 Task: Find connections with filter location Dondaicha with filter topic #Innovativewith filter profile language French with filter current company RedBus with filter school Asian School of Cyber Laws with filter industry Construction Hardware Manufacturing with filter service category Blogging with filter keywords title Quality Control
Action: Mouse moved to (175, 248)
Screenshot: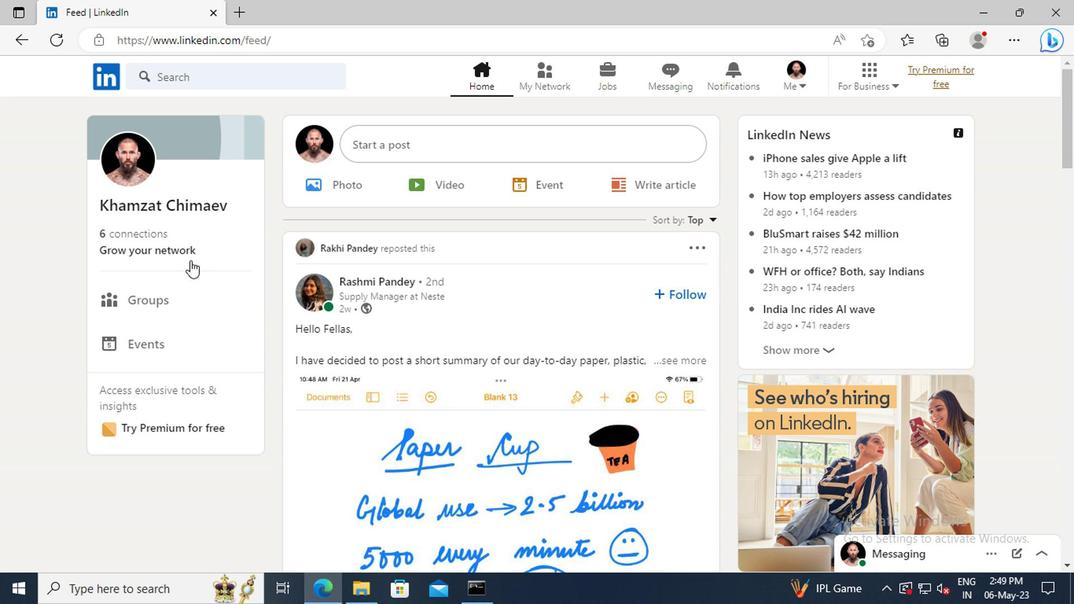 
Action: Mouse pressed left at (175, 248)
Screenshot: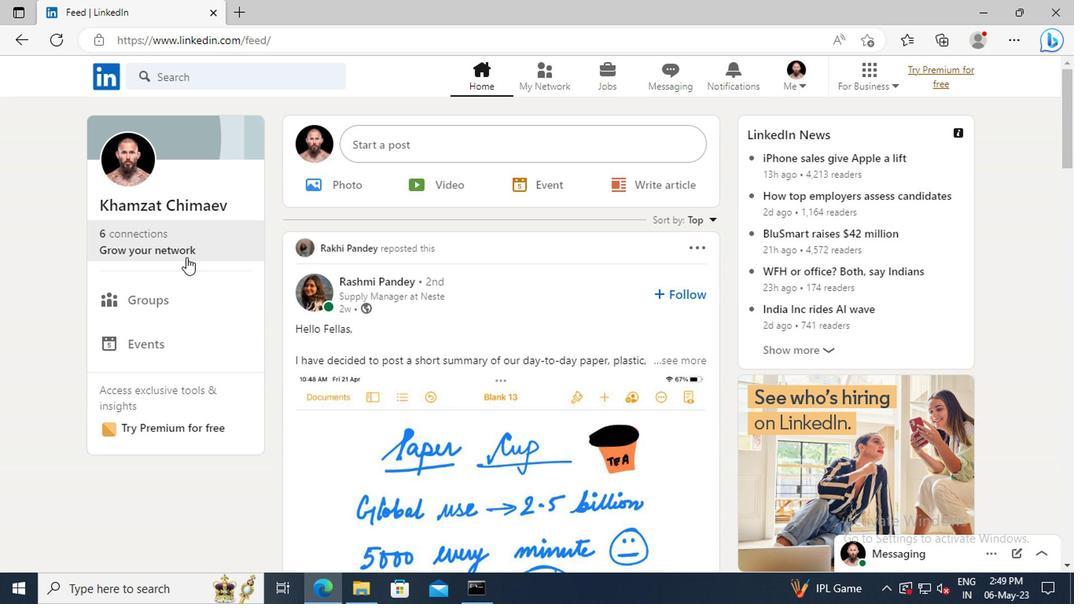 
Action: Mouse moved to (176, 169)
Screenshot: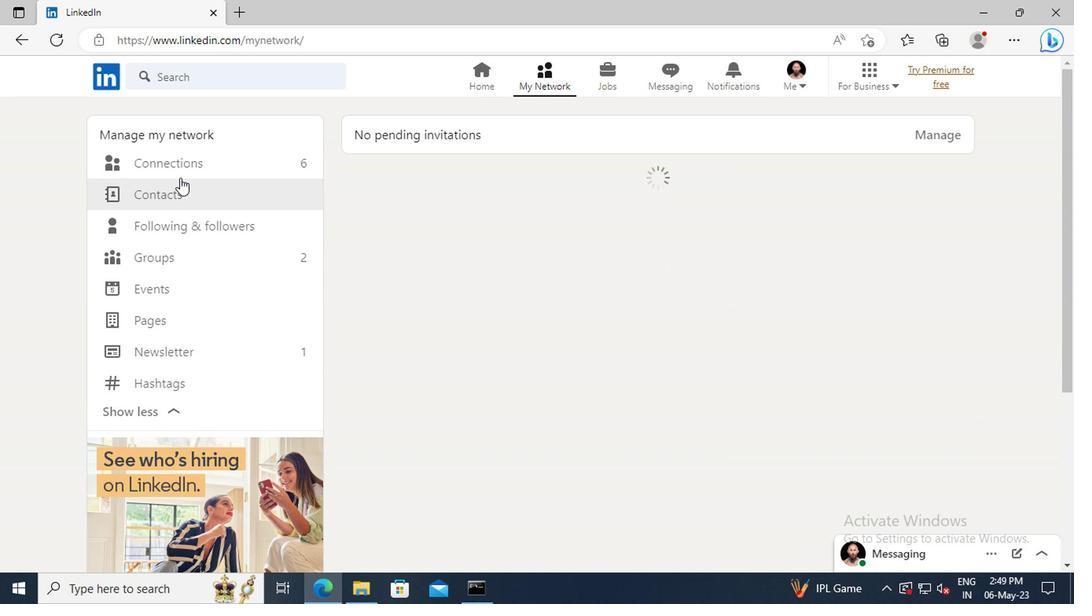 
Action: Mouse pressed left at (176, 169)
Screenshot: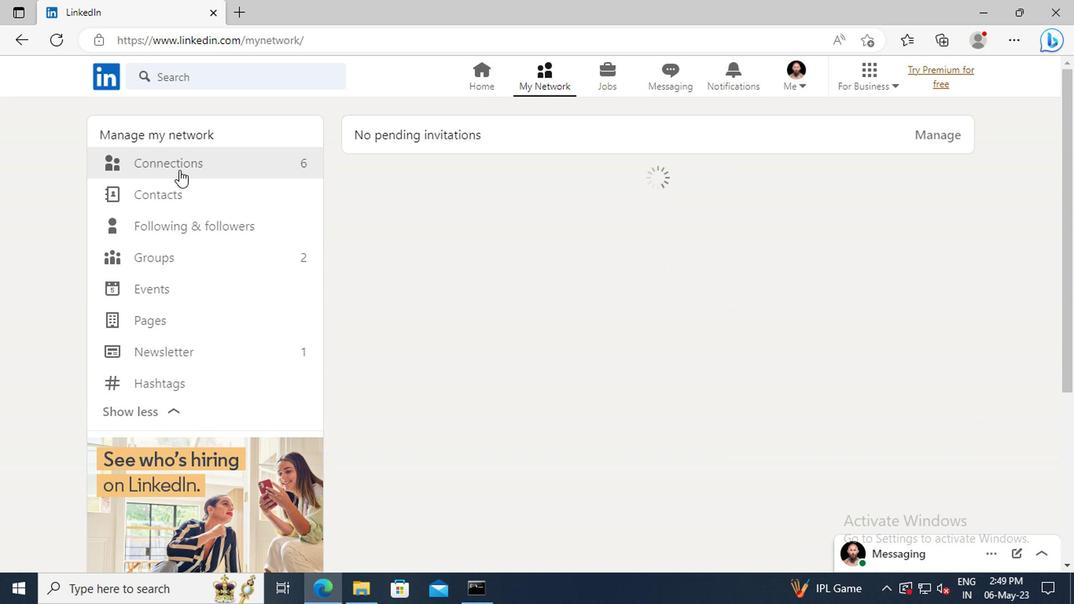 
Action: Mouse moved to (652, 169)
Screenshot: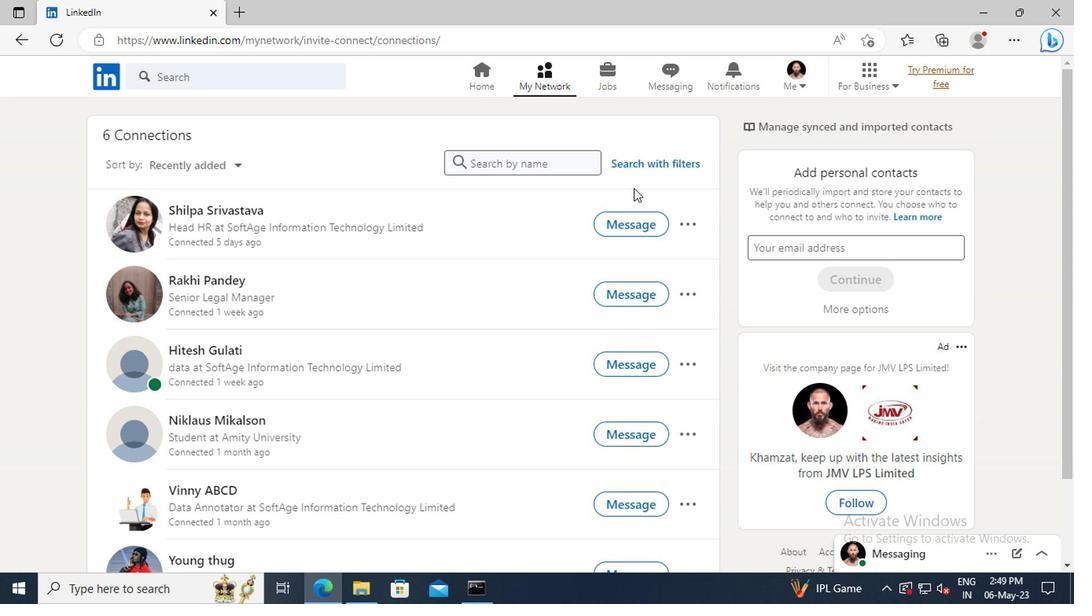
Action: Mouse pressed left at (652, 169)
Screenshot: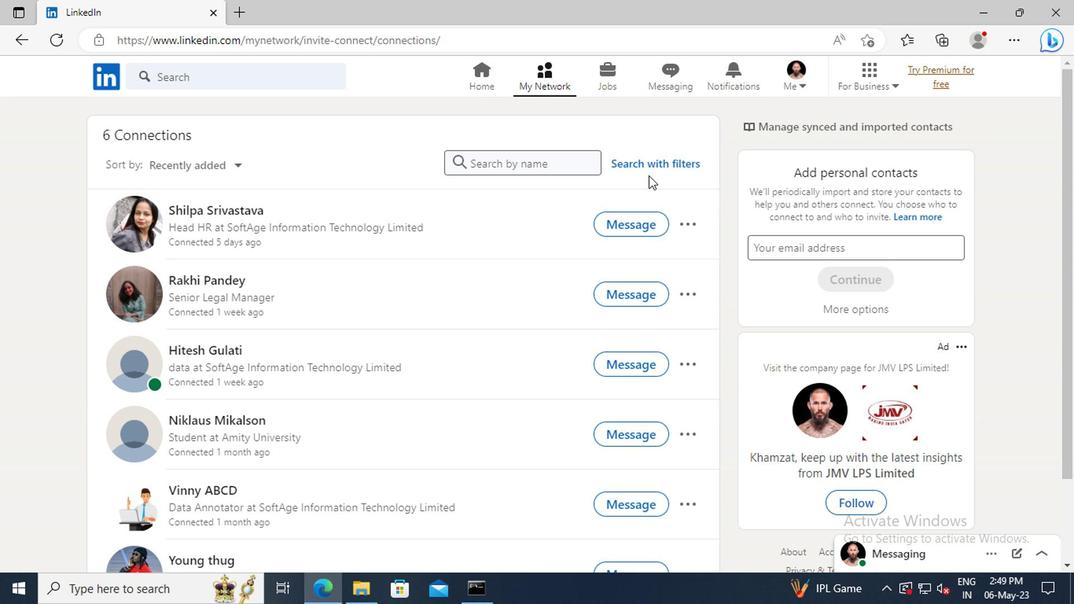 
Action: Mouse moved to (603, 123)
Screenshot: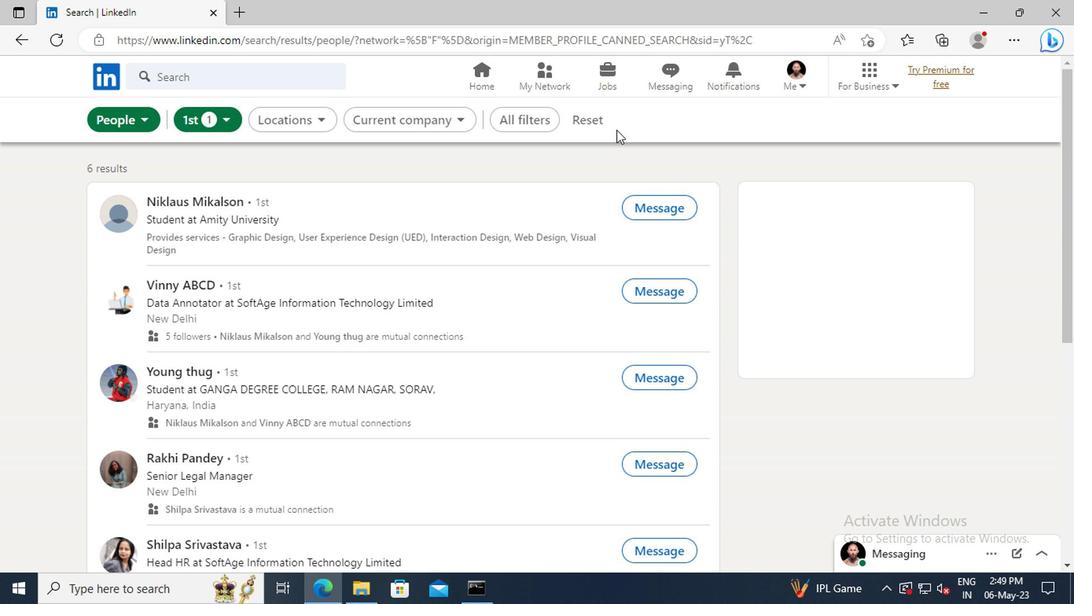 
Action: Mouse pressed left at (603, 123)
Screenshot: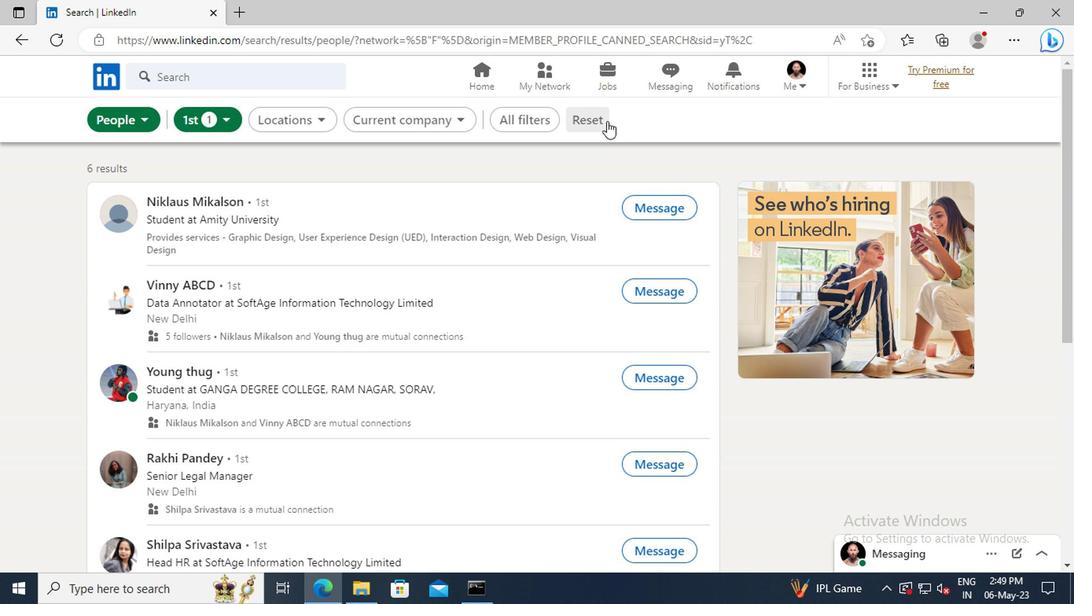
Action: Mouse moved to (569, 121)
Screenshot: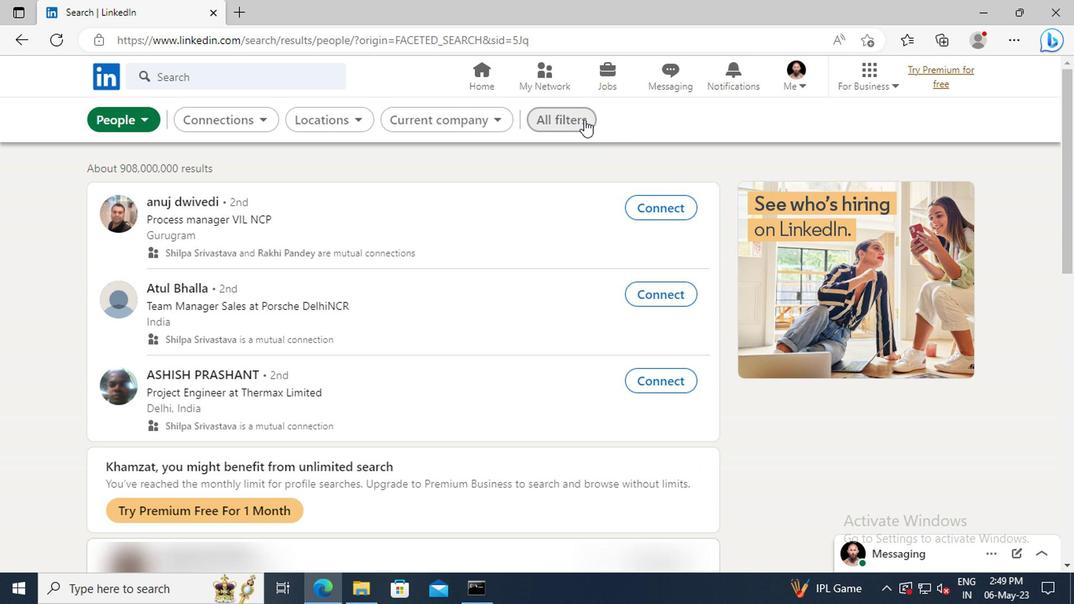 
Action: Mouse pressed left at (569, 121)
Screenshot: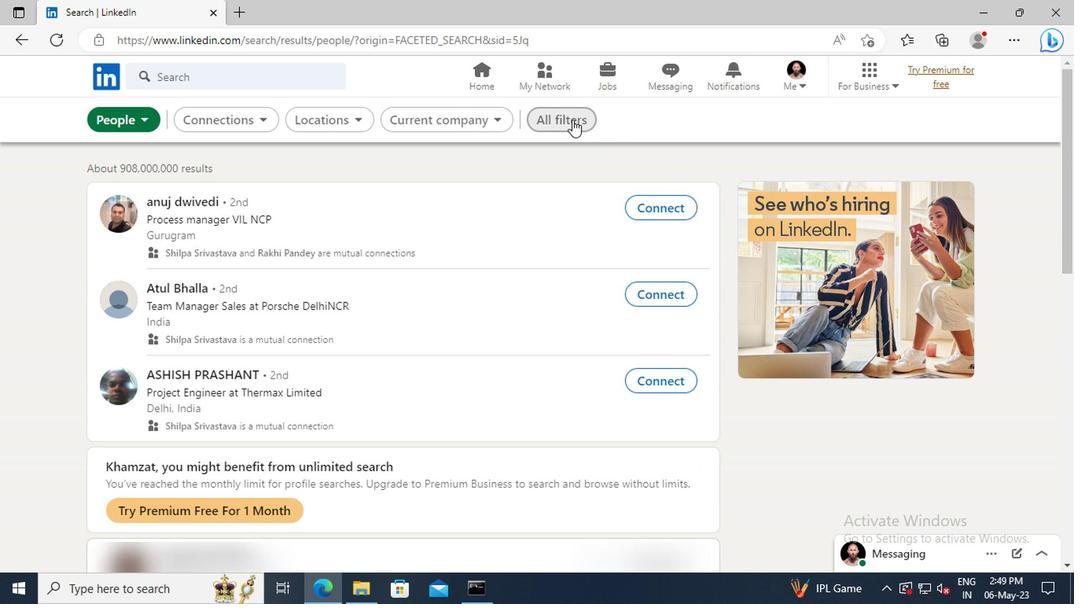 
Action: Mouse moved to (867, 305)
Screenshot: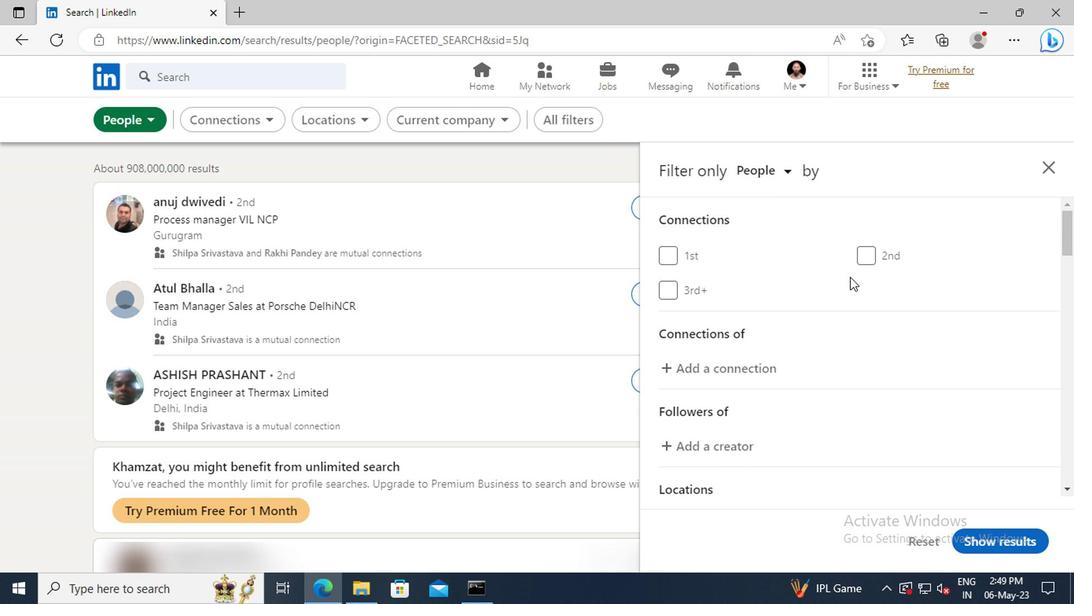 
Action: Mouse scrolled (867, 304) with delta (0, 0)
Screenshot: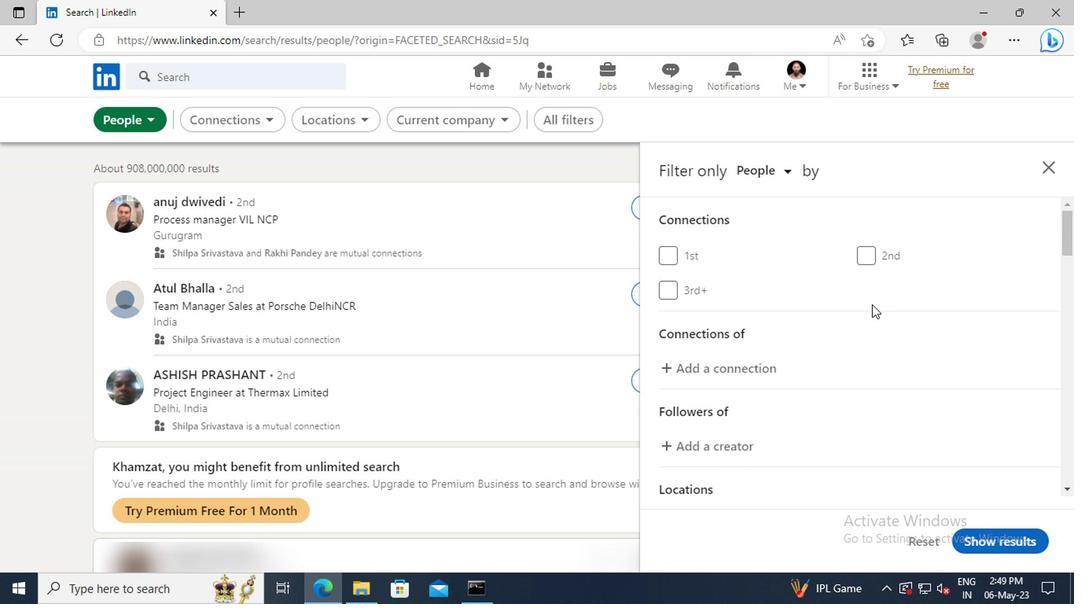 
Action: Mouse scrolled (867, 304) with delta (0, 0)
Screenshot: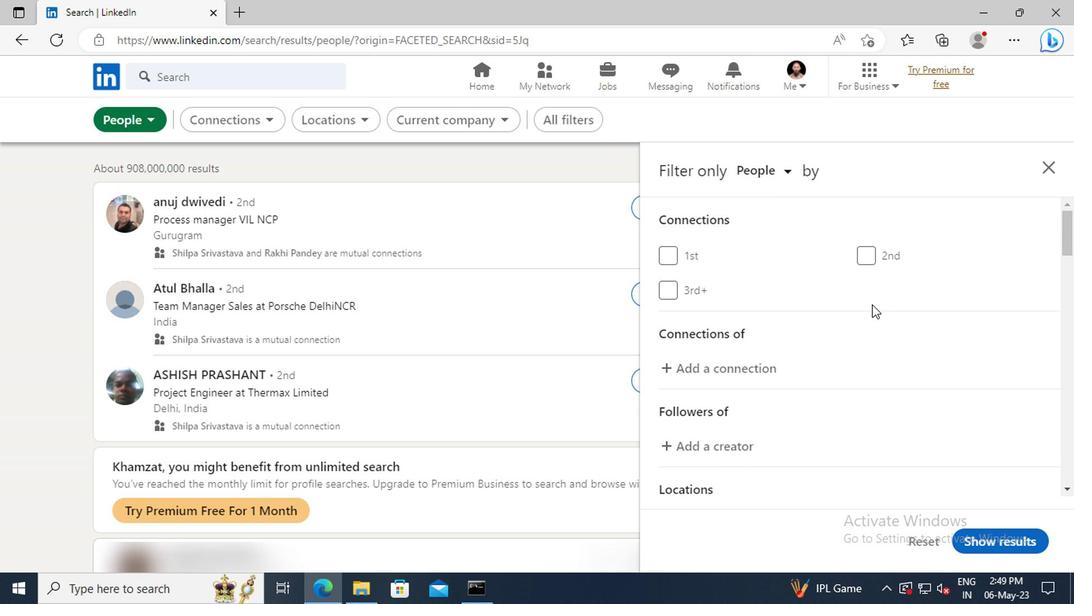 
Action: Mouse scrolled (867, 304) with delta (0, 0)
Screenshot: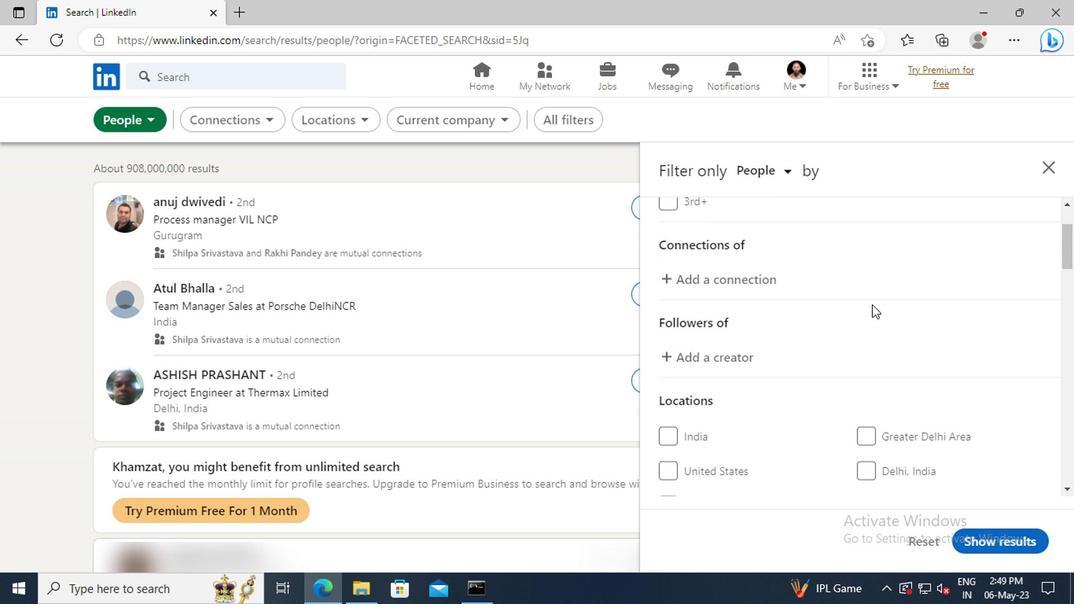 
Action: Mouse scrolled (867, 304) with delta (0, 0)
Screenshot: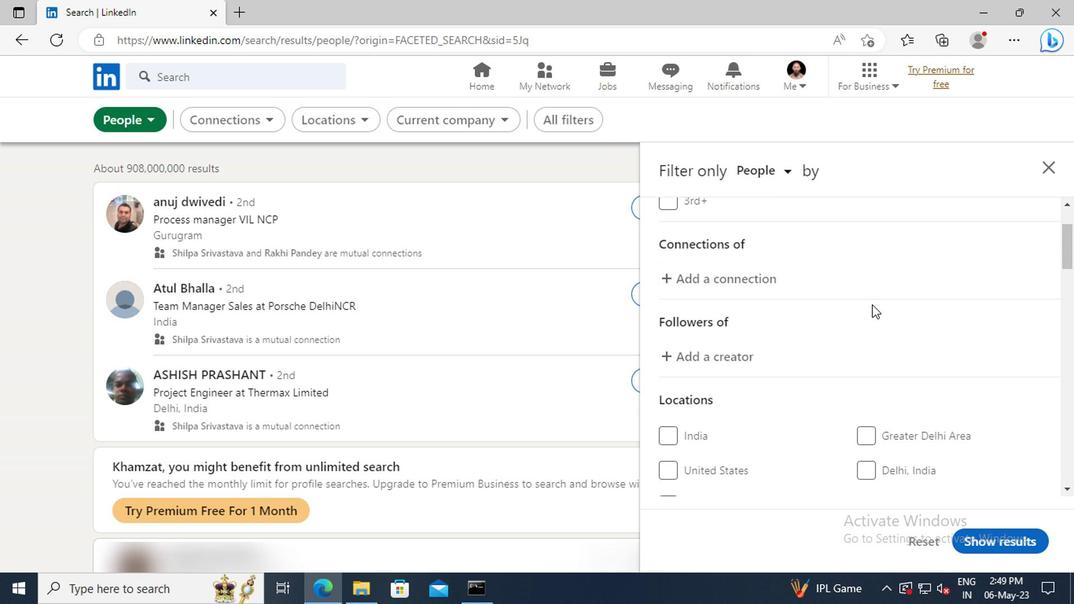 
Action: Mouse scrolled (867, 304) with delta (0, 0)
Screenshot: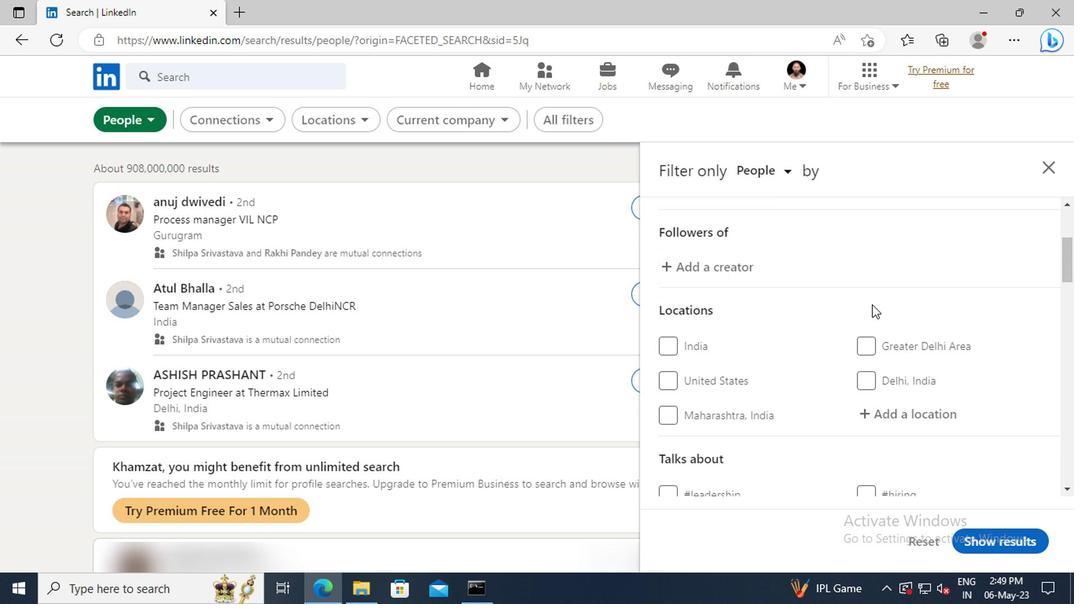 
Action: Mouse scrolled (867, 304) with delta (0, 0)
Screenshot: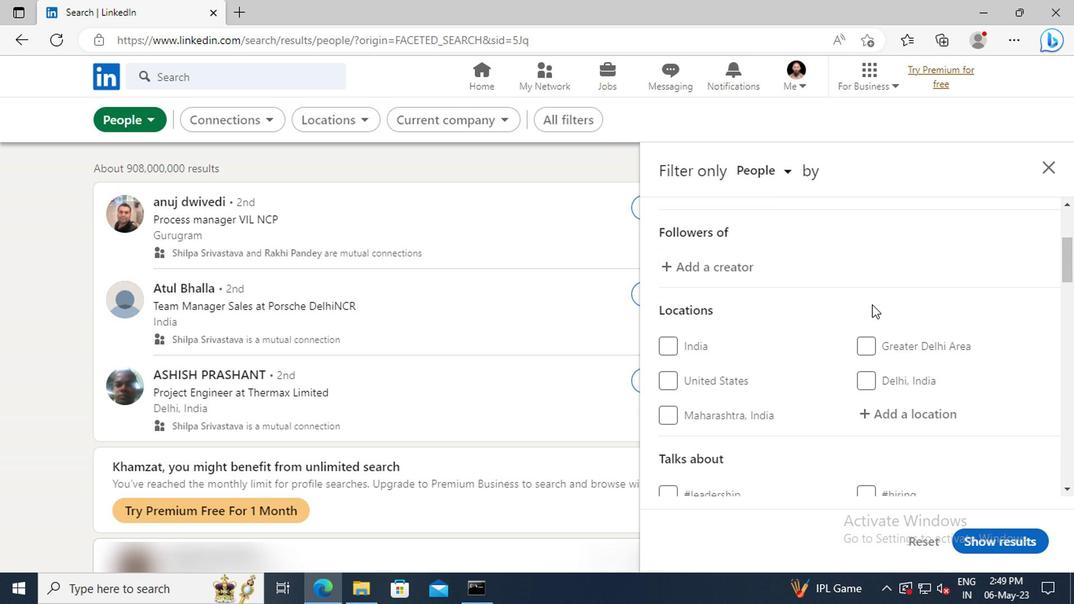 
Action: Mouse moved to (865, 325)
Screenshot: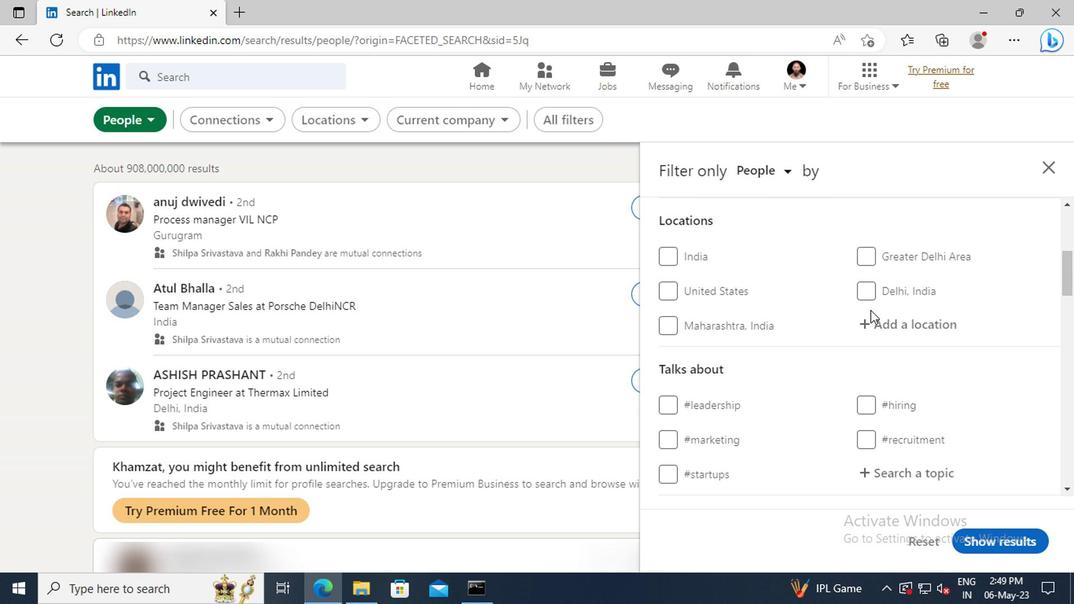 
Action: Mouse pressed left at (865, 325)
Screenshot: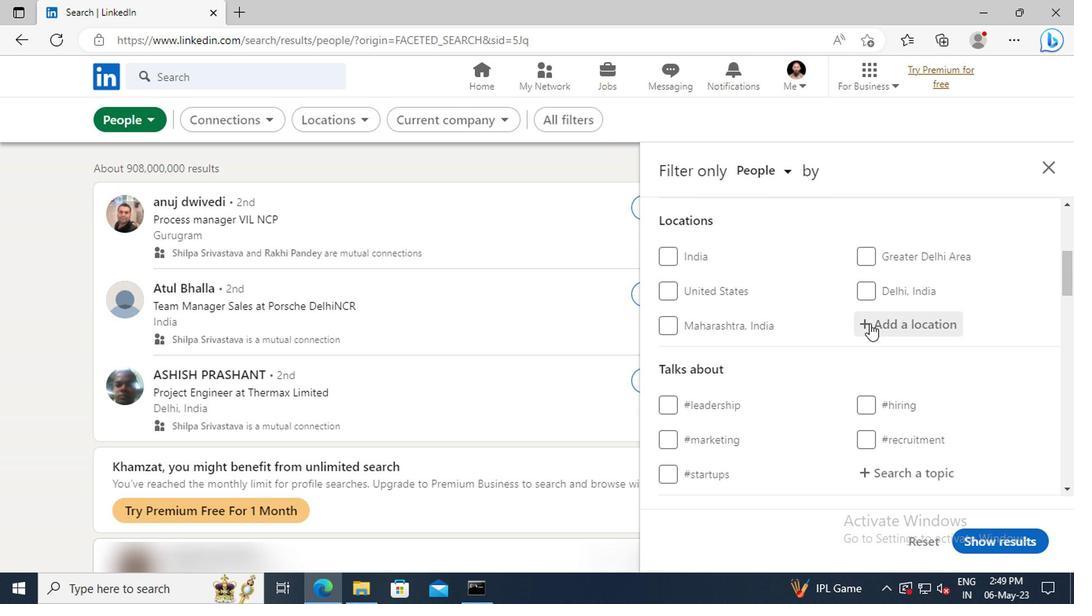 
Action: Key pressed <Key.shift>DONDAICHA<Key.enter>
Screenshot: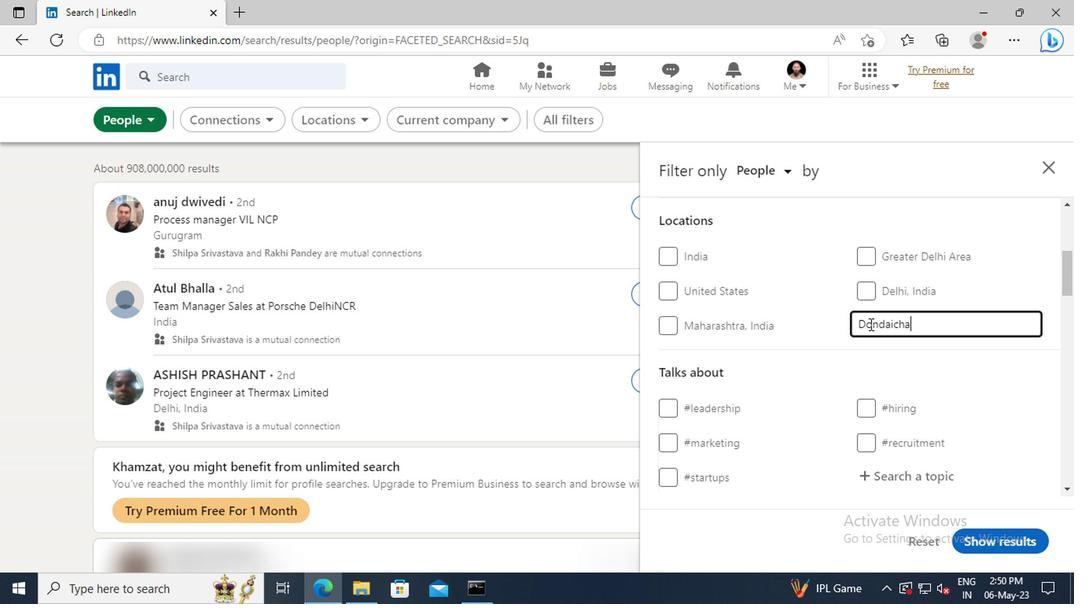 
Action: Mouse scrolled (865, 324) with delta (0, 0)
Screenshot: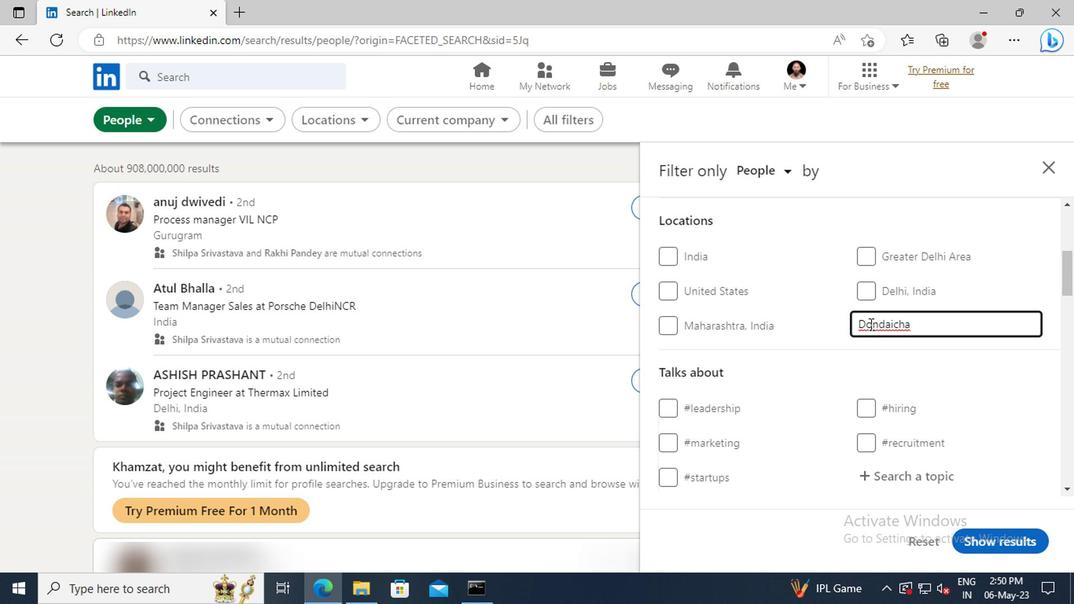 
Action: Mouse scrolled (865, 324) with delta (0, 0)
Screenshot: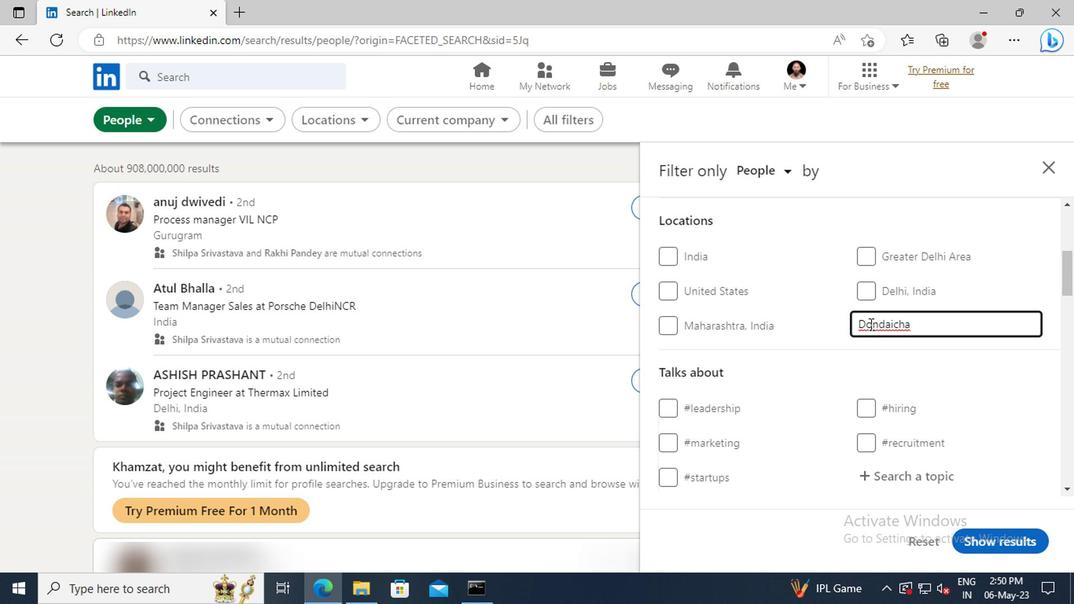 
Action: Mouse moved to (865, 325)
Screenshot: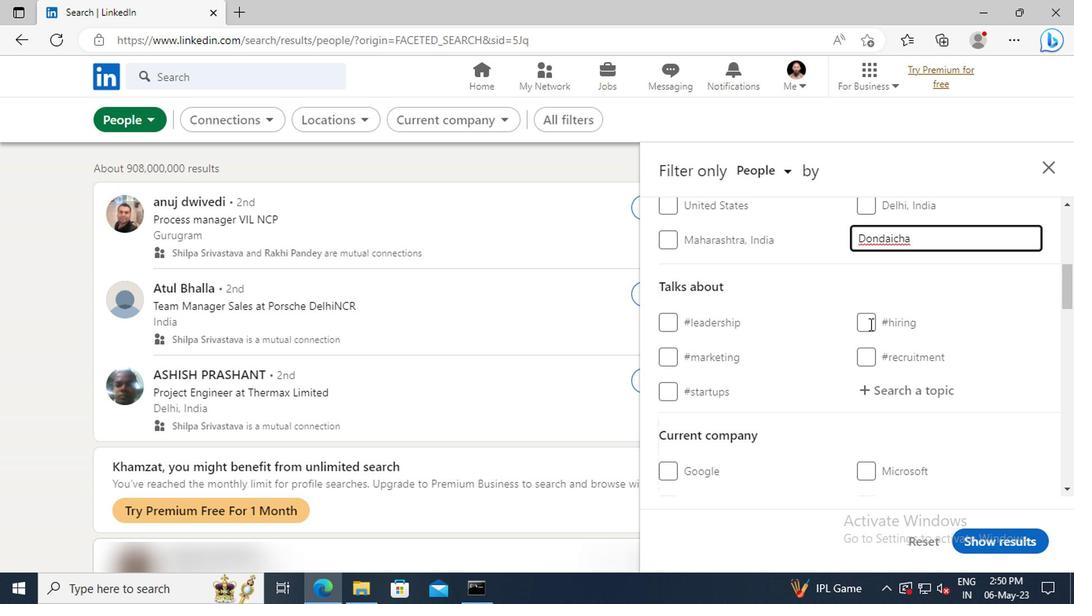 
Action: Mouse scrolled (865, 325) with delta (0, 0)
Screenshot: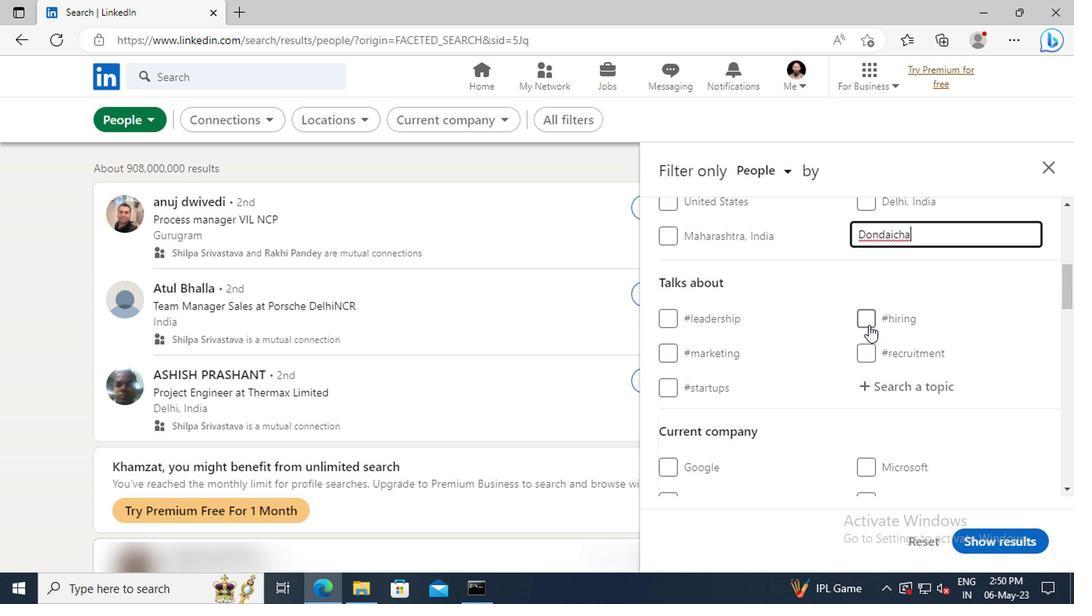
Action: Mouse moved to (867, 339)
Screenshot: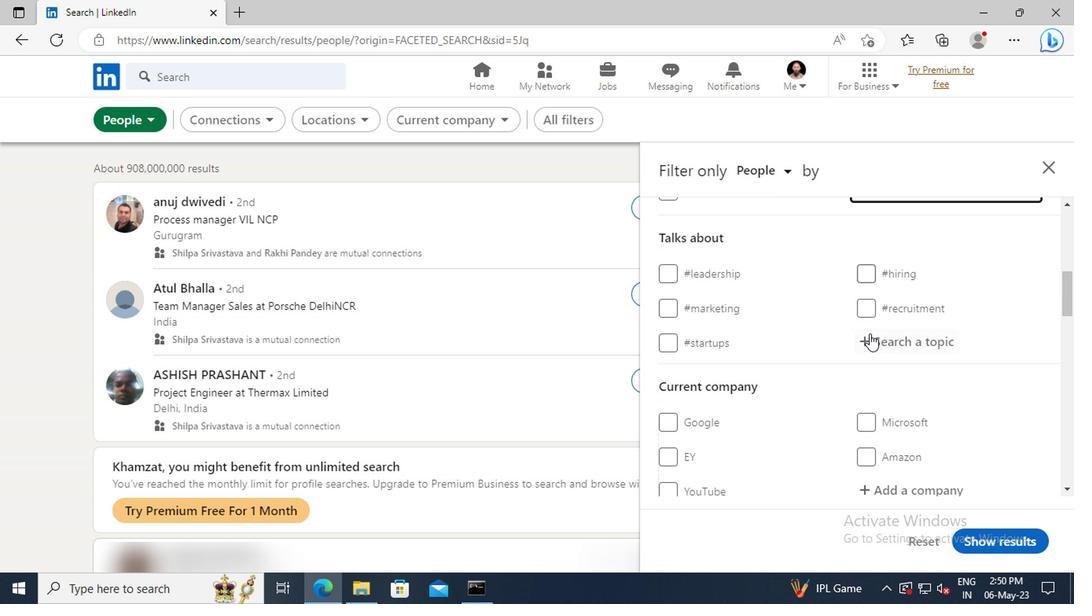 
Action: Mouse pressed left at (867, 339)
Screenshot: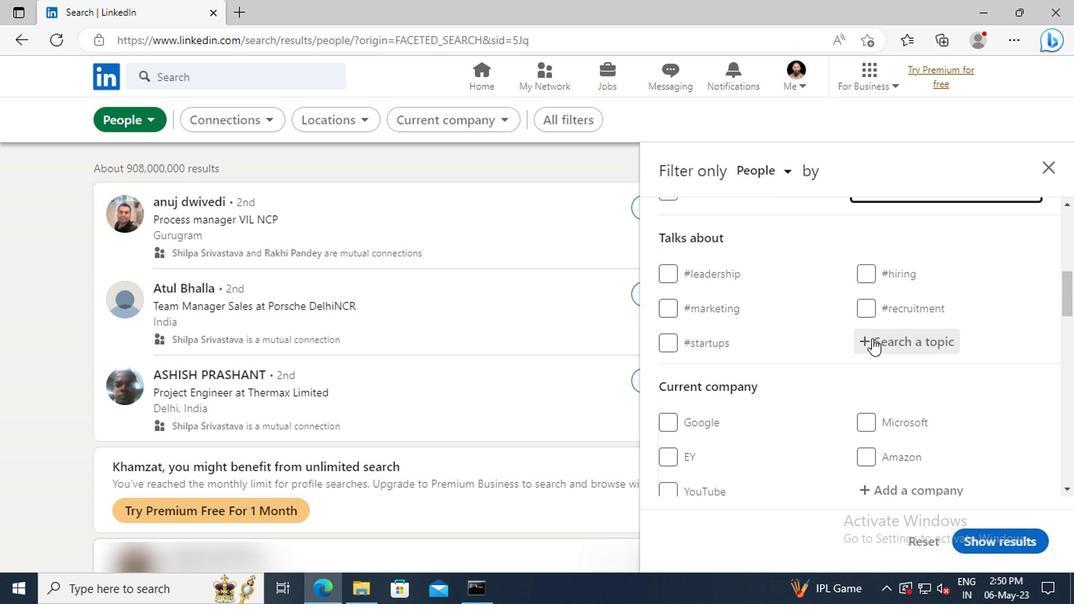 
Action: Key pressed <Key.shift>INNOVATIVE
Screenshot: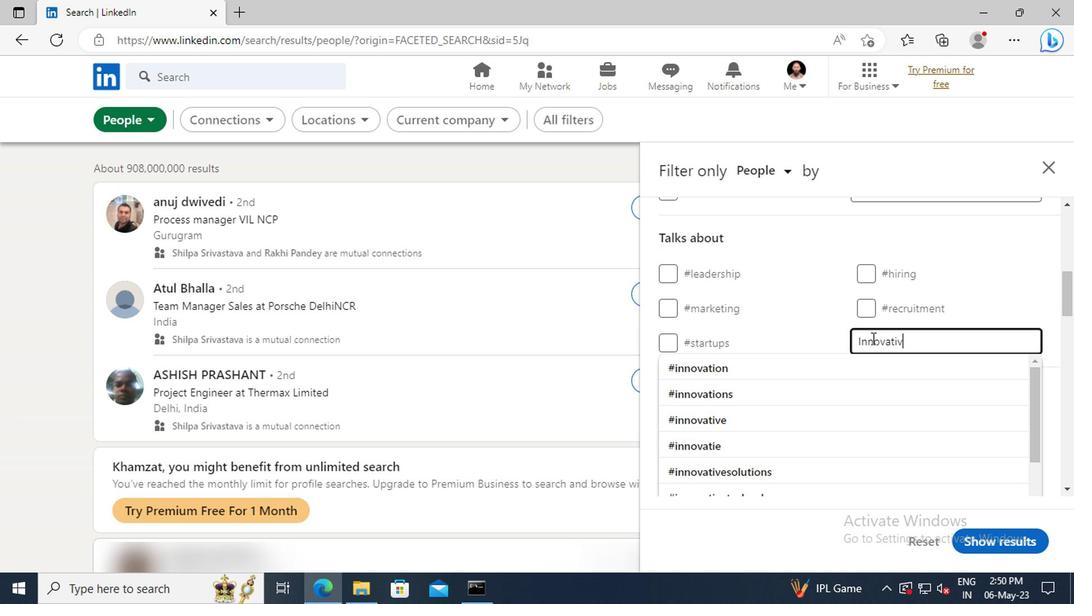 
Action: Mouse moved to (869, 362)
Screenshot: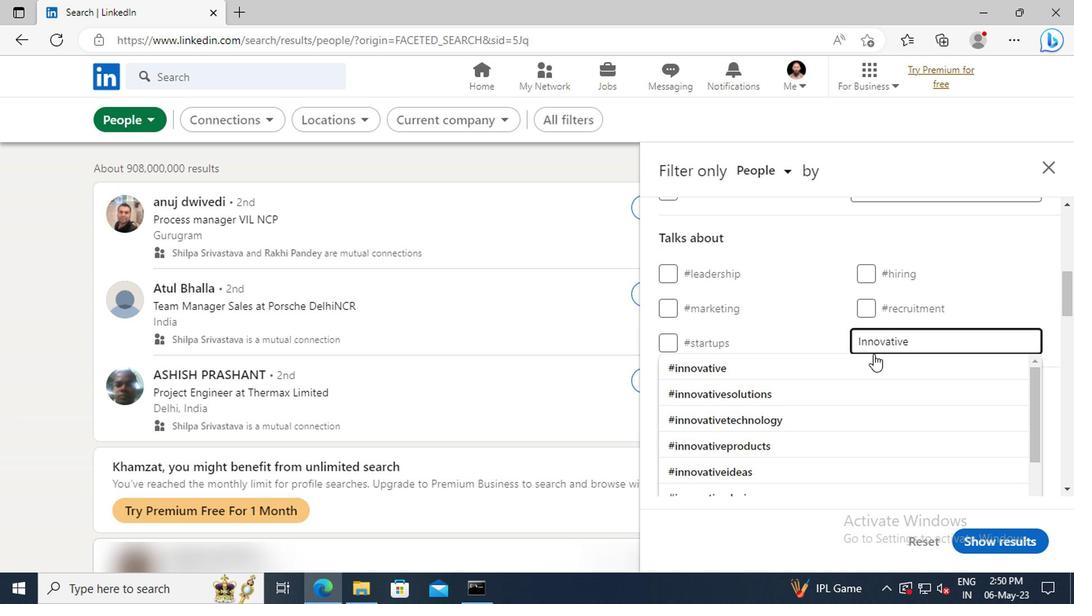 
Action: Mouse pressed left at (869, 362)
Screenshot: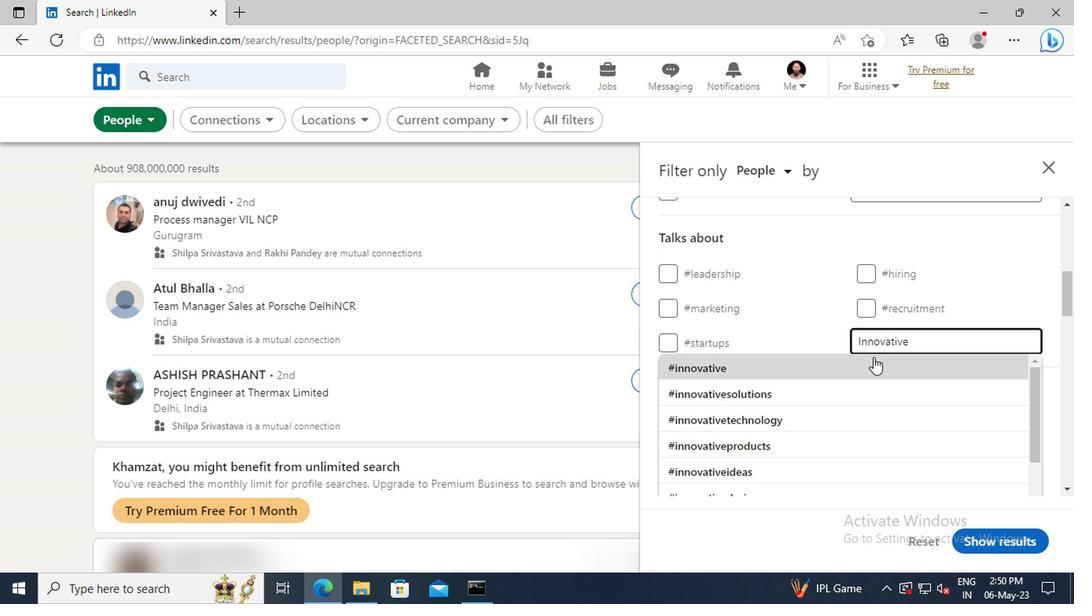 
Action: Mouse moved to (869, 362)
Screenshot: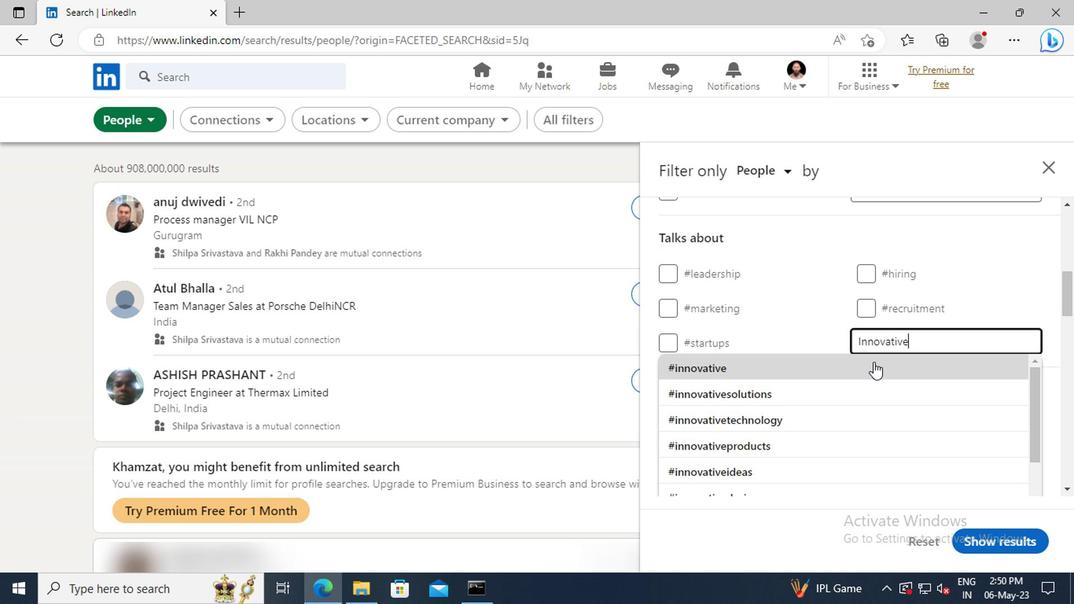 
Action: Mouse scrolled (869, 362) with delta (0, 0)
Screenshot: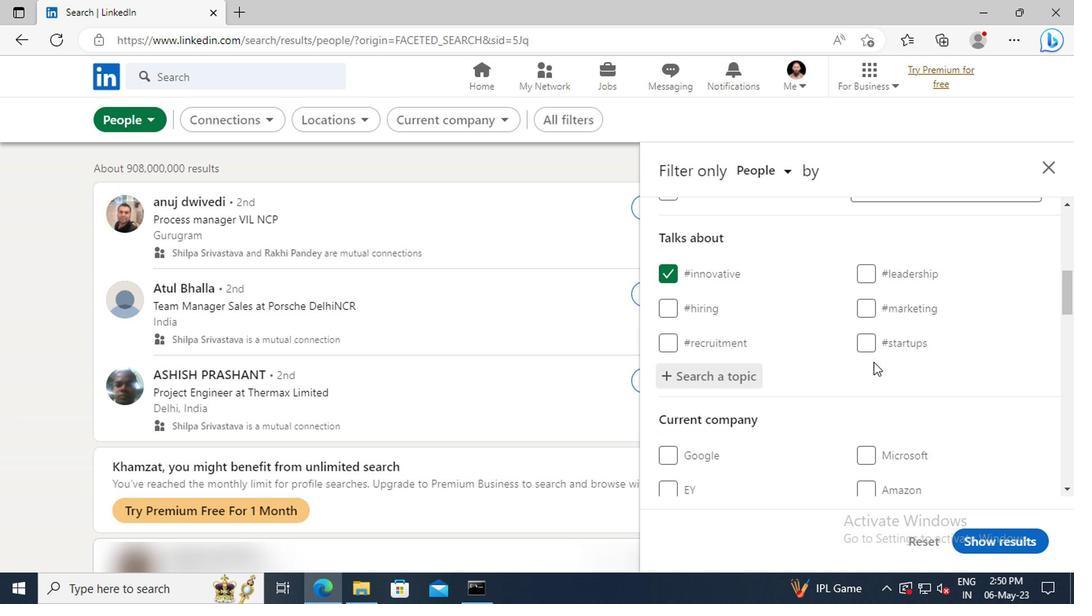 
Action: Mouse scrolled (869, 362) with delta (0, 0)
Screenshot: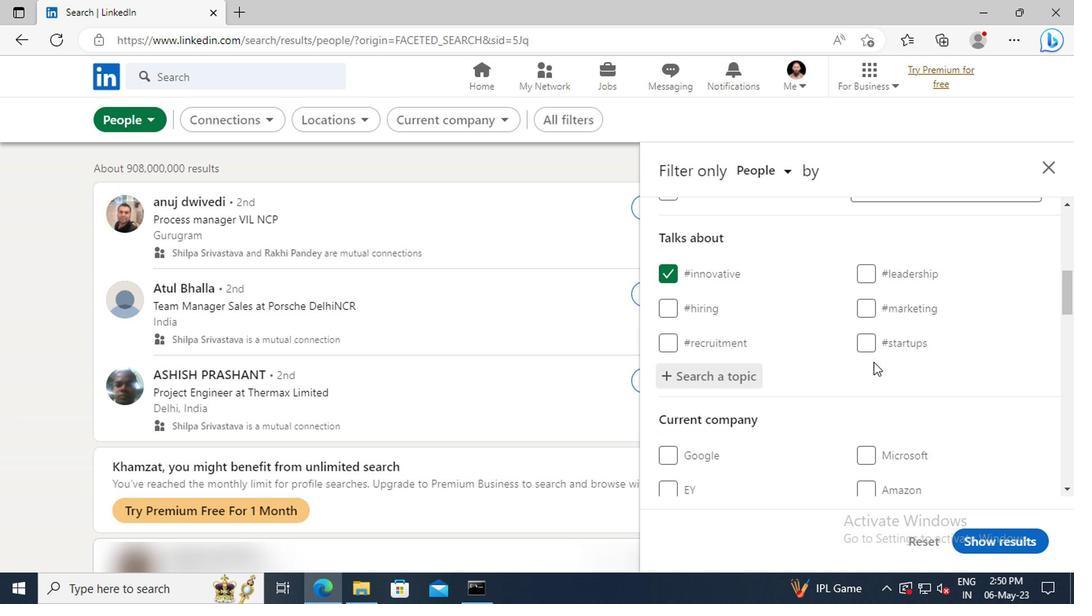 
Action: Mouse scrolled (869, 362) with delta (0, 0)
Screenshot: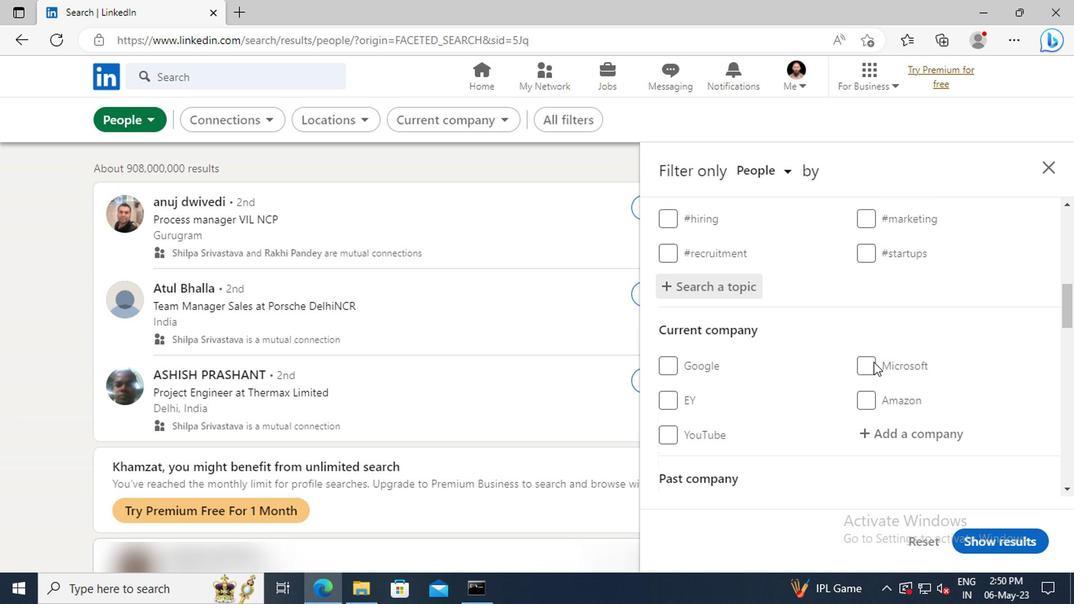 
Action: Mouse scrolled (869, 362) with delta (0, 0)
Screenshot: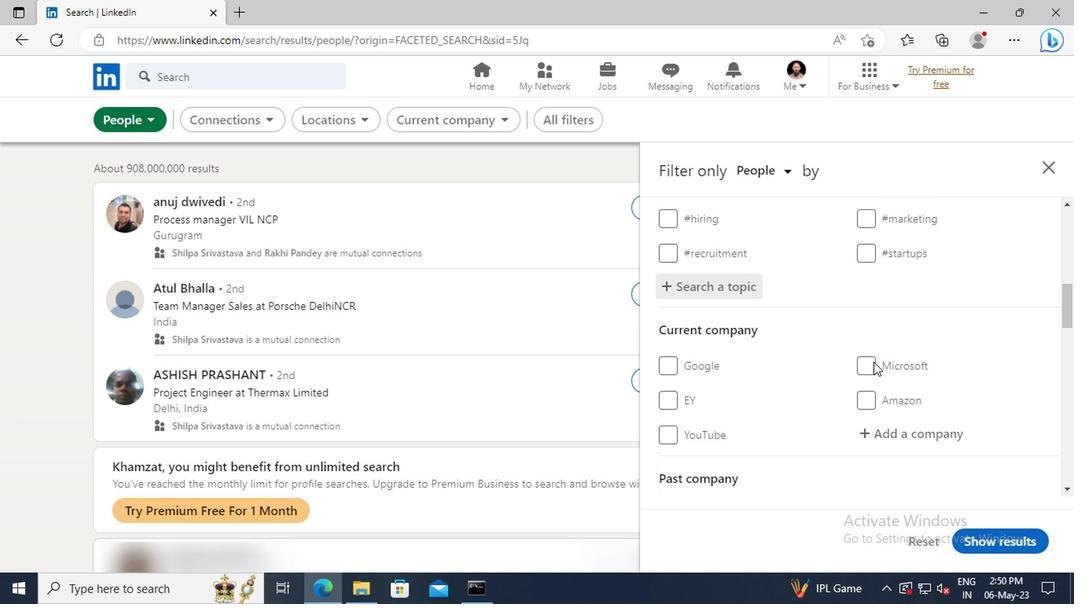 
Action: Mouse scrolled (869, 362) with delta (0, 0)
Screenshot: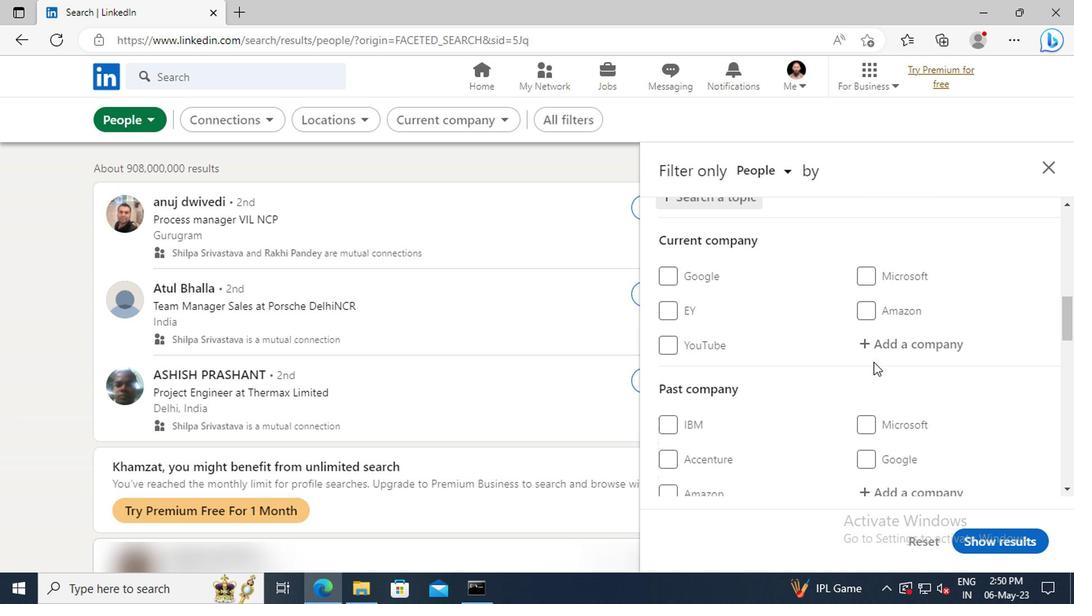 
Action: Mouse scrolled (869, 362) with delta (0, 0)
Screenshot: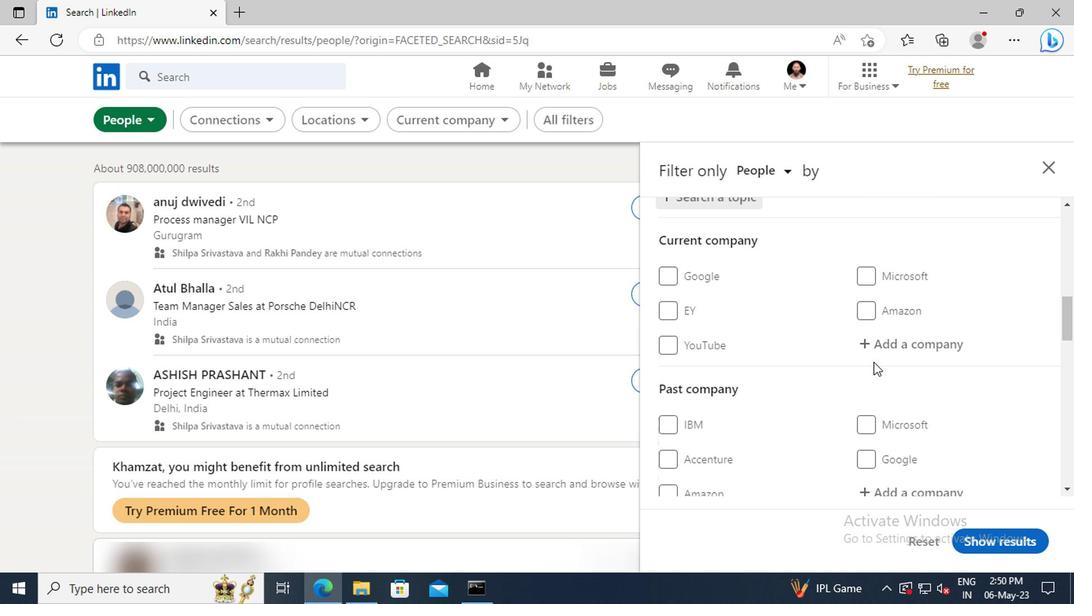 
Action: Mouse scrolled (869, 362) with delta (0, 0)
Screenshot: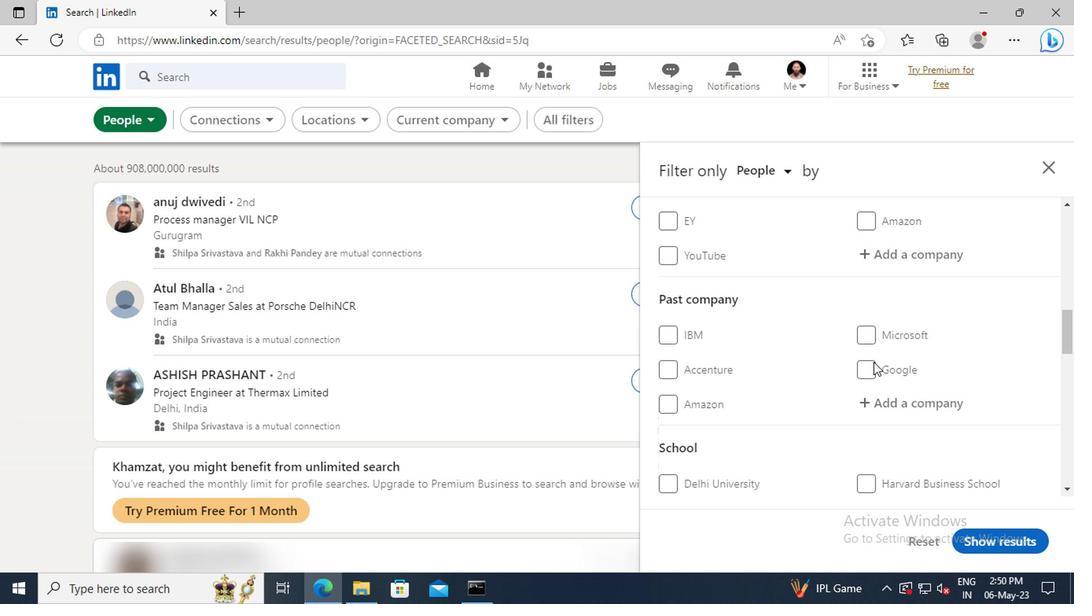 
Action: Mouse scrolled (869, 362) with delta (0, 0)
Screenshot: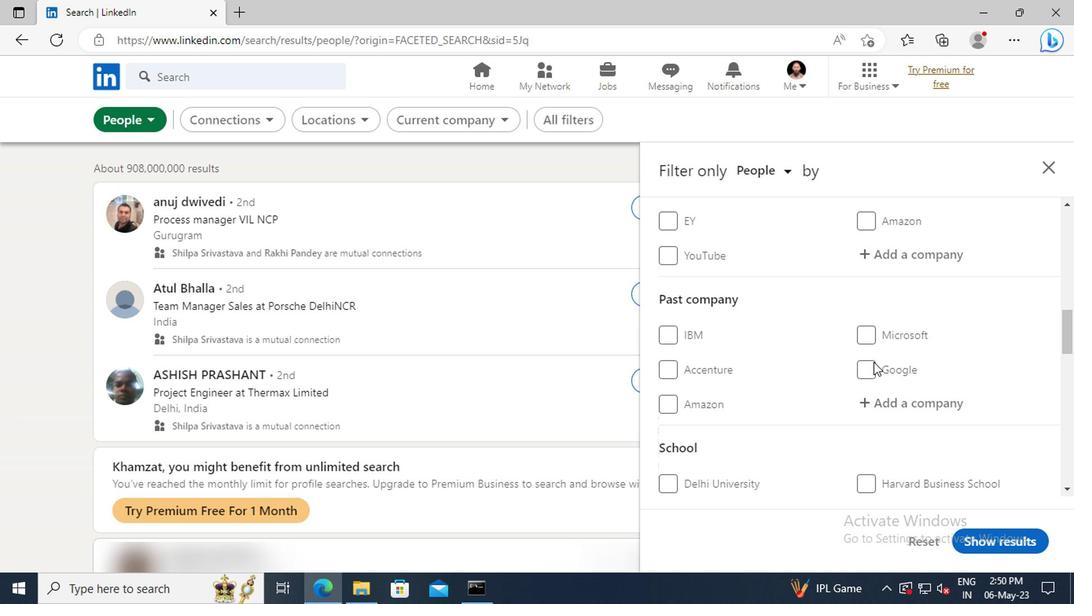 
Action: Mouse scrolled (869, 362) with delta (0, 0)
Screenshot: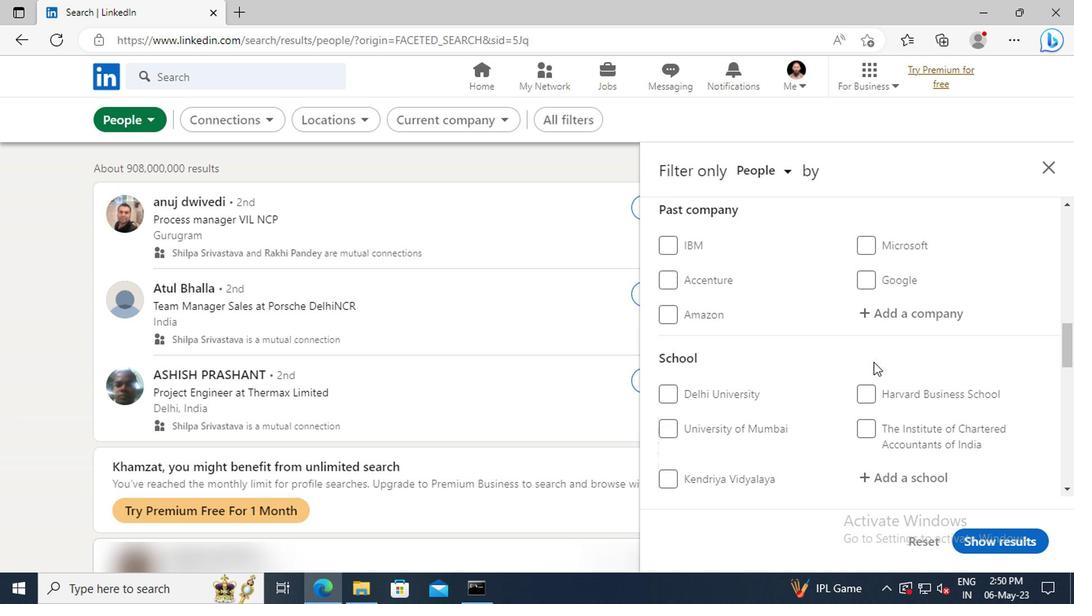 
Action: Mouse scrolled (869, 362) with delta (0, 0)
Screenshot: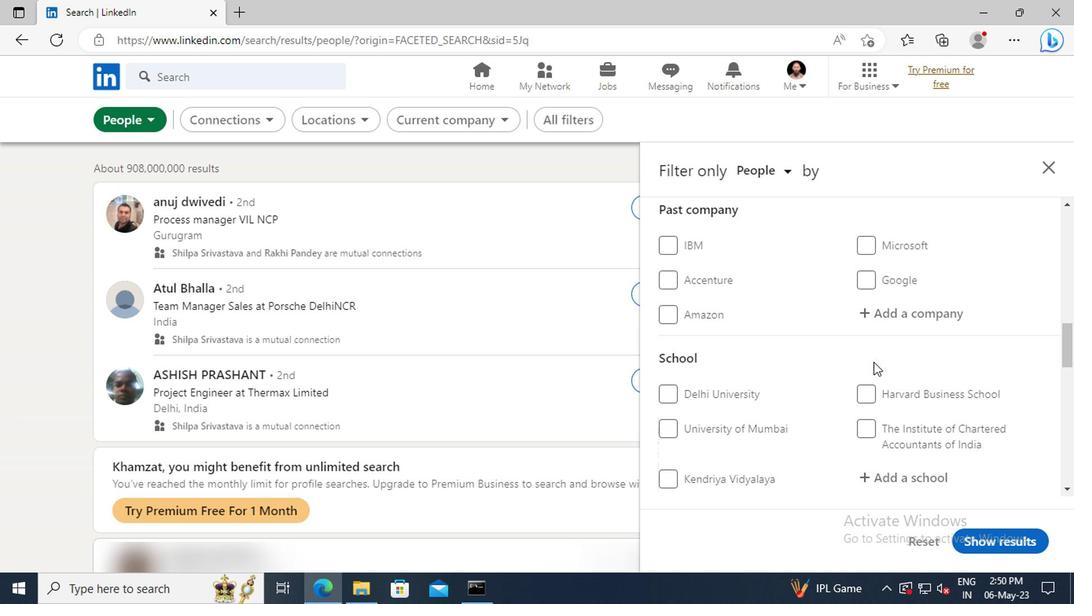 
Action: Mouse scrolled (869, 362) with delta (0, 0)
Screenshot: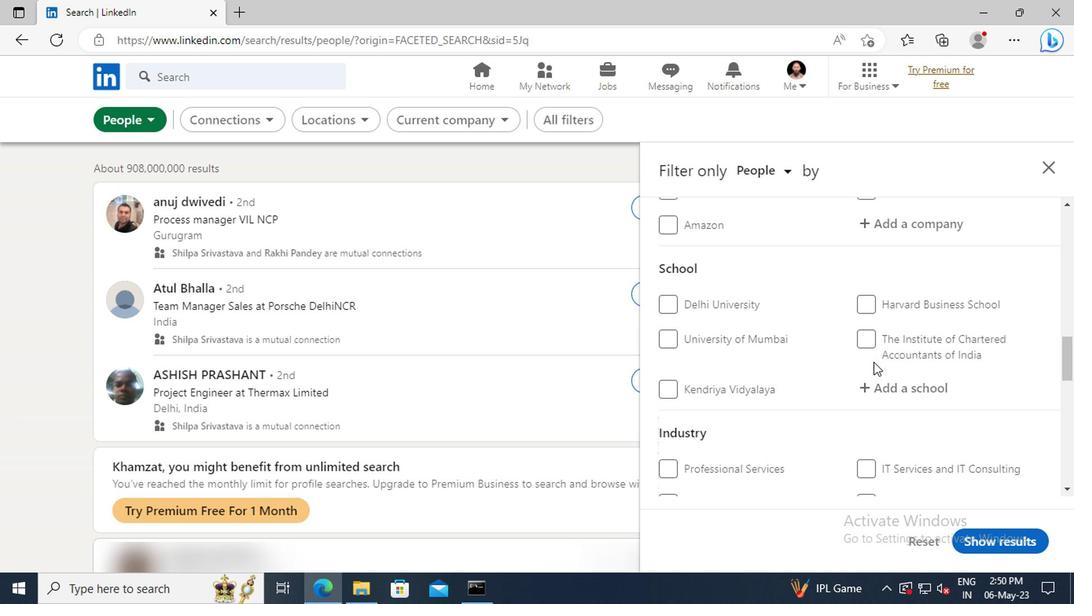 
Action: Mouse scrolled (869, 362) with delta (0, 0)
Screenshot: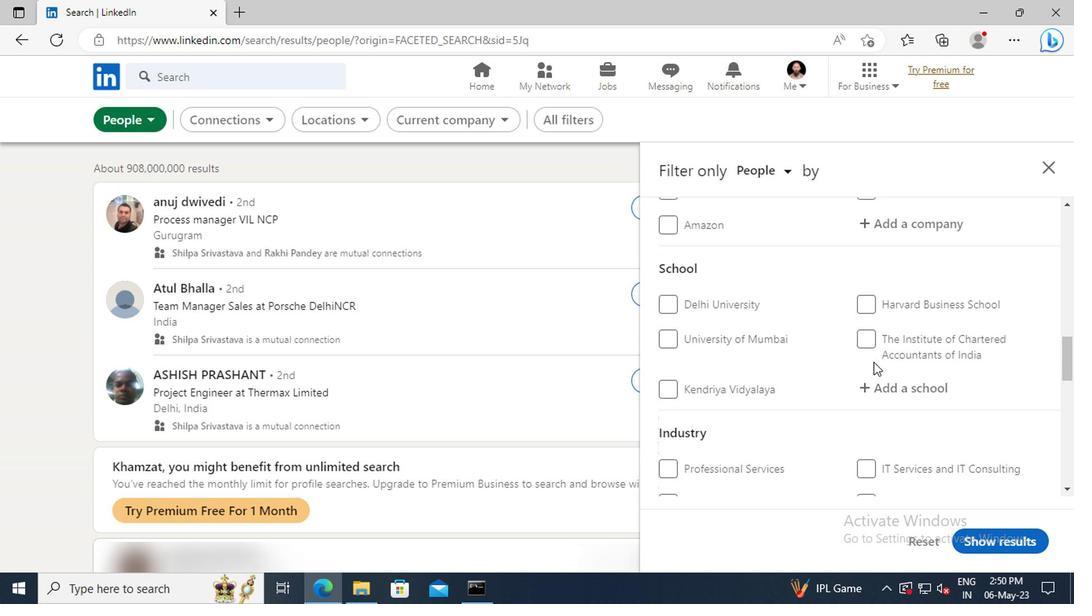 
Action: Mouse scrolled (869, 362) with delta (0, 0)
Screenshot: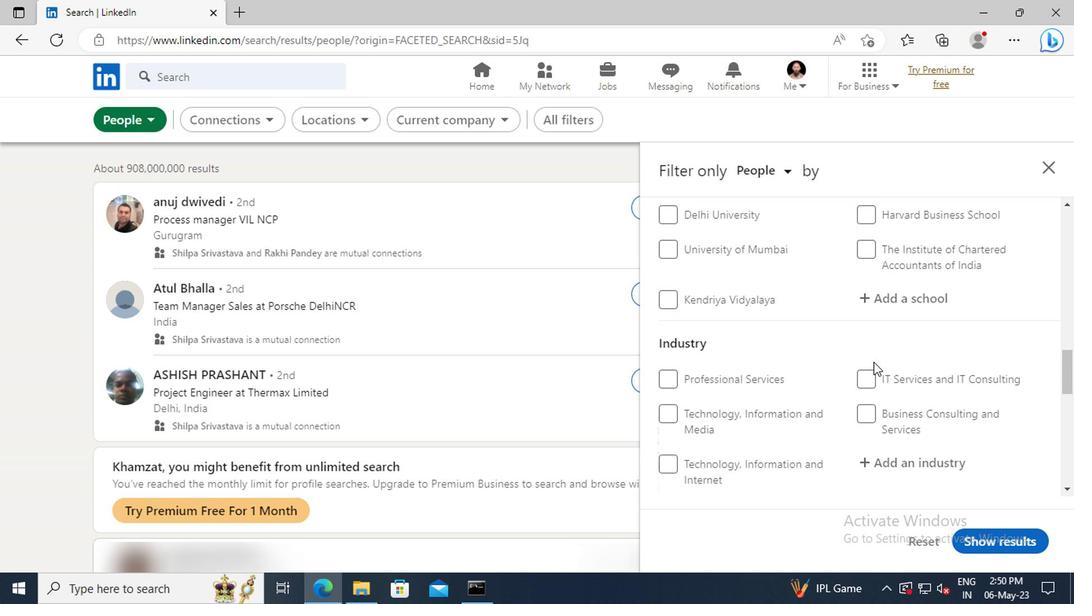 
Action: Mouse scrolled (869, 362) with delta (0, 0)
Screenshot: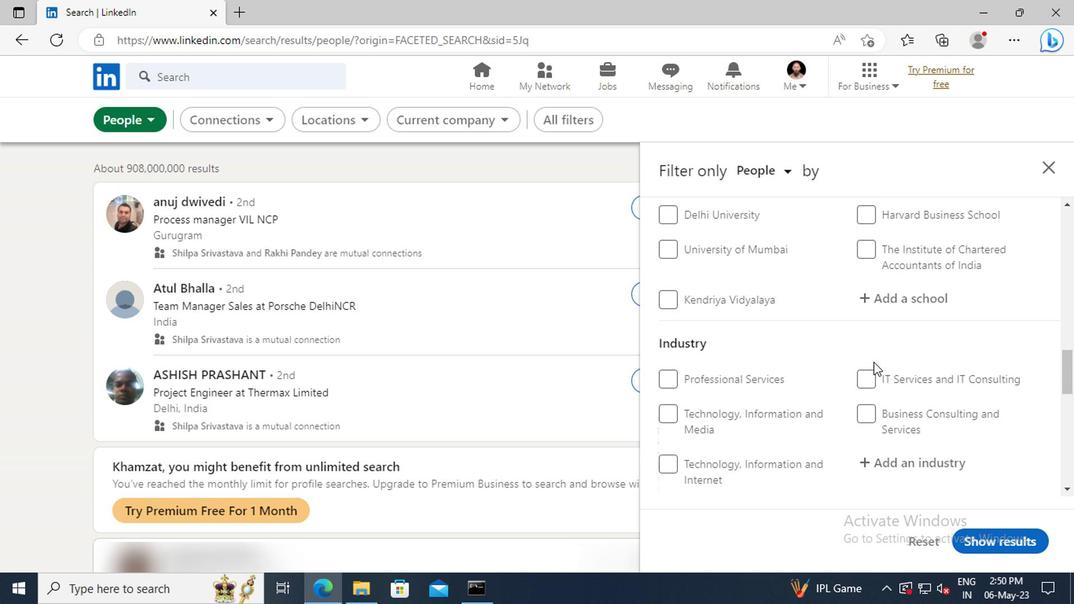 
Action: Mouse scrolled (869, 362) with delta (0, 0)
Screenshot: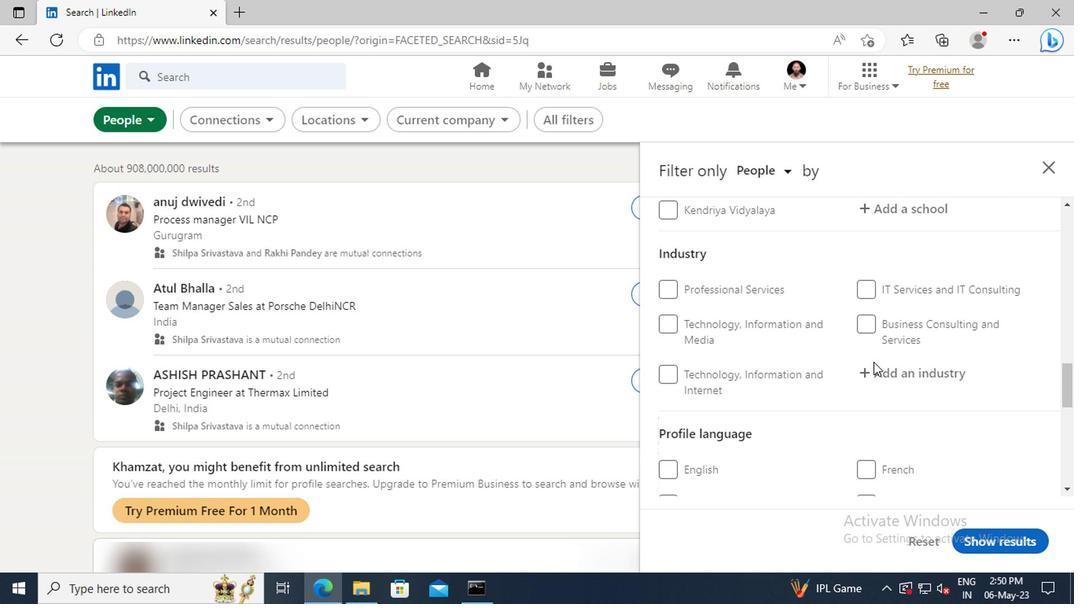 
Action: Mouse scrolled (869, 362) with delta (0, 0)
Screenshot: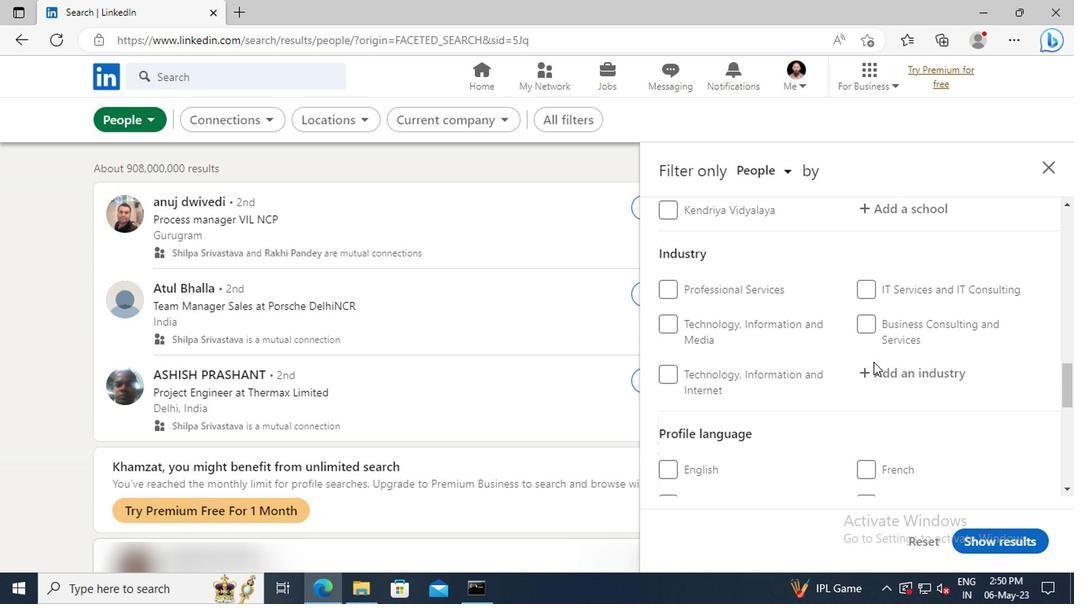 
Action: Mouse moved to (863, 380)
Screenshot: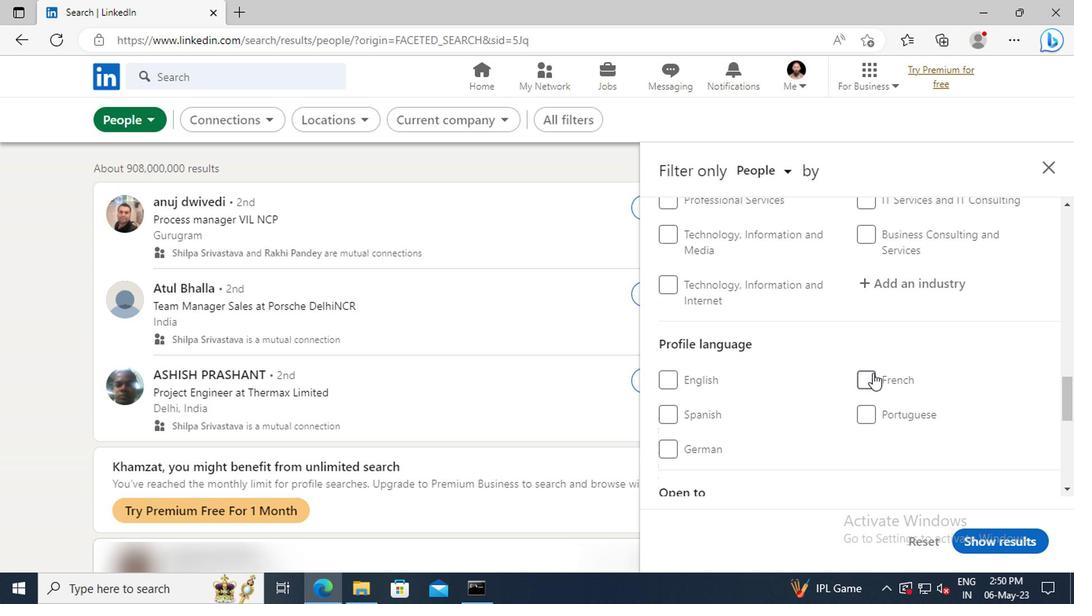 
Action: Mouse pressed left at (863, 380)
Screenshot: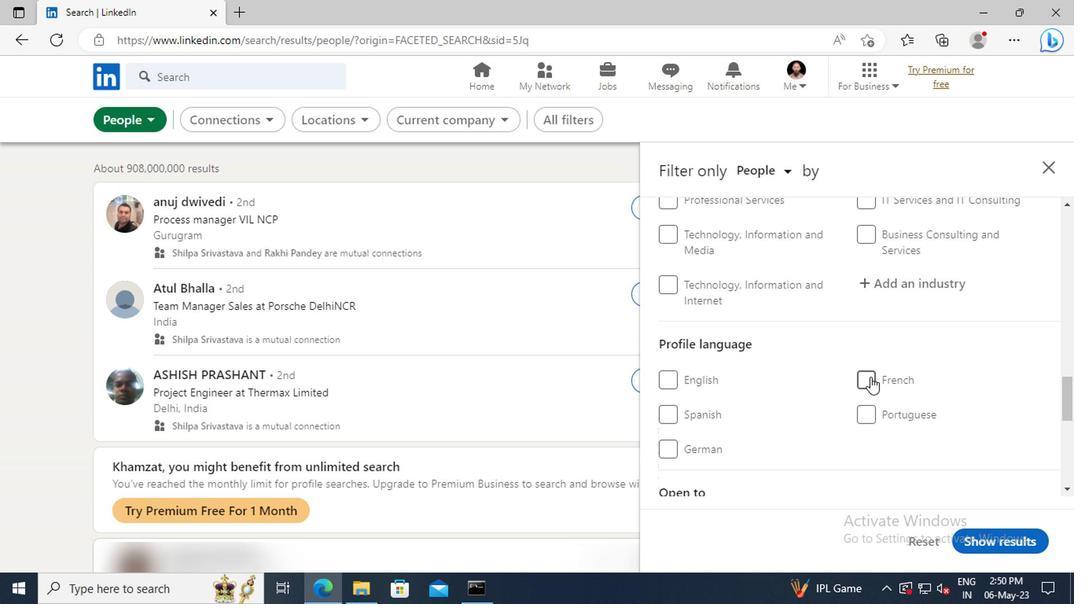 
Action: Mouse moved to (879, 367)
Screenshot: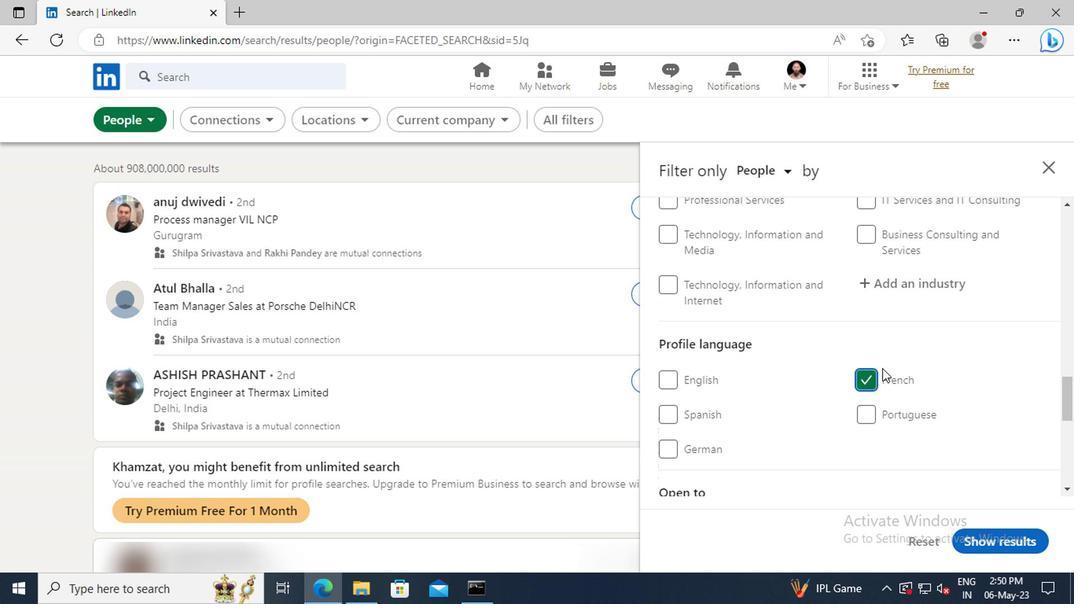
Action: Mouse scrolled (879, 368) with delta (0, 0)
Screenshot: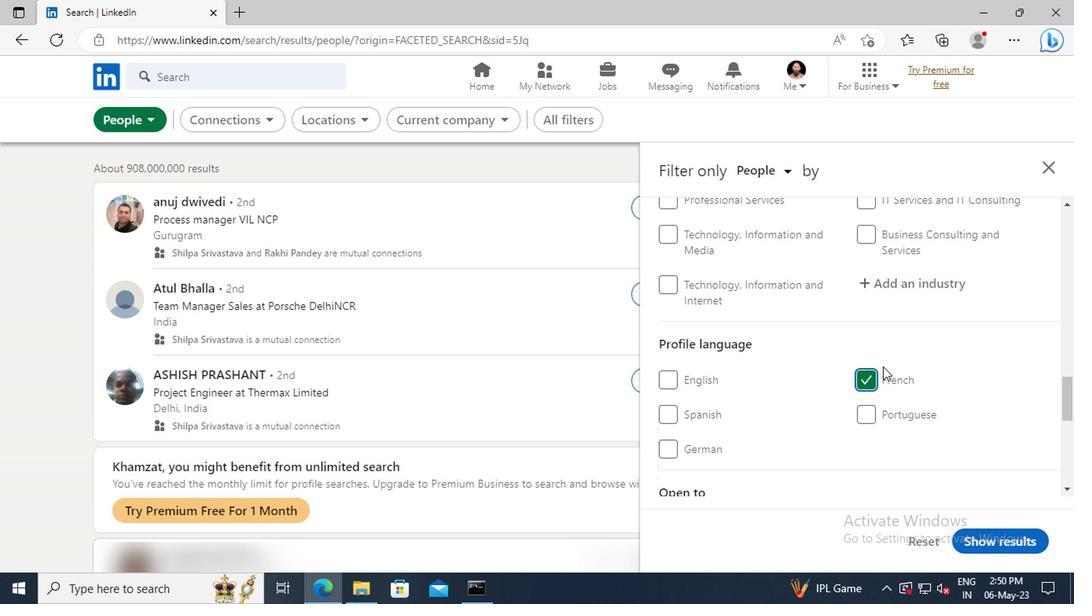 
Action: Mouse scrolled (879, 368) with delta (0, 0)
Screenshot: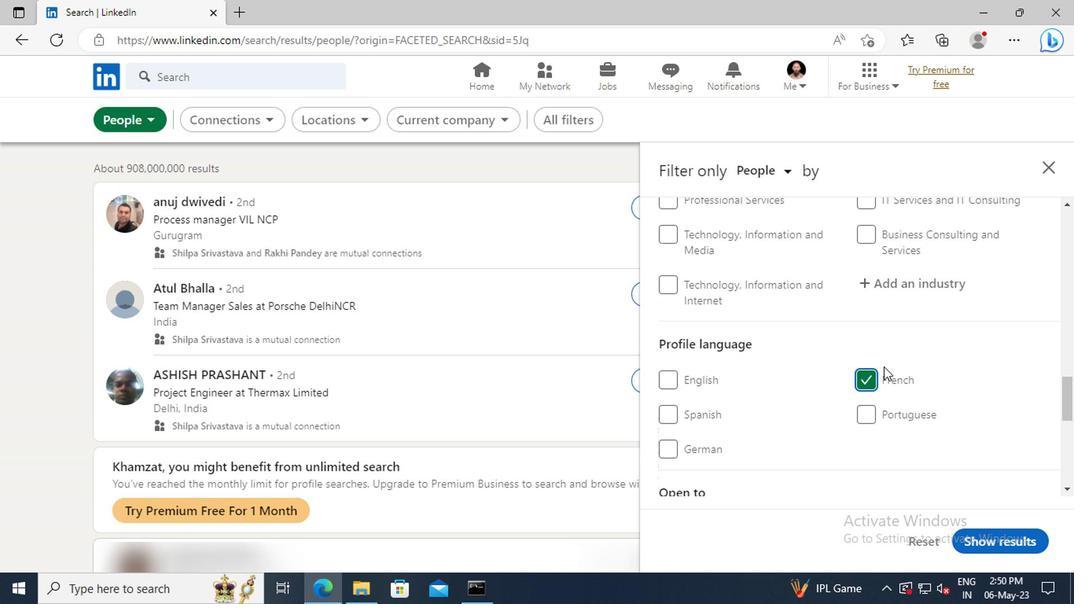 
Action: Mouse scrolled (879, 368) with delta (0, 0)
Screenshot: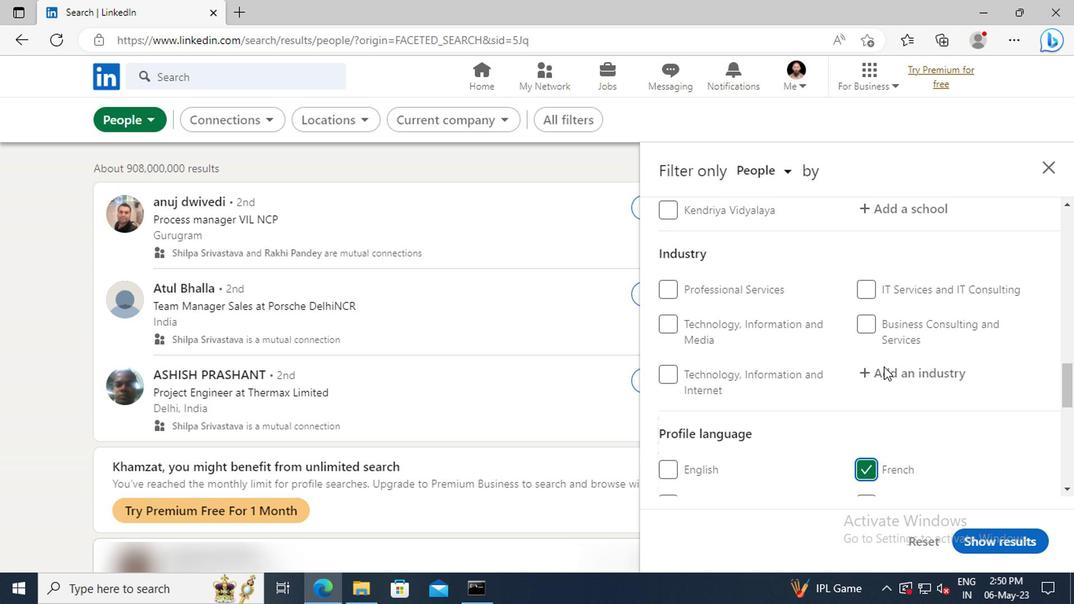 
Action: Mouse scrolled (879, 368) with delta (0, 0)
Screenshot: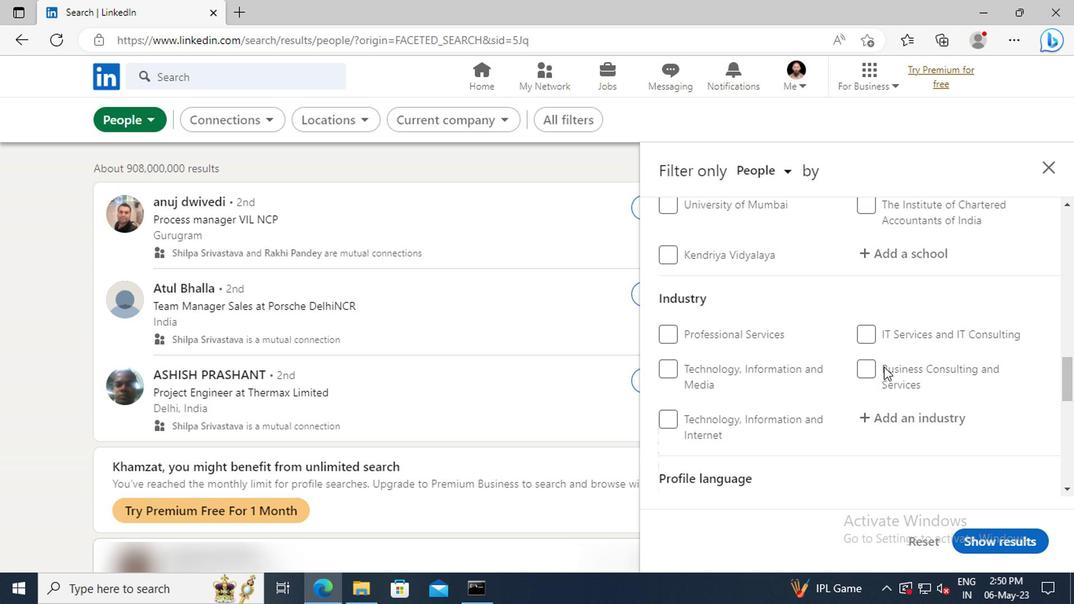 
Action: Mouse scrolled (879, 368) with delta (0, 0)
Screenshot: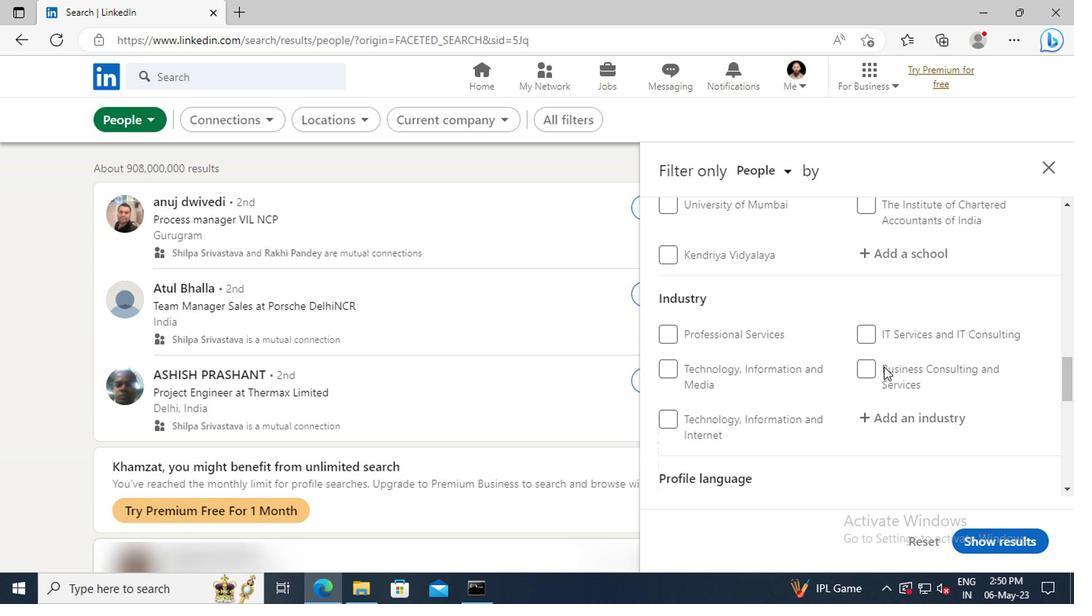 
Action: Mouse scrolled (879, 368) with delta (0, 0)
Screenshot: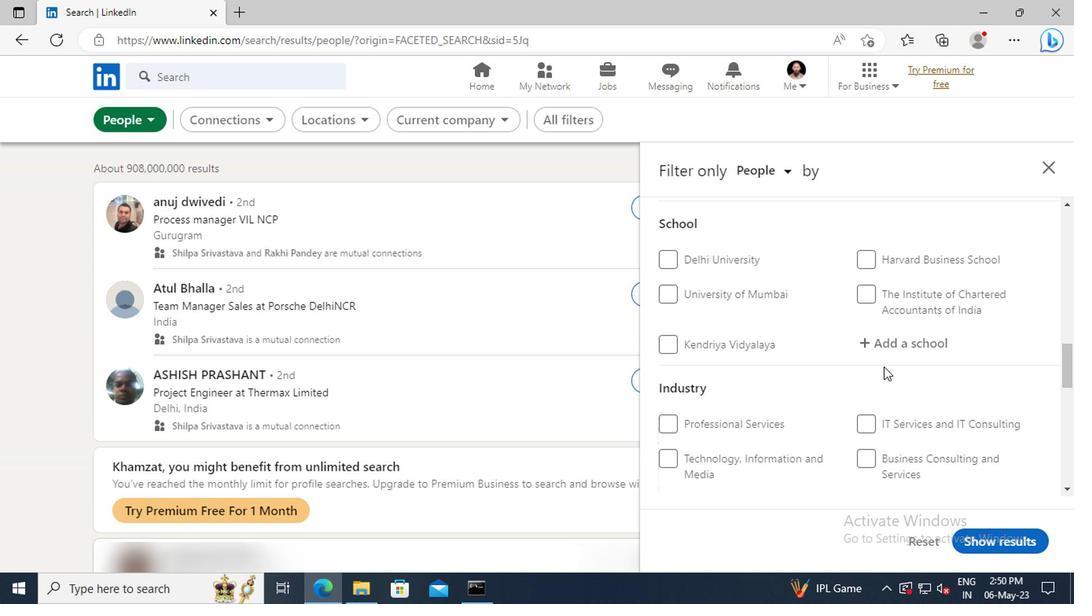 
Action: Mouse scrolled (879, 368) with delta (0, 0)
Screenshot: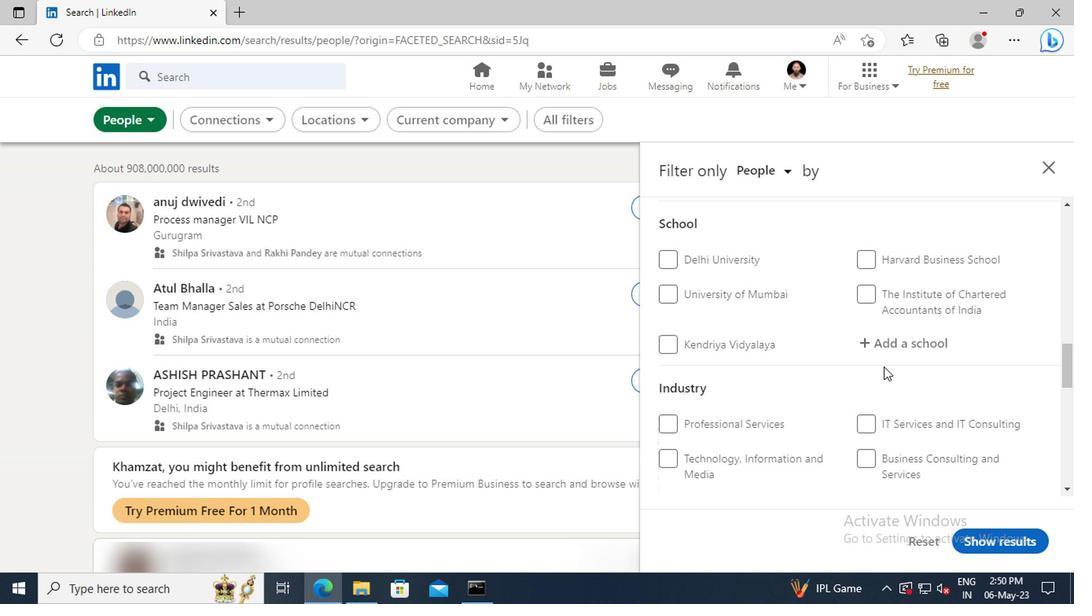
Action: Mouse scrolled (879, 368) with delta (0, 0)
Screenshot: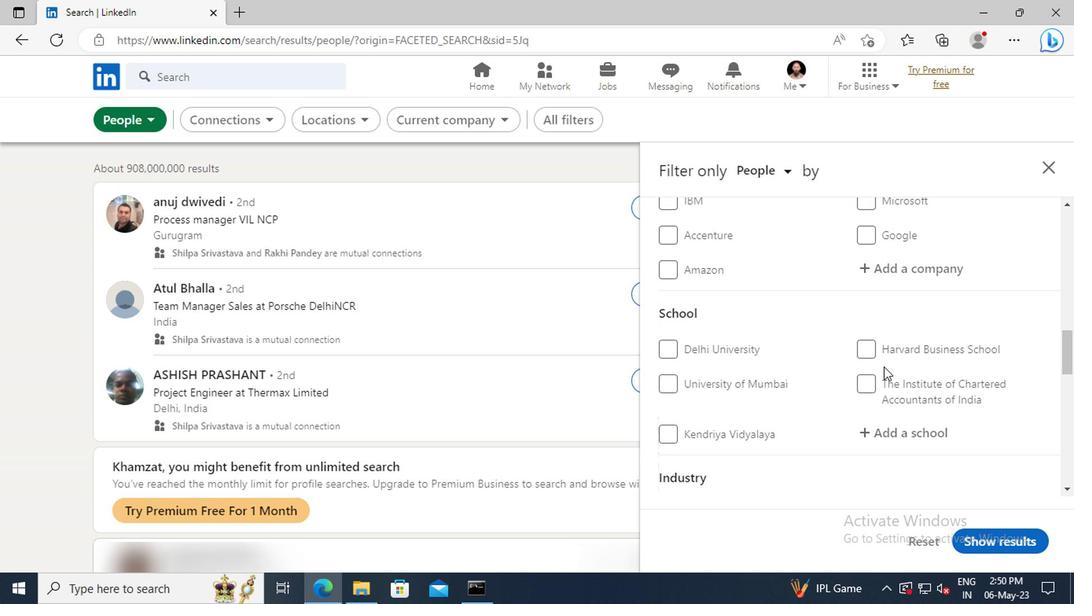 
Action: Mouse scrolled (879, 368) with delta (0, 0)
Screenshot: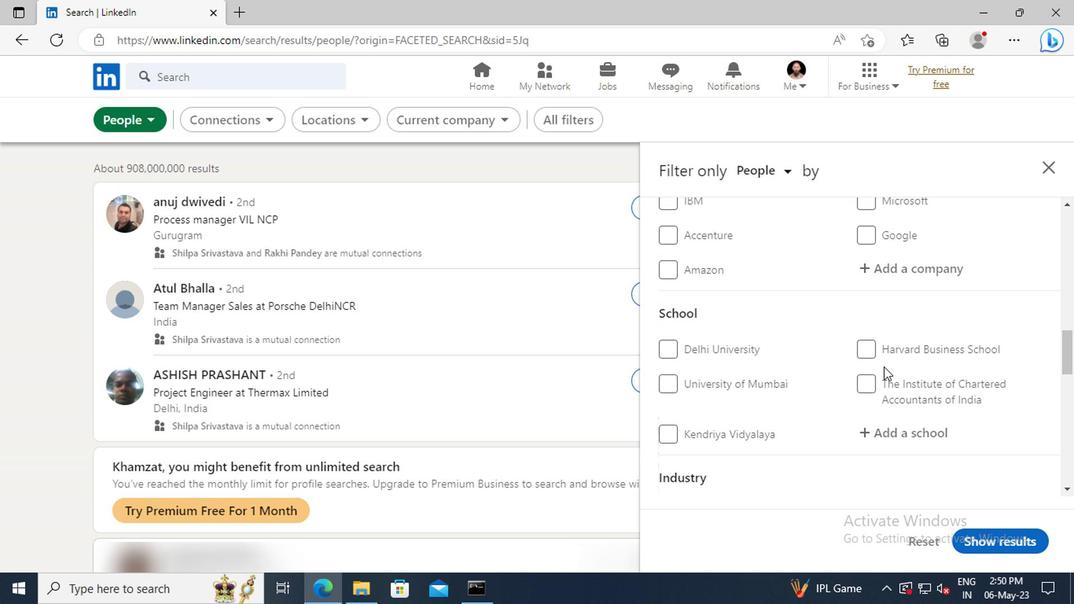 
Action: Mouse scrolled (879, 368) with delta (0, 0)
Screenshot: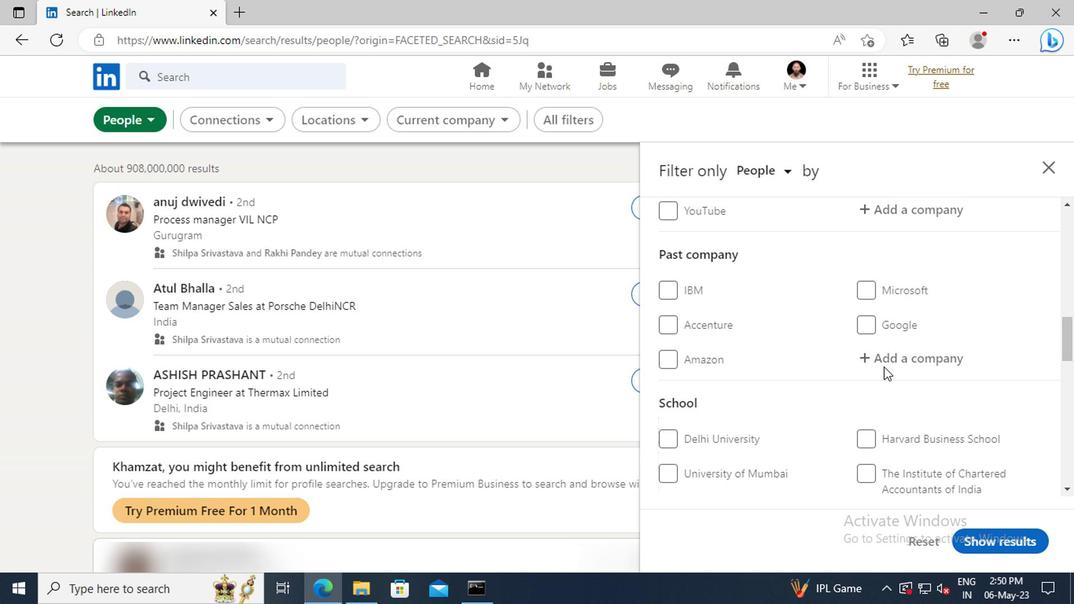 
Action: Mouse scrolled (879, 368) with delta (0, 0)
Screenshot: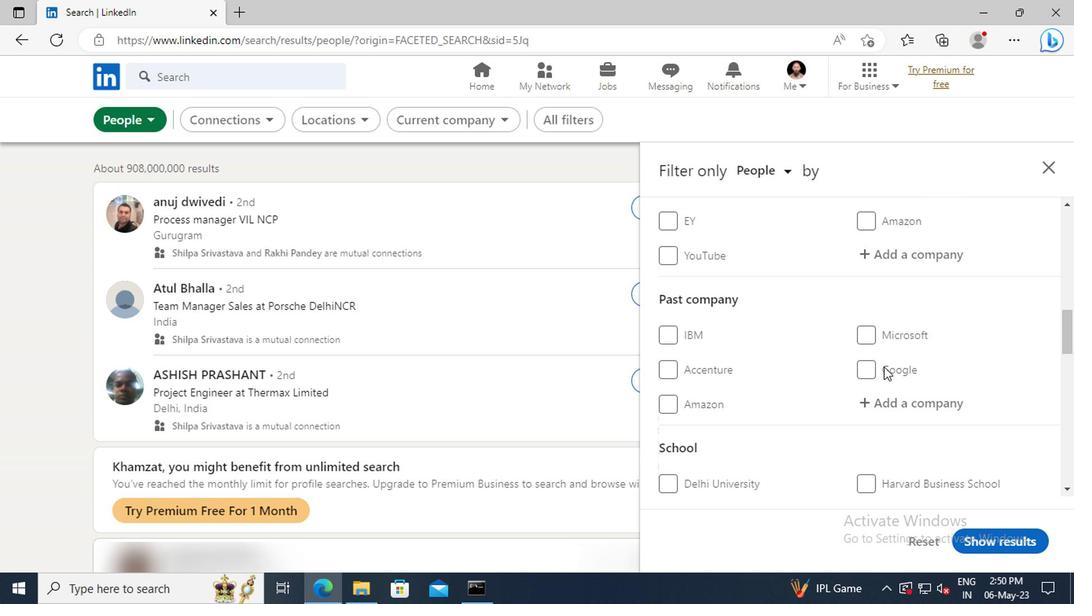
Action: Mouse scrolled (879, 368) with delta (0, 0)
Screenshot: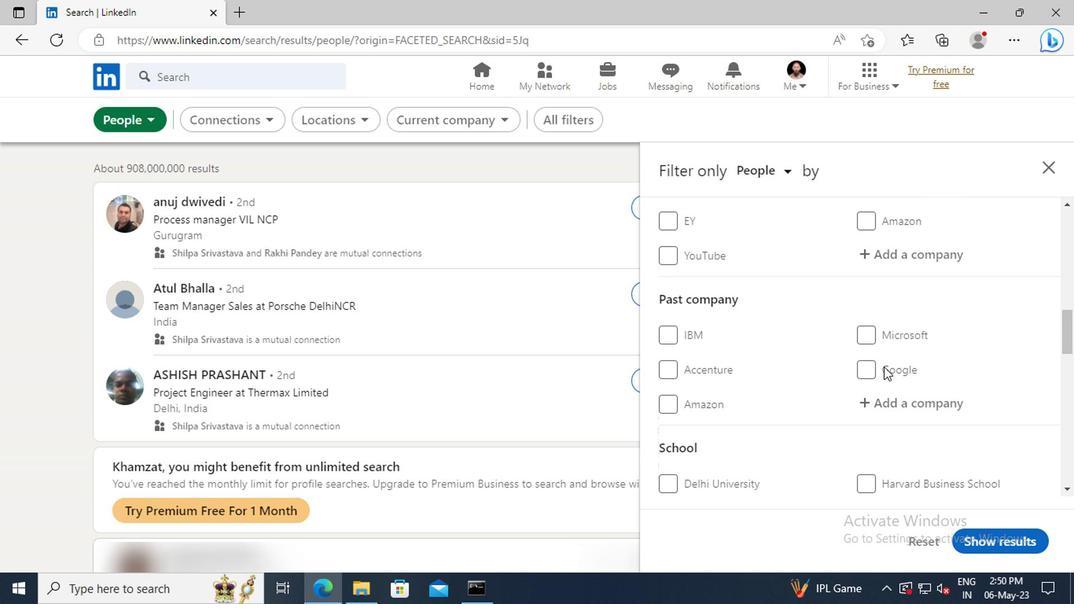 
Action: Mouse moved to (881, 348)
Screenshot: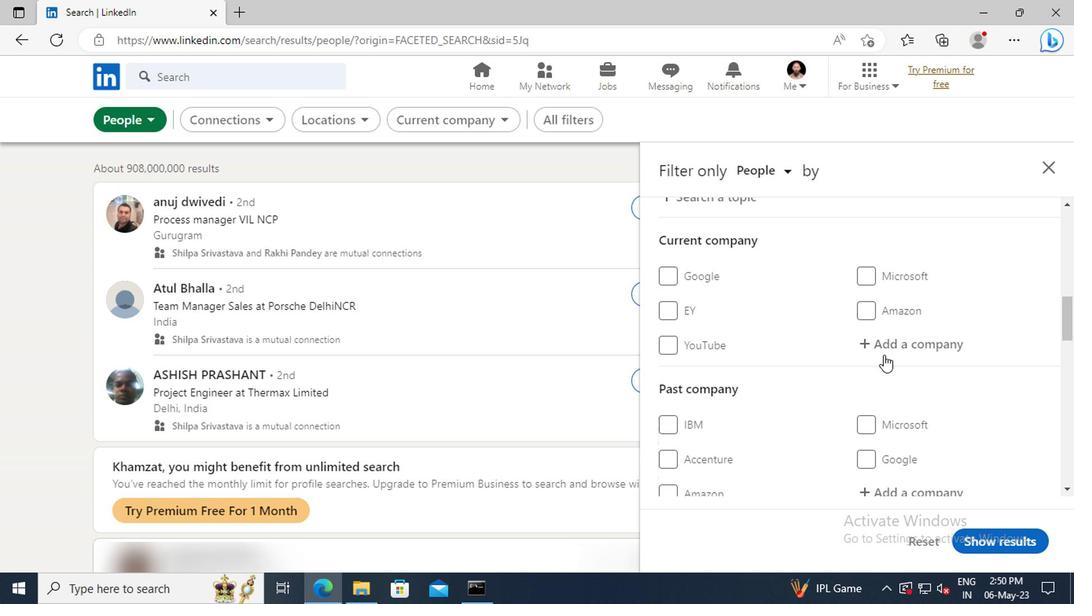 
Action: Mouse pressed left at (881, 348)
Screenshot: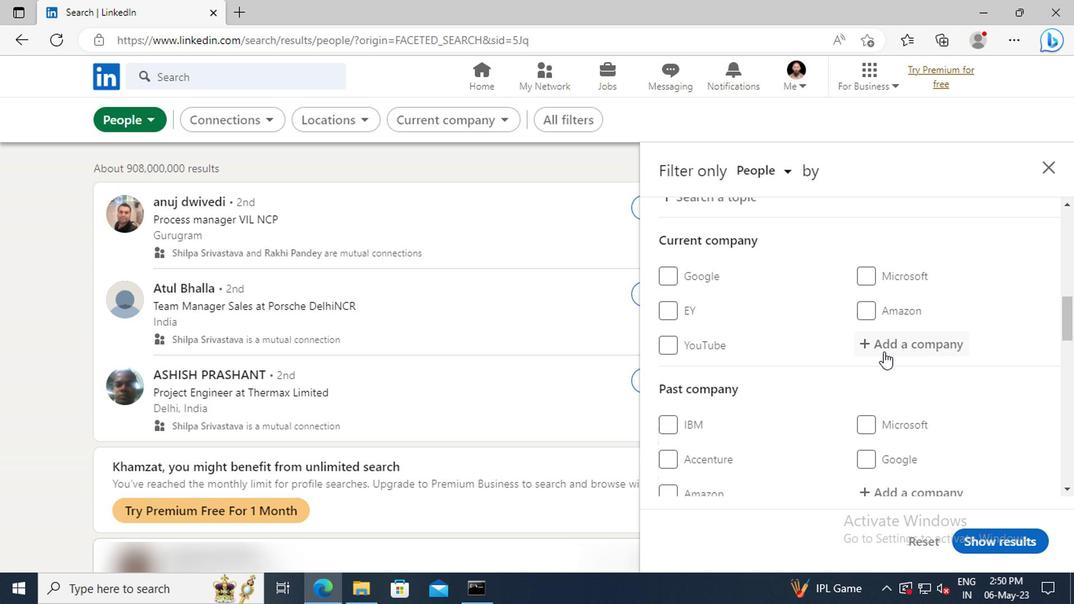 
Action: Key pressed <Key.shift>
Screenshot: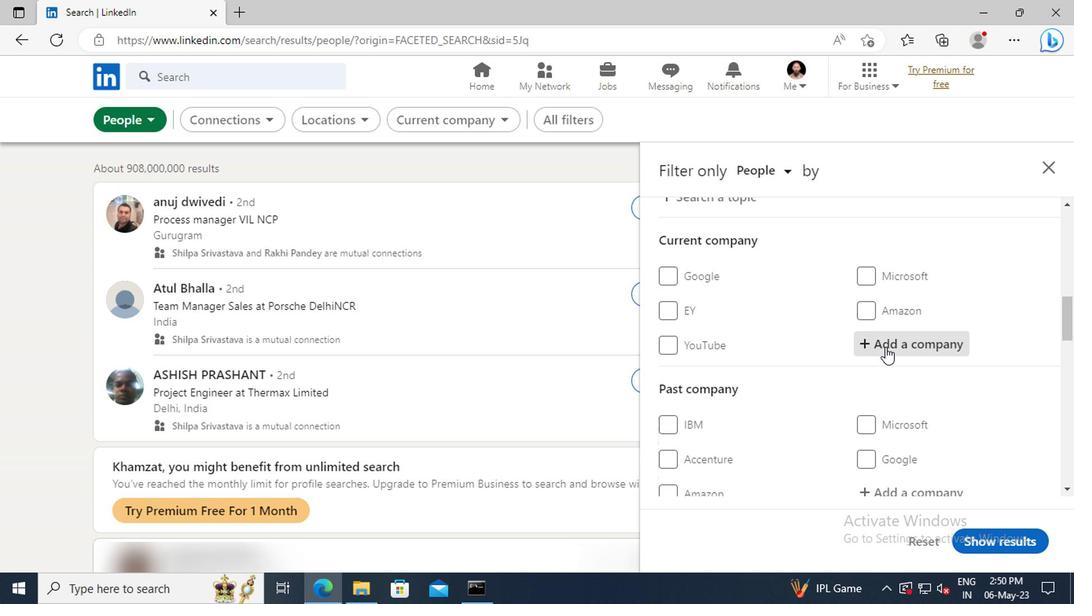 
Action: Mouse moved to (881, 348)
Screenshot: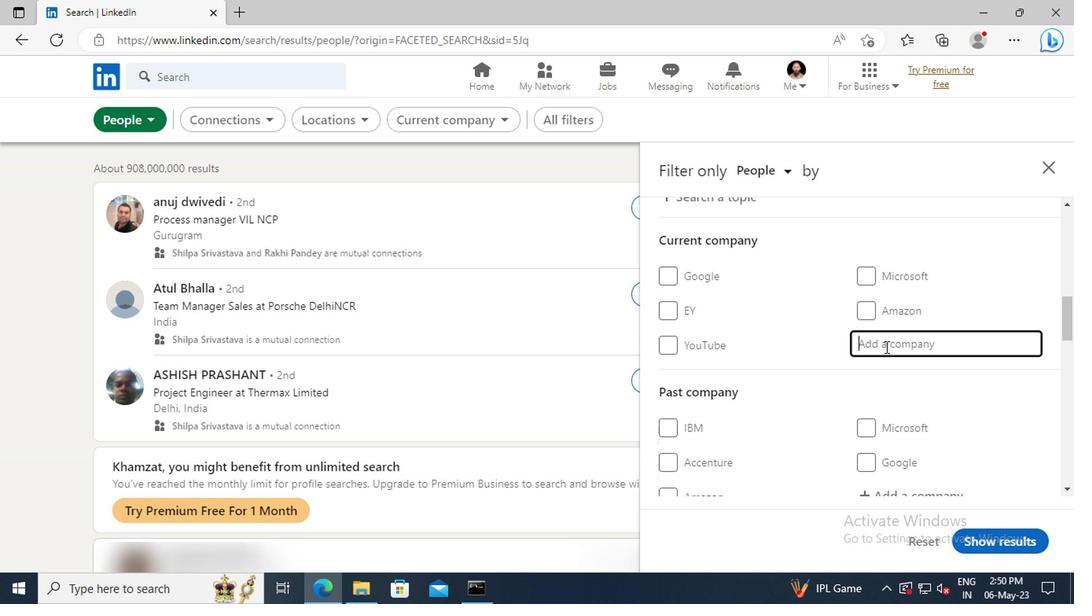 
Action: Key pressed RED<Key.shift>BUS
Screenshot: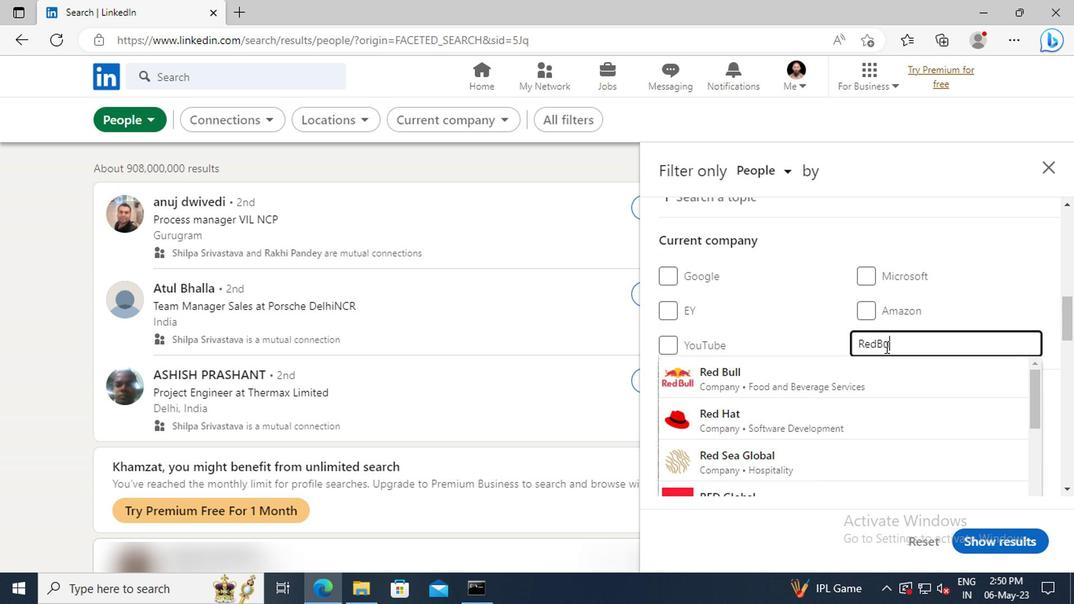 
Action: Mouse moved to (881, 372)
Screenshot: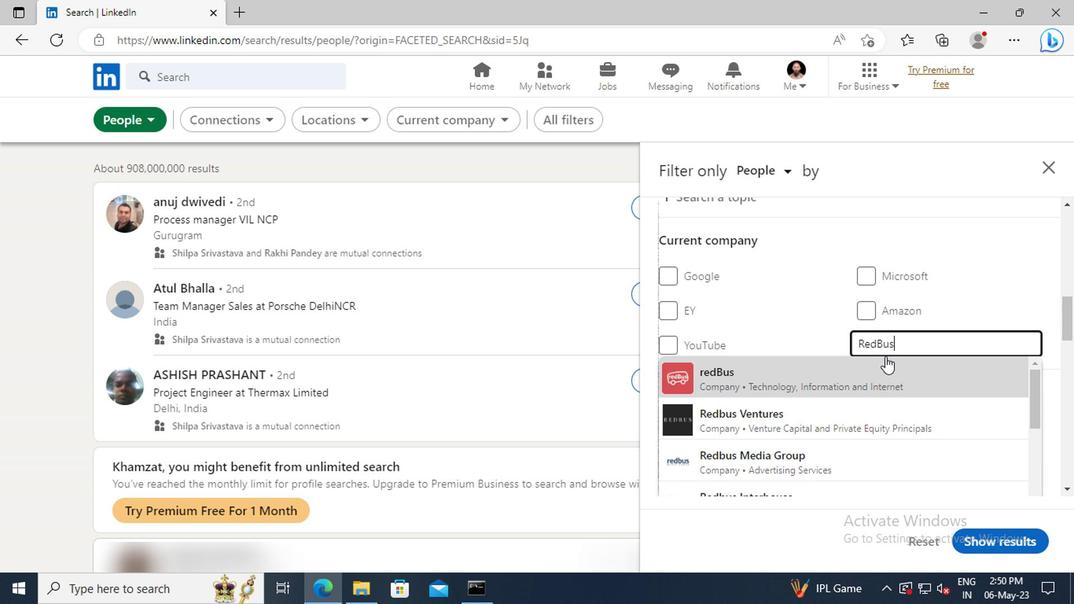 
Action: Mouse pressed left at (881, 372)
Screenshot: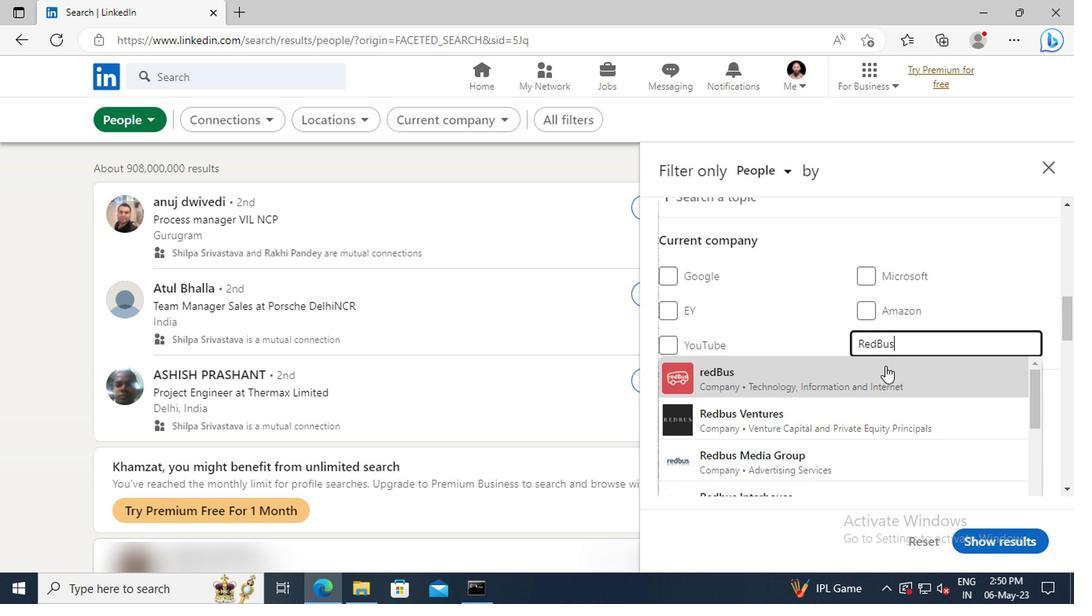 
Action: Mouse moved to (880, 373)
Screenshot: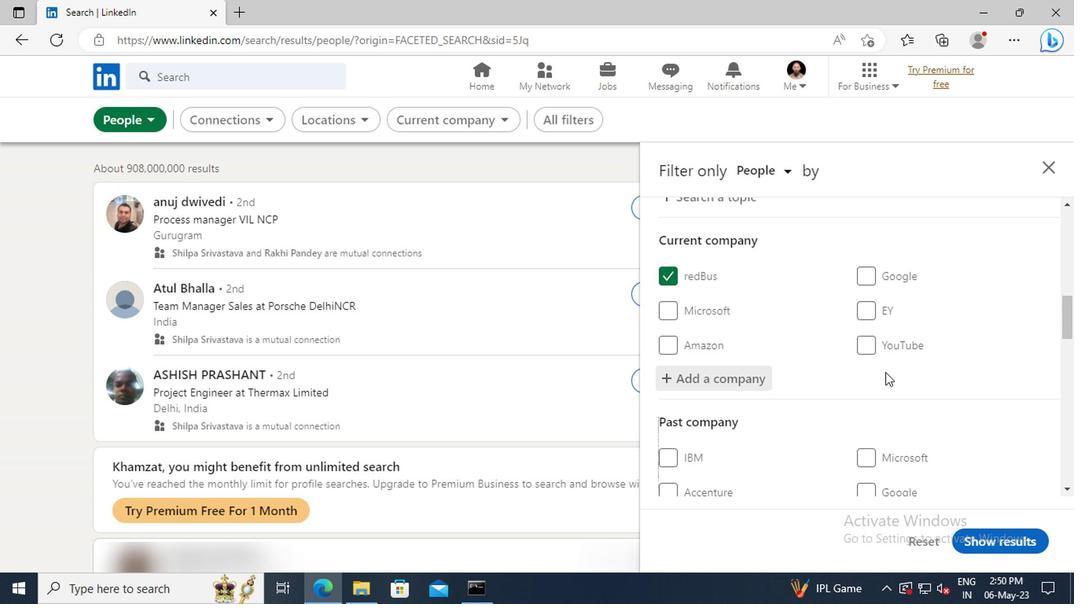 
Action: Mouse scrolled (880, 372) with delta (0, -1)
Screenshot: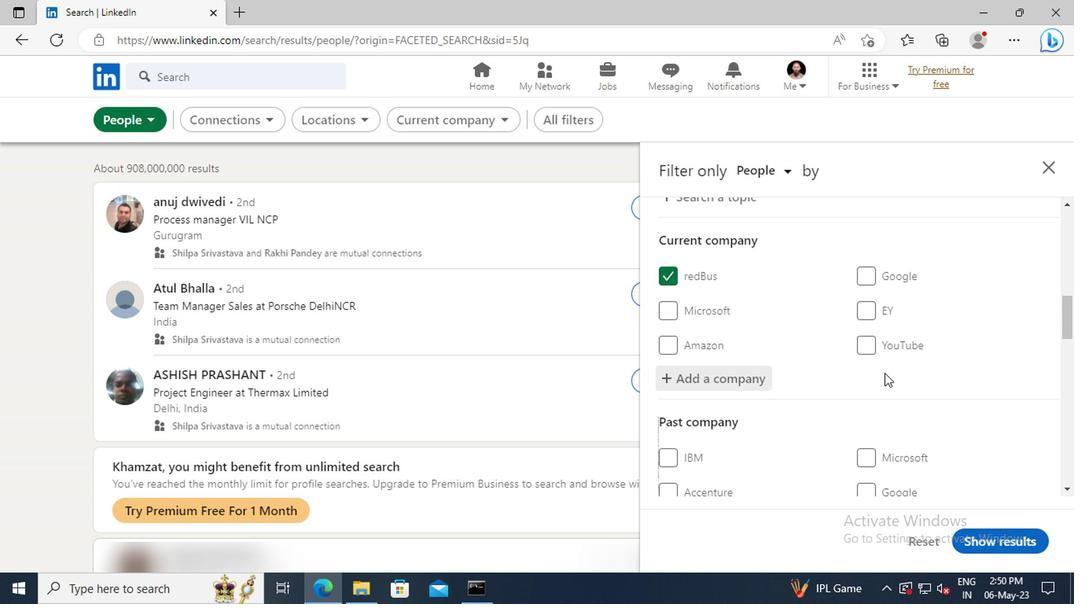 
Action: Mouse scrolled (880, 372) with delta (0, -1)
Screenshot: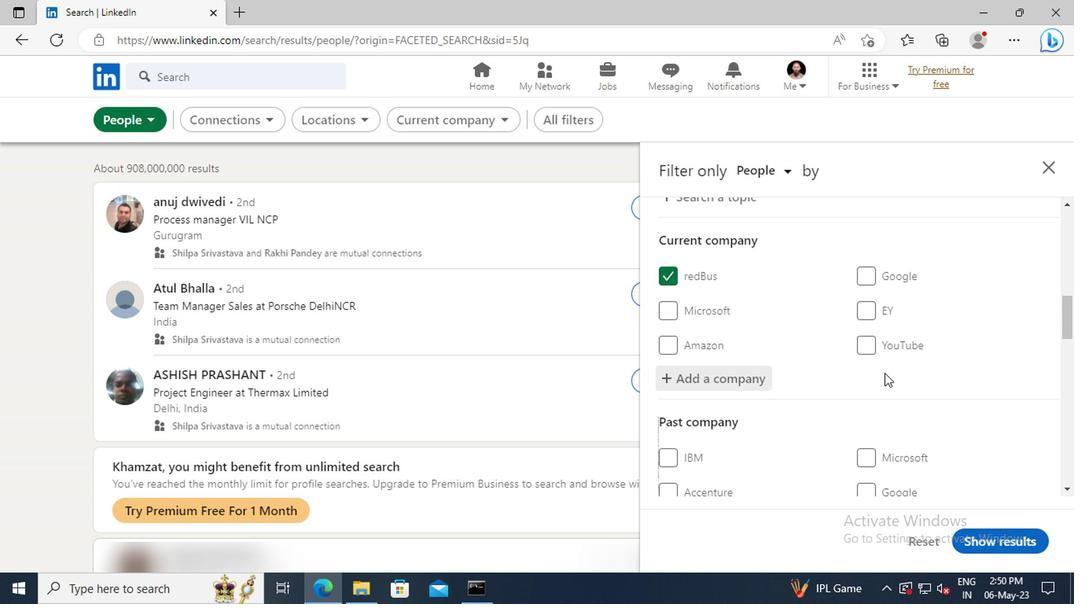 
Action: Mouse scrolled (880, 372) with delta (0, -1)
Screenshot: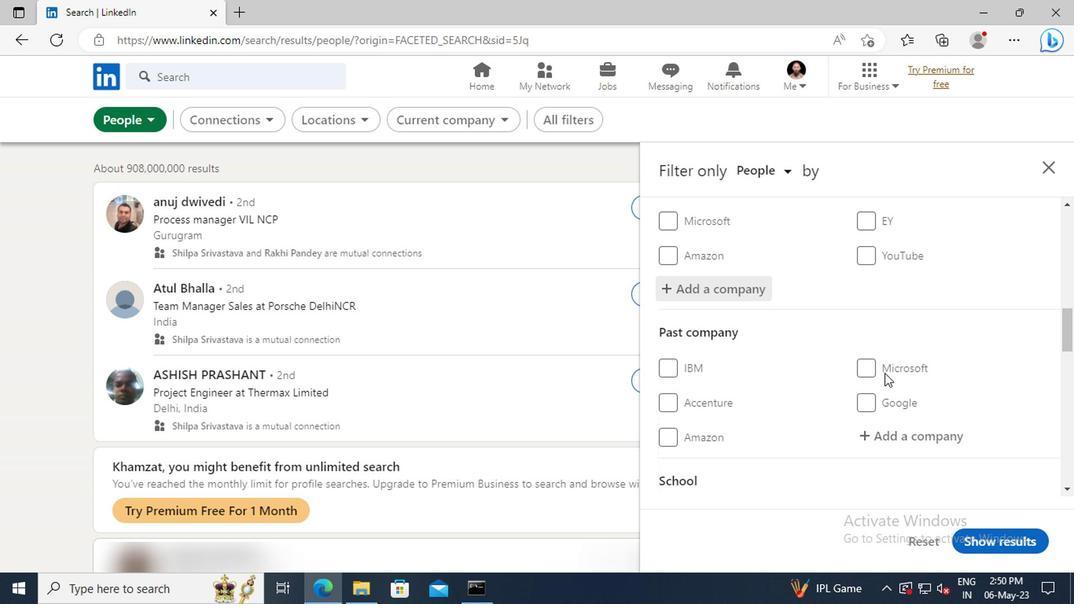 
Action: Mouse scrolled (880, 372) with delta (0, -1)
Screenshot: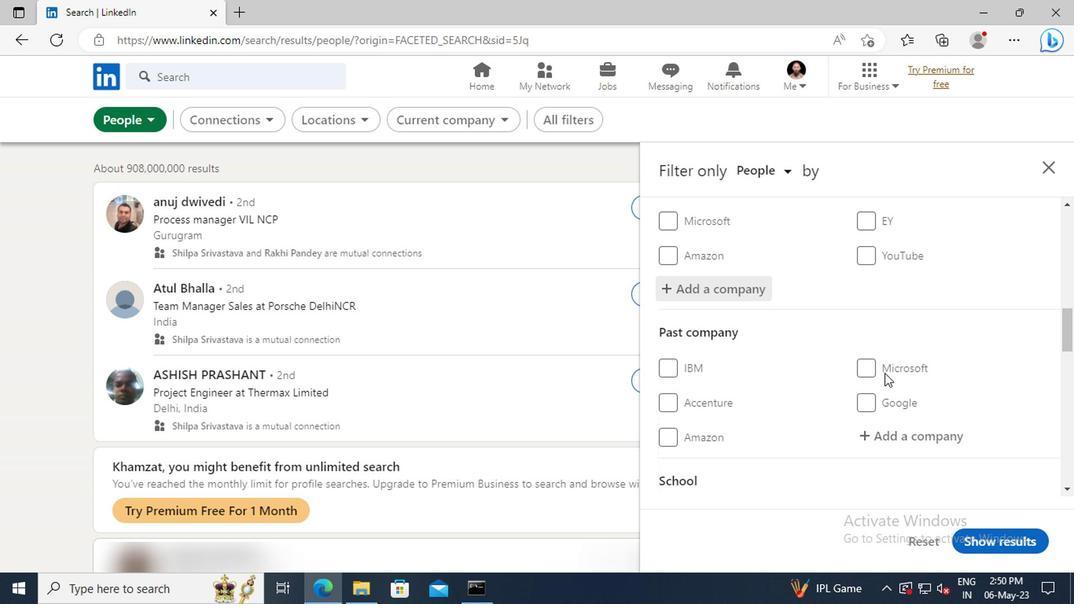 
Action: Mouse scrolled (880, 372) with delta (0, -1)
Screenshot: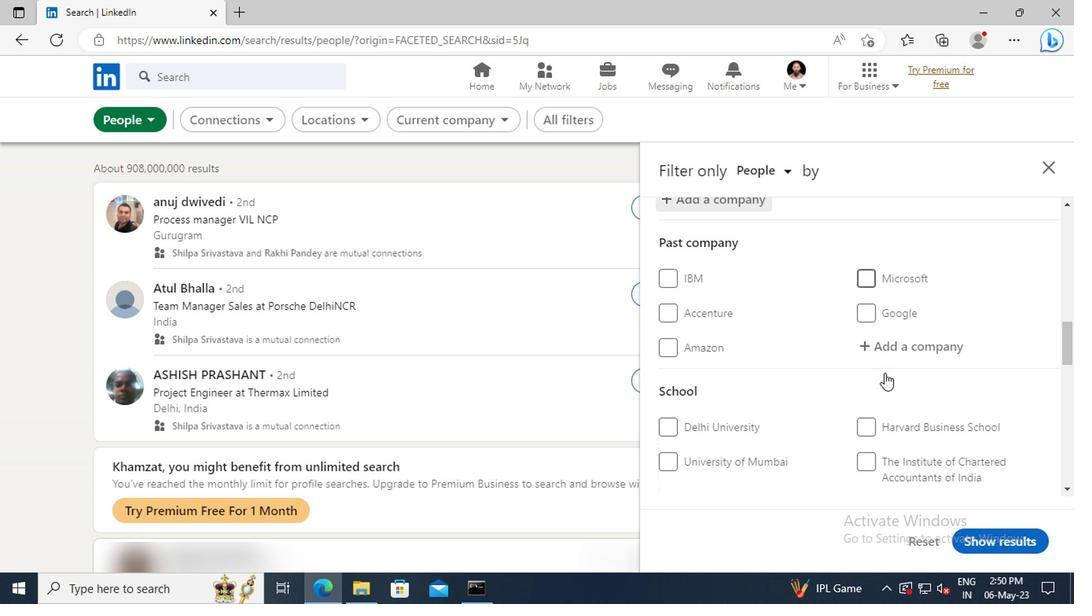 
Action: Mouse moved to (878, 371)
Screenshot: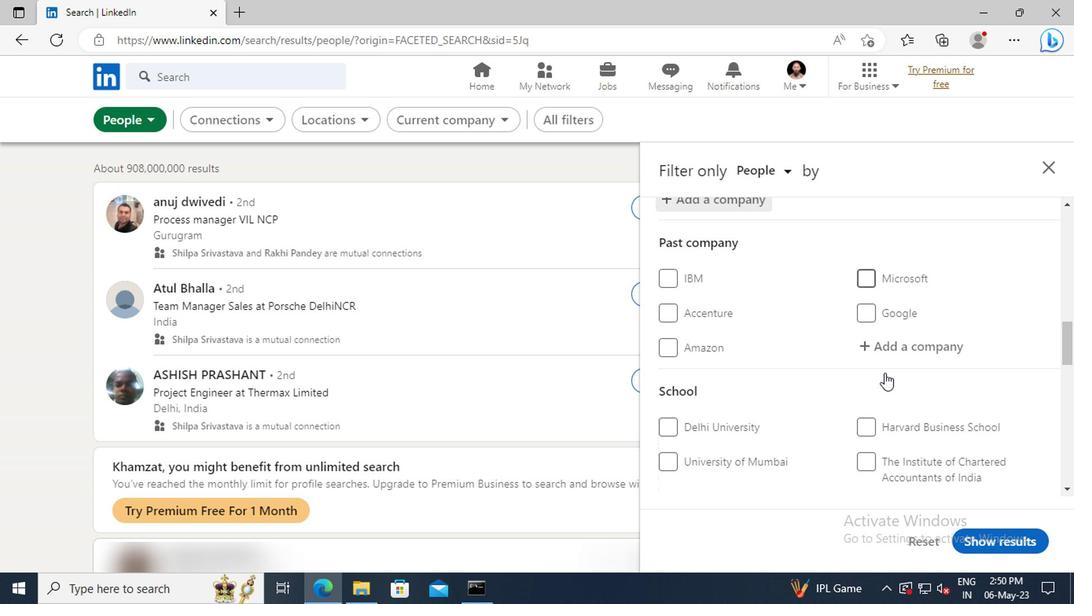 
Action: Mouse scrolled (878, 370) with delta (0, -1)
Screenshot: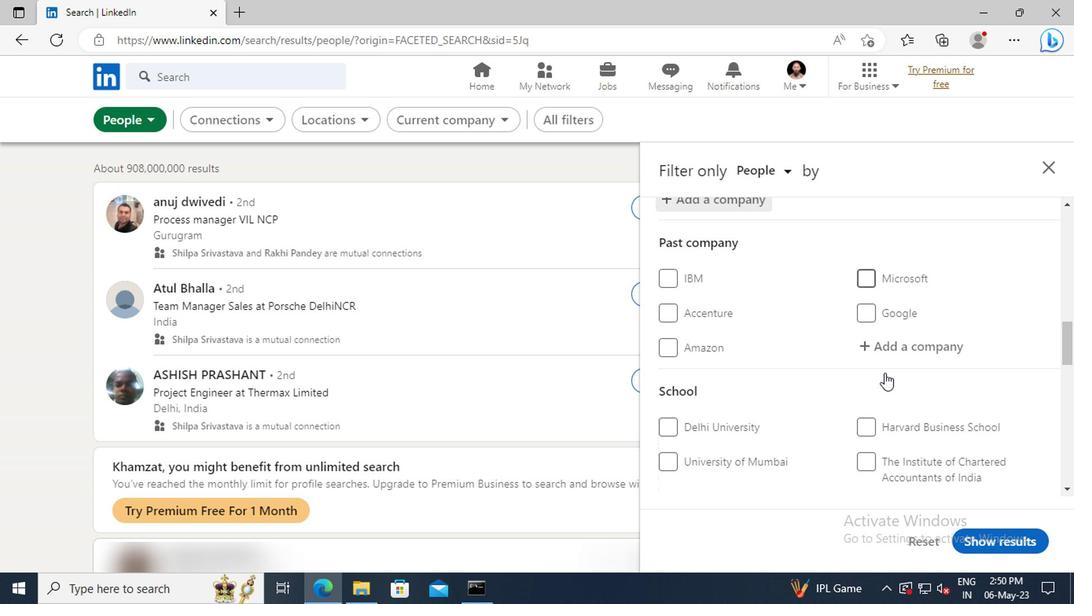 
Action: Mouse moved to (878, 371)
Screenshot: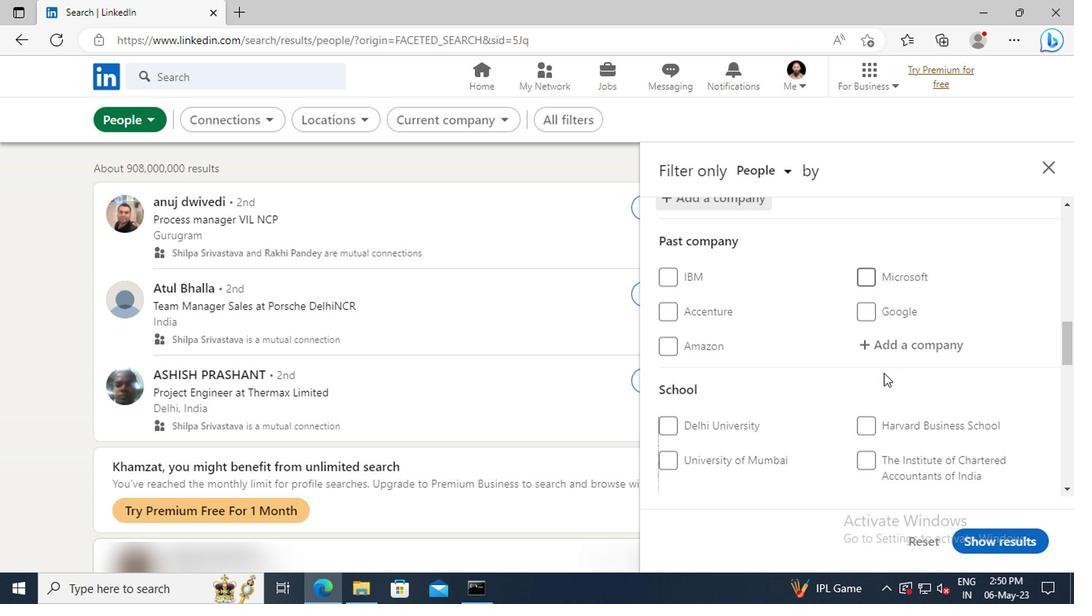 
Action: Mouse scrolled (878, 370) with delta (0, -1)
Screenshot: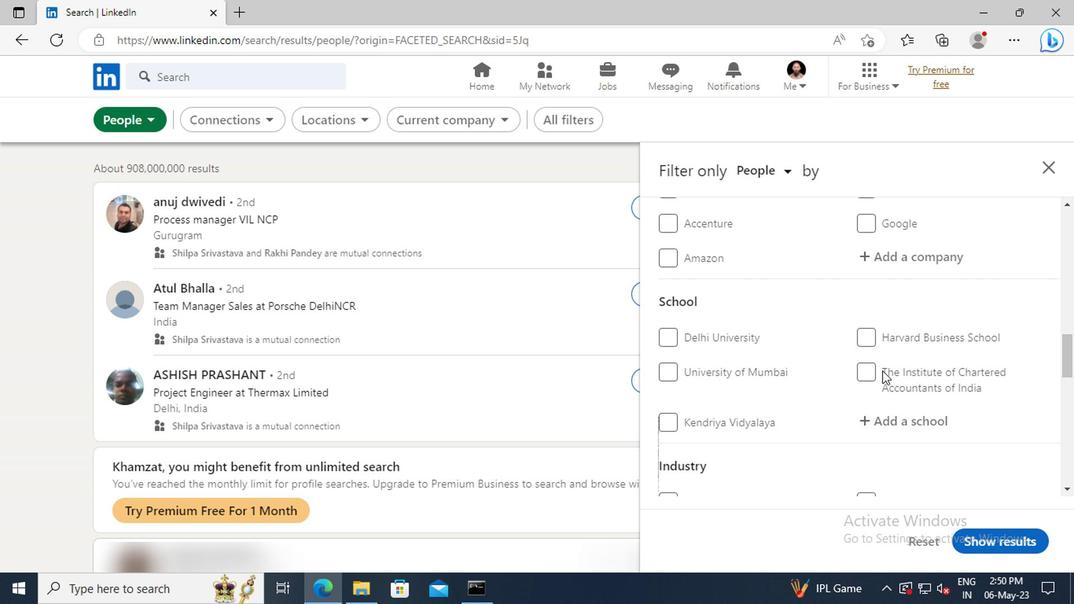 
Action: Mouse moved to (881, 379)
Screenshot: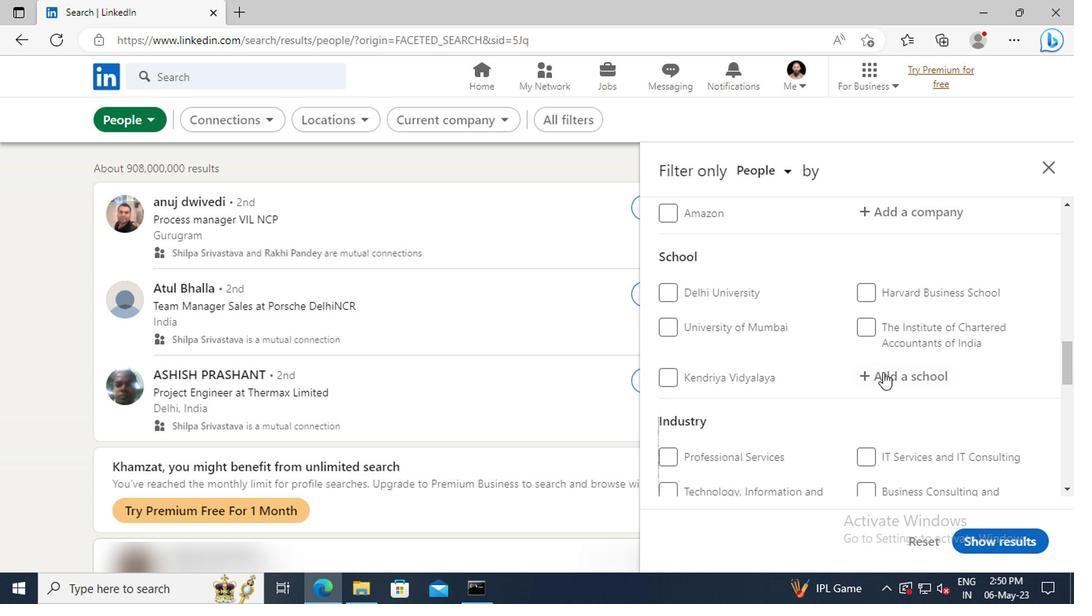 
Action: Mouse pressed left at (881, 379)
Screenshot: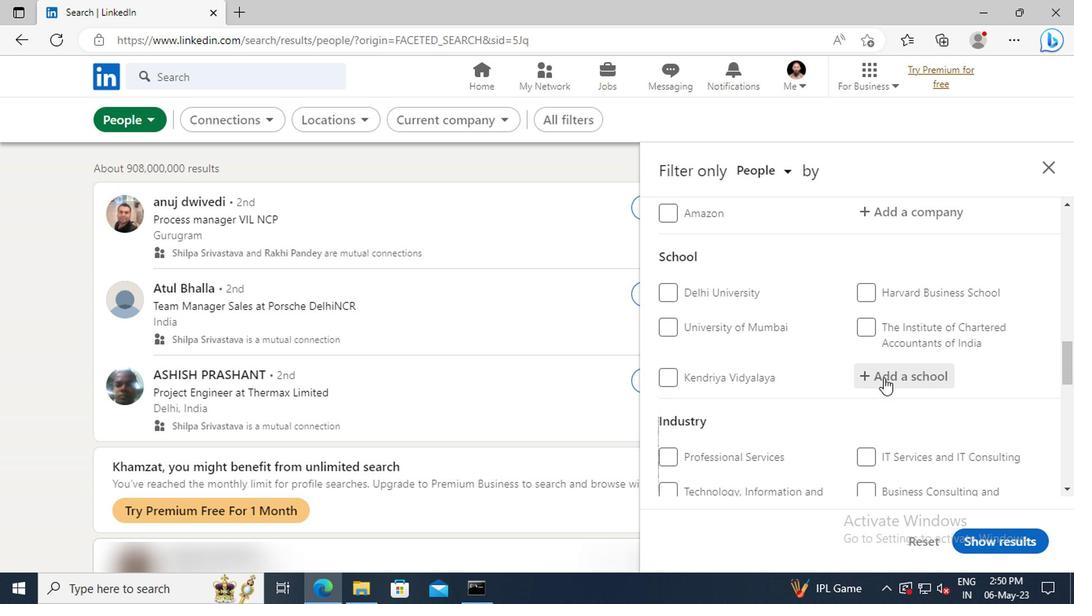 
Action: Mouse moved to (885, 379)
Screenshot: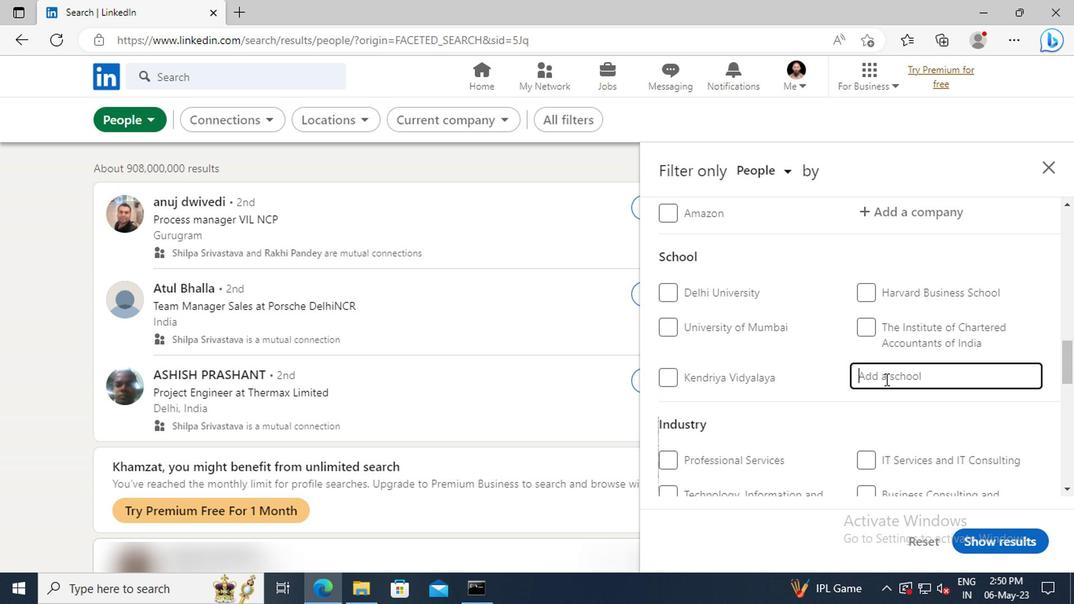 
Action: Key pressed <Key.shift>
Screenshot: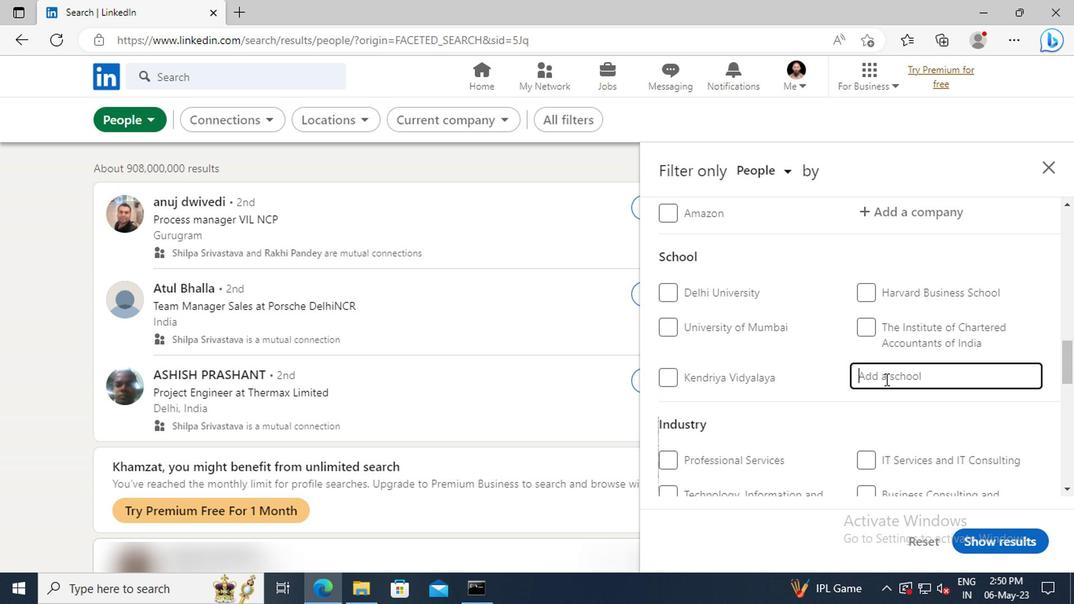 
Action: Mouse moved to (886, 379)
Screenshot: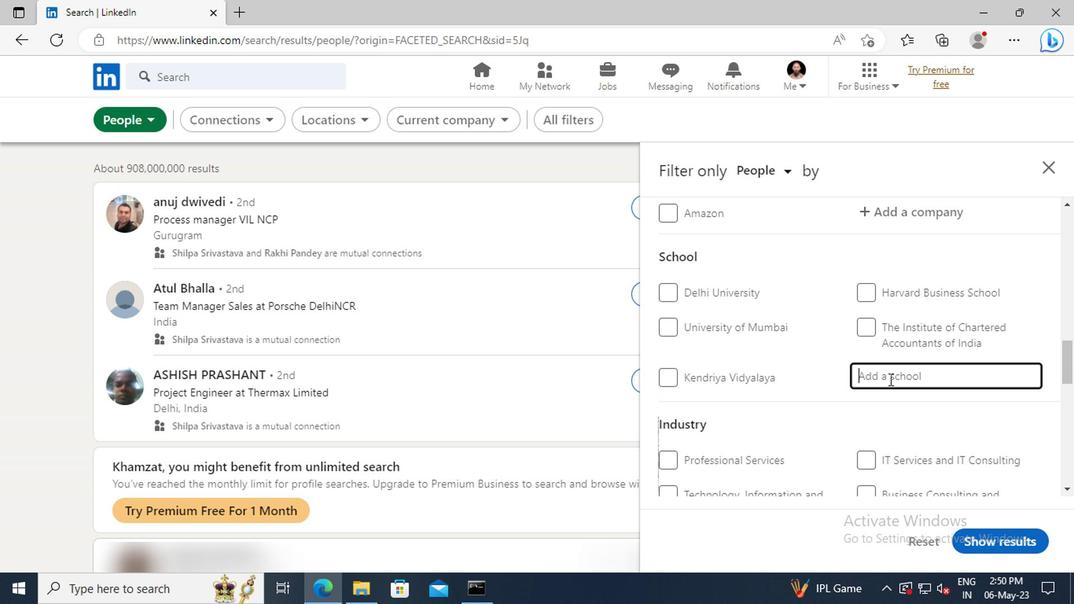 
Action: Key pressed A
Screenshot: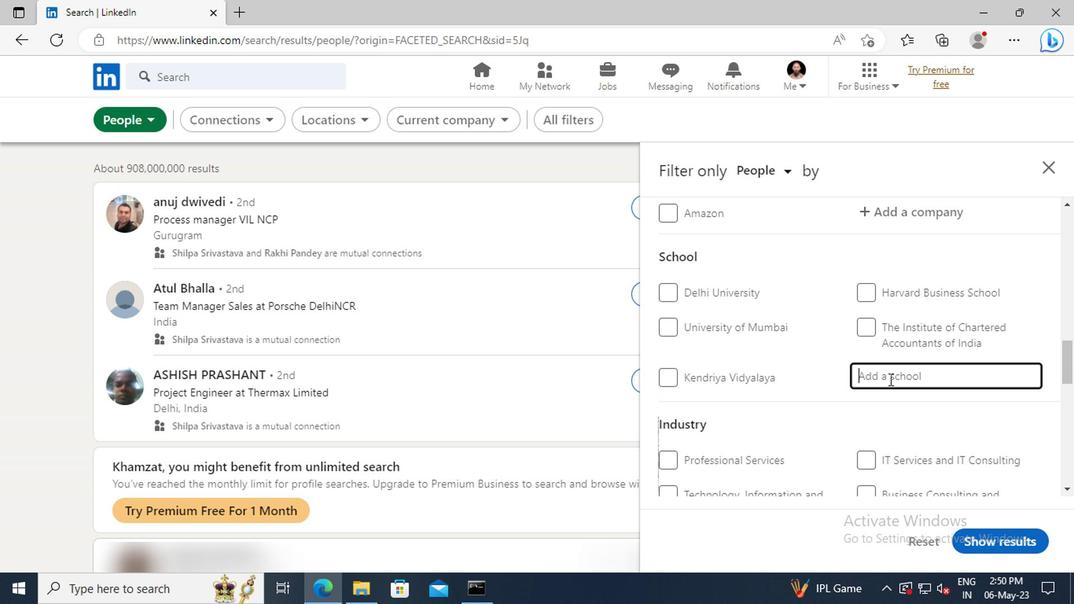 
Action: Mouse moved to (887, 378)
Screenshot: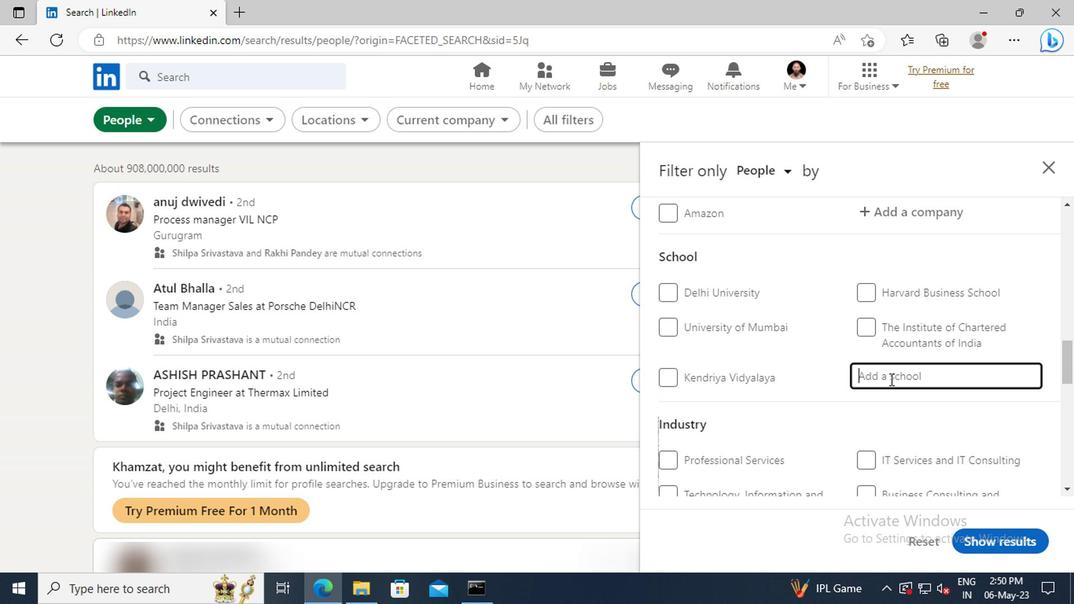 
Action: Key pressed SIAN<Key.space><Key.shift>SCHOOL<Key.space>OF<Key.space>
Screenshot: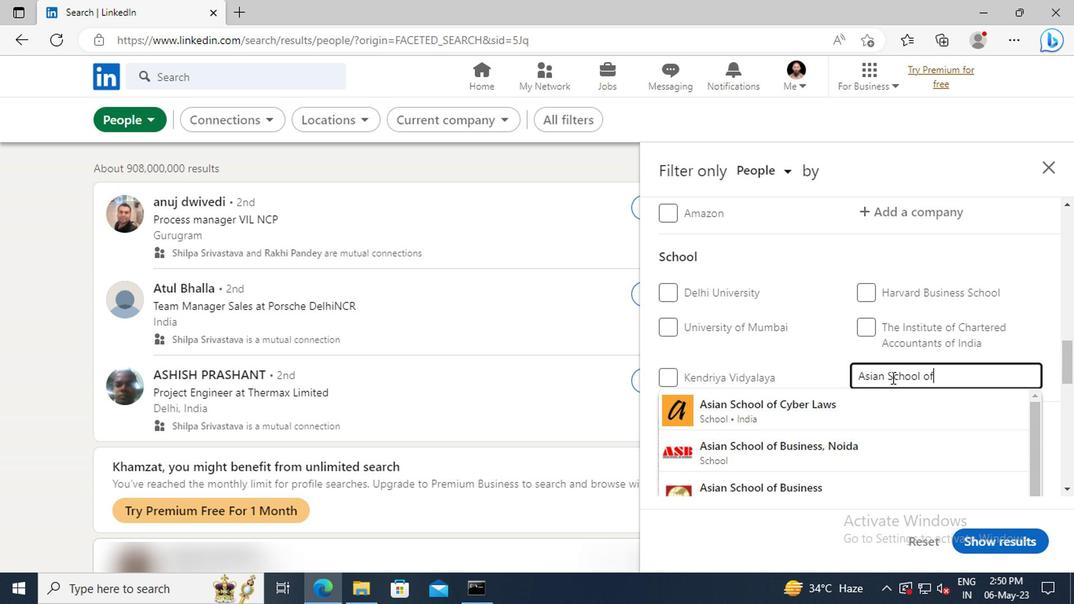 
Action: Mouse moved to (885, 405)
Screenshot: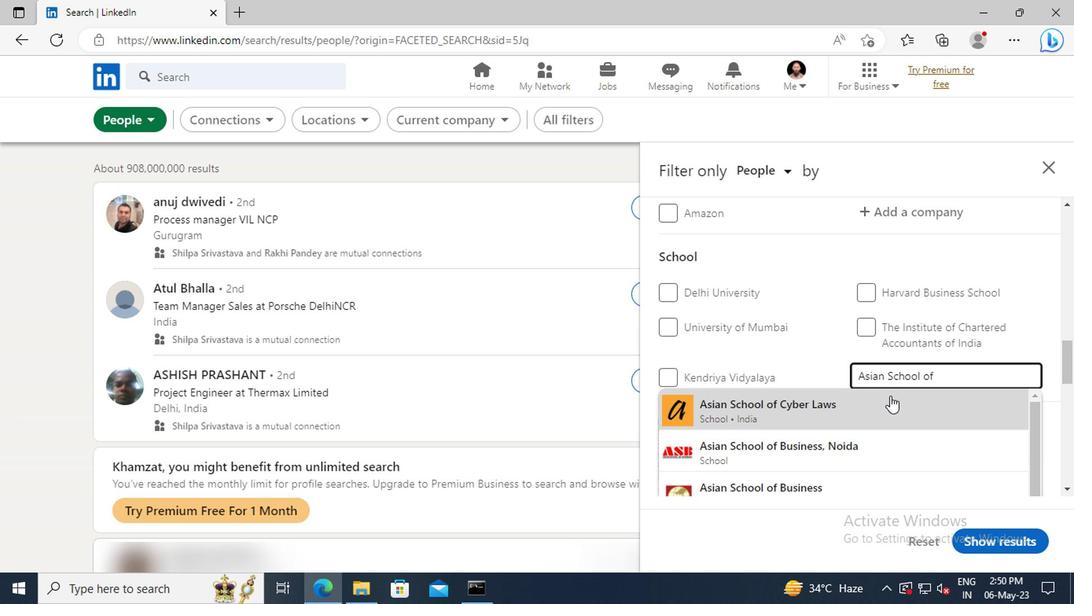 
Action: Mouse pressed left at (885, 405)
Screenshot: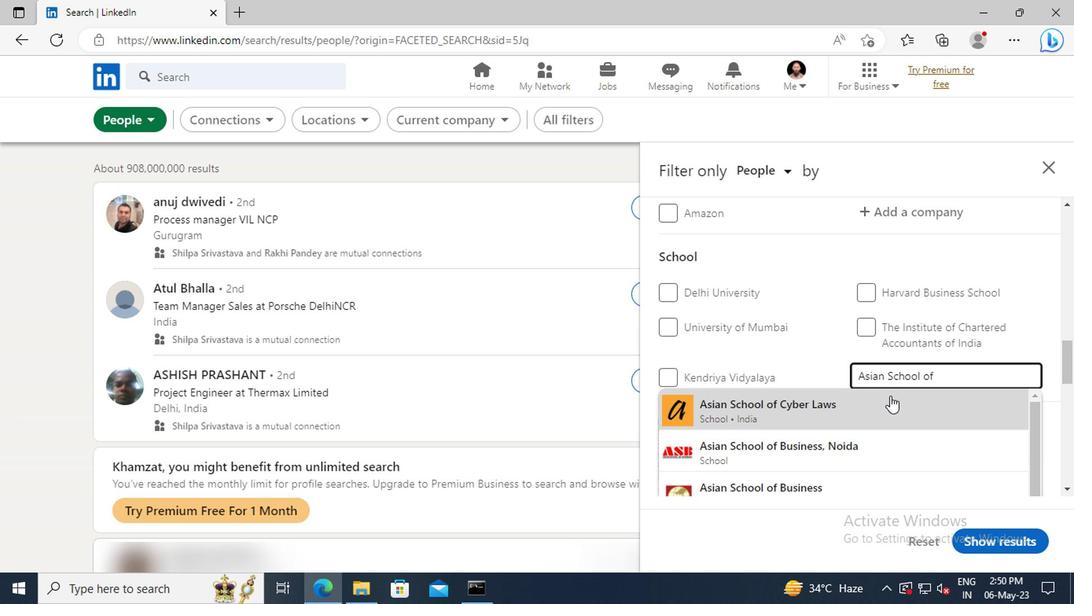 
Action: Mouse scrolled (885, 405) with delta (0, 0)
Screenshot: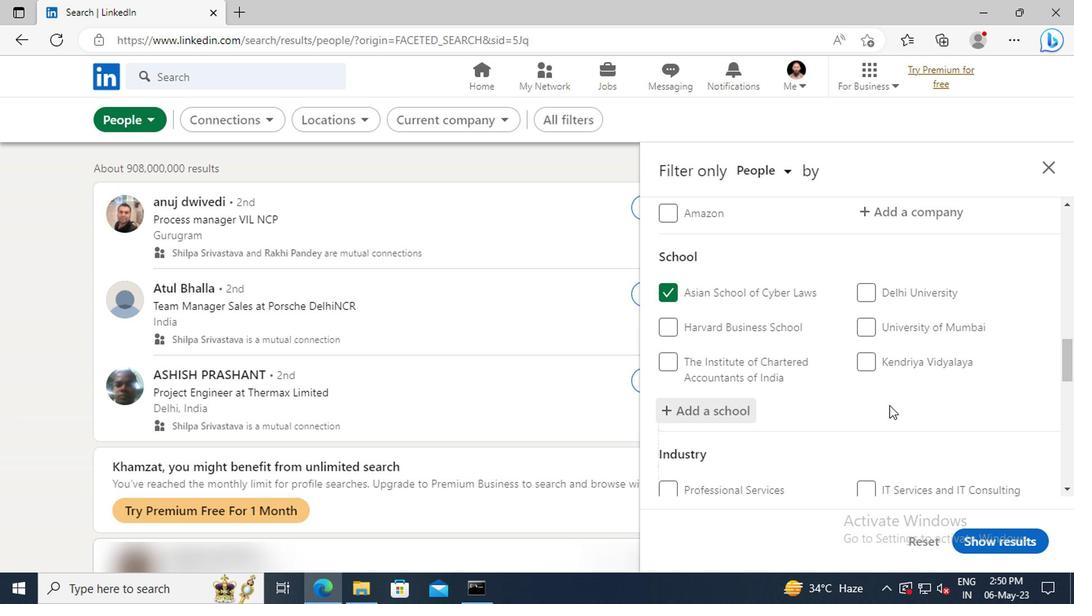 
Action: Mouse scrolled (885, 405) with delta (0, 0)
Screenshot: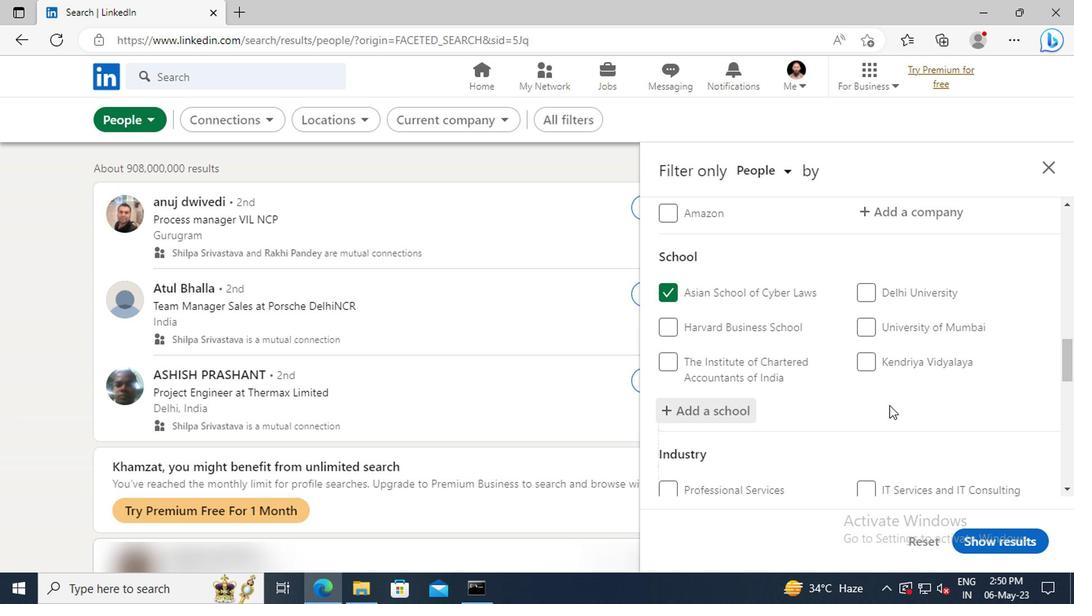 
Action: Mouse moved to (885, 403)
Screenshot: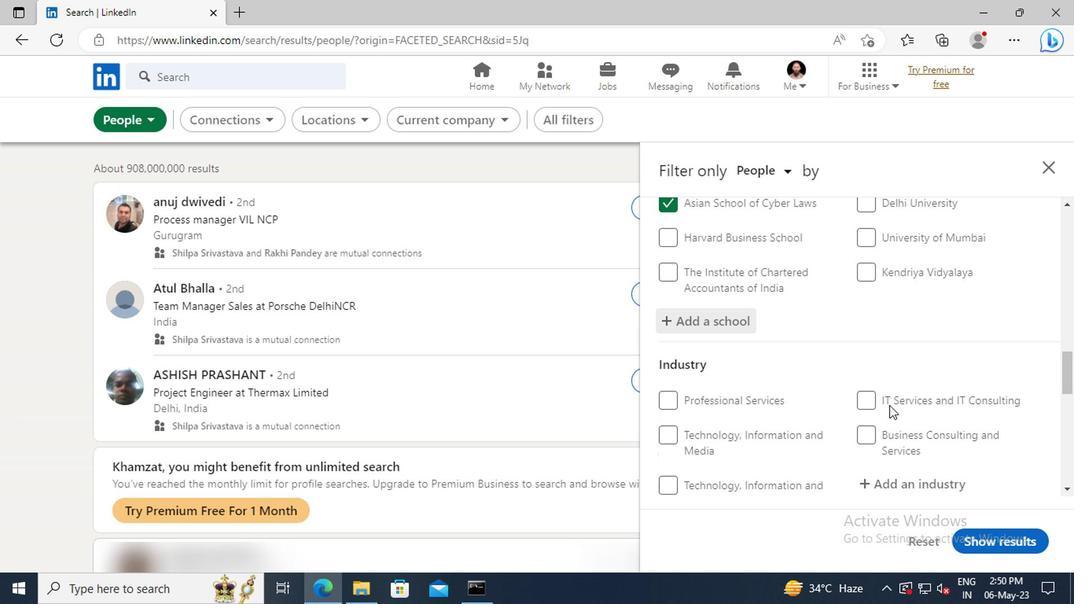 
Action: Mouse scrolled (885, 403) with delta (0, 0)
Screenshot: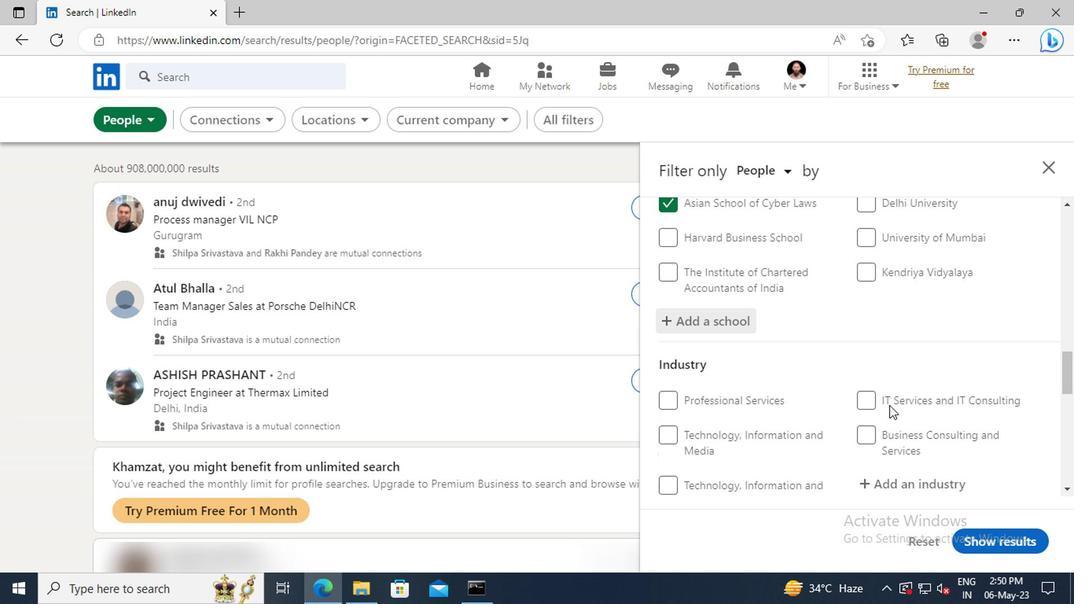 
Action: Mouse moved to (884, 402)
Screenshot: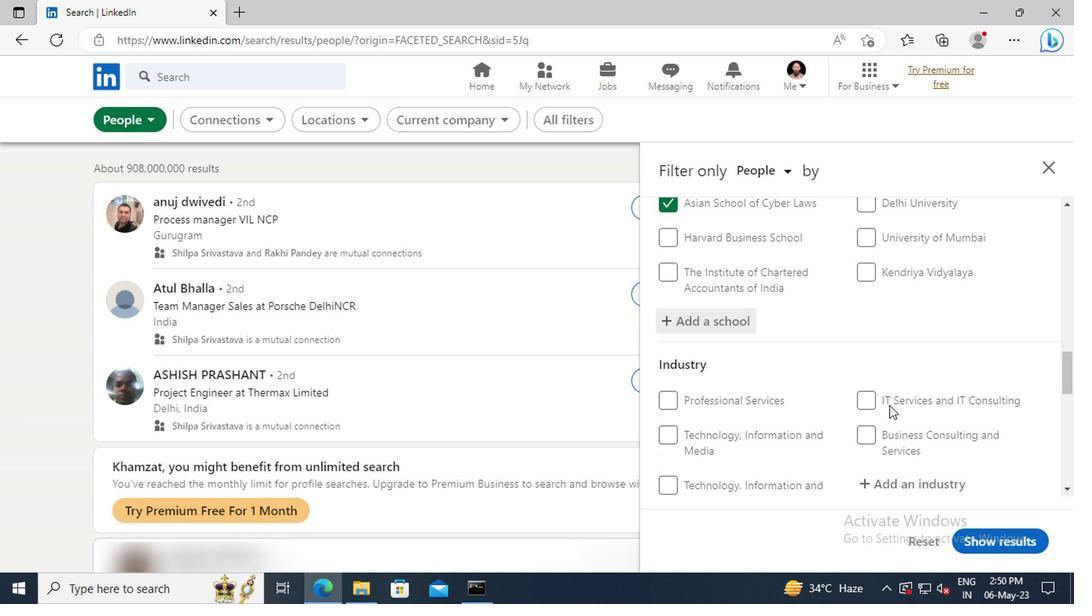 
Action: Mouse scrolled (884, 401) with delta (0, -1)
Screenshot: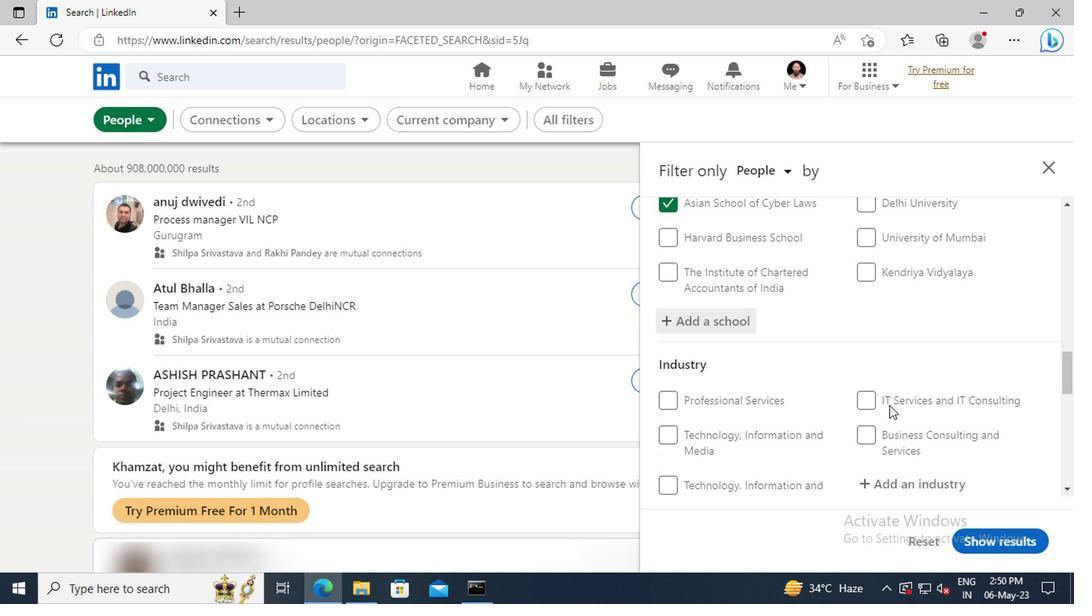 
Action: Mouse moved to (884, 399)
Screenshot: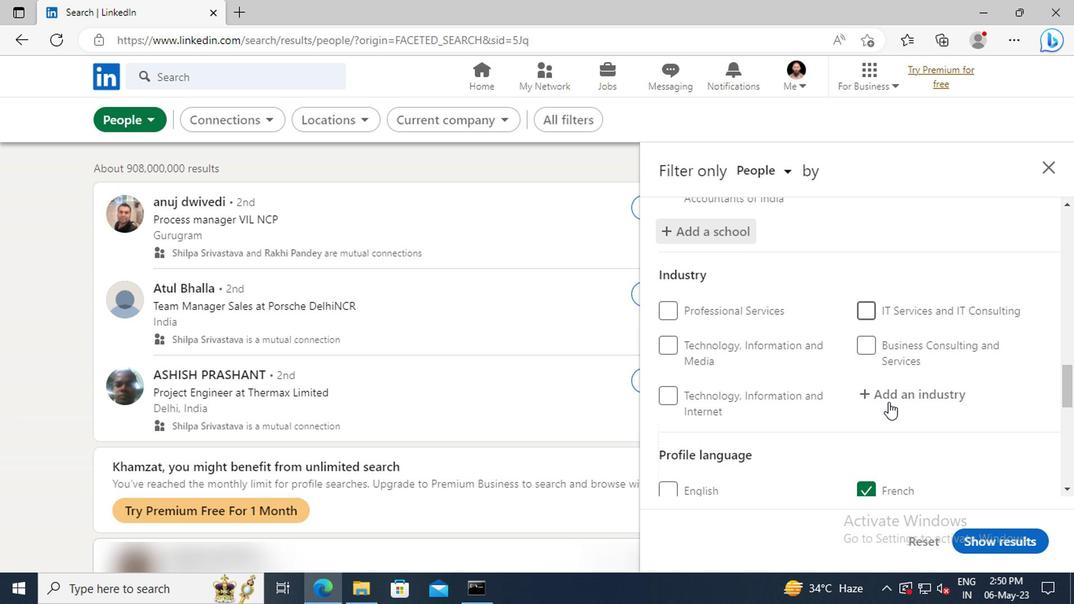 
Action: Mouse pressed left at (884, 399)
Screenshot: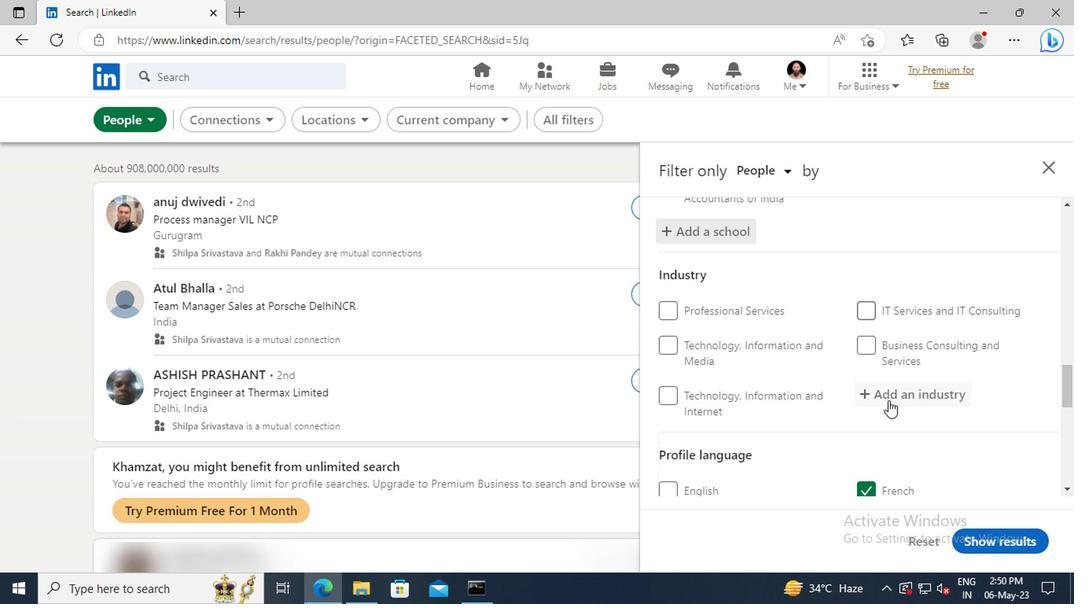 
Action: Key pressed <Key.shift>CONSTRUCTION<Key.space><Key.shift>HAR
Screenshot: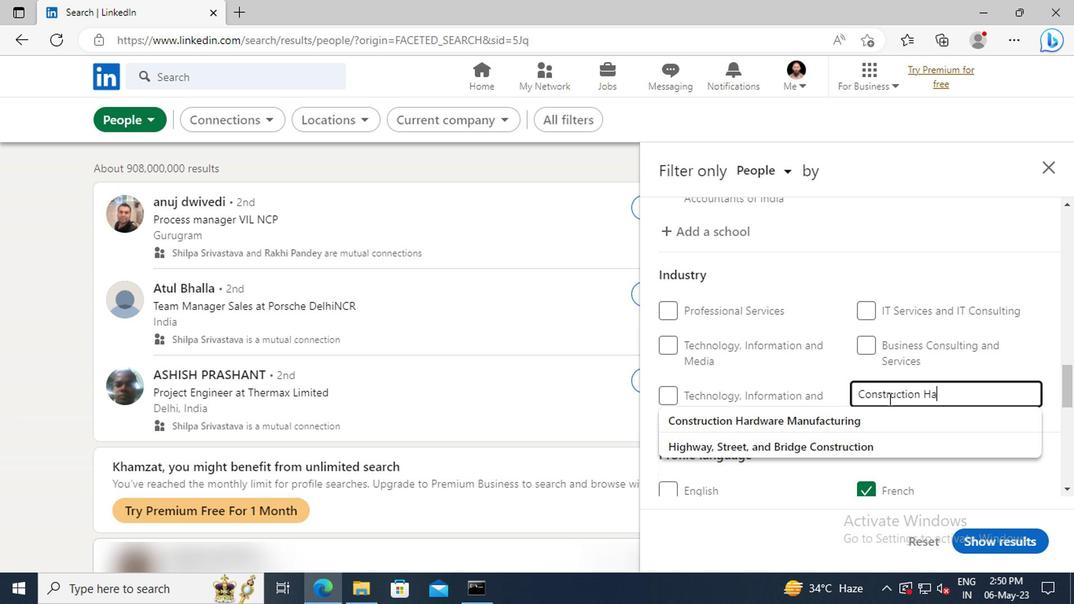 
Action: Mouse moved to (882, 417)
Screenshot: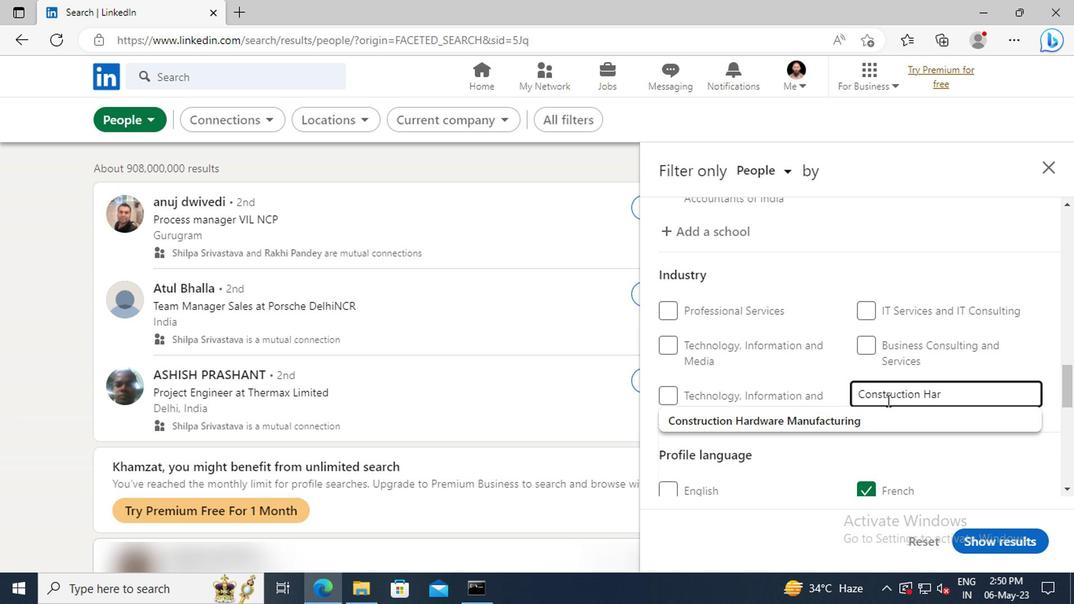 
Action: Mouse pressed left at (882, 417)
Screenshot: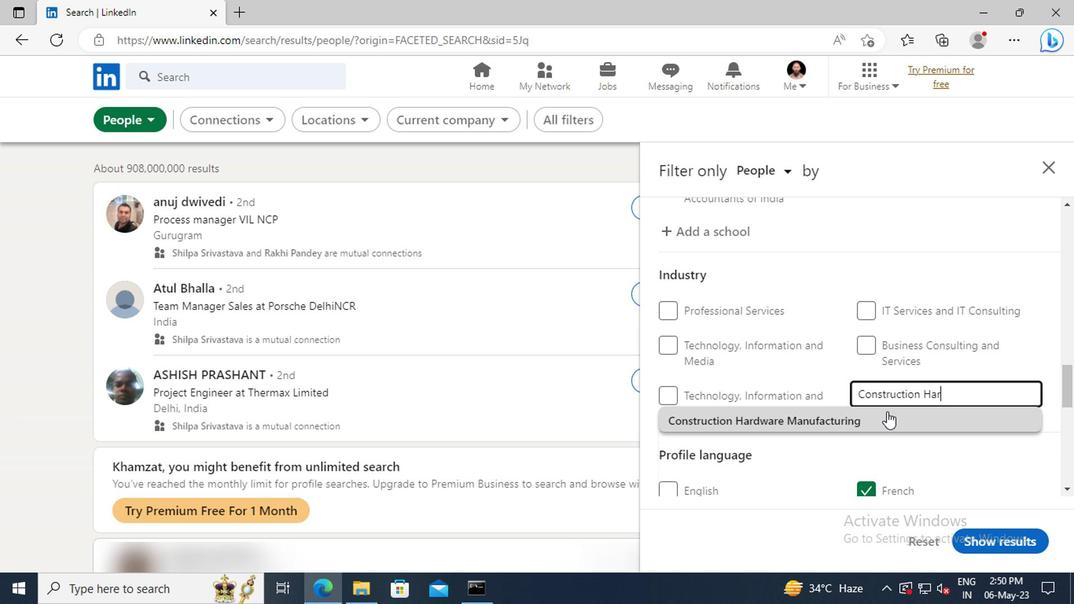 
Action: Mouse scrolled (882, 416) with delta (0, 0)
Screenshot: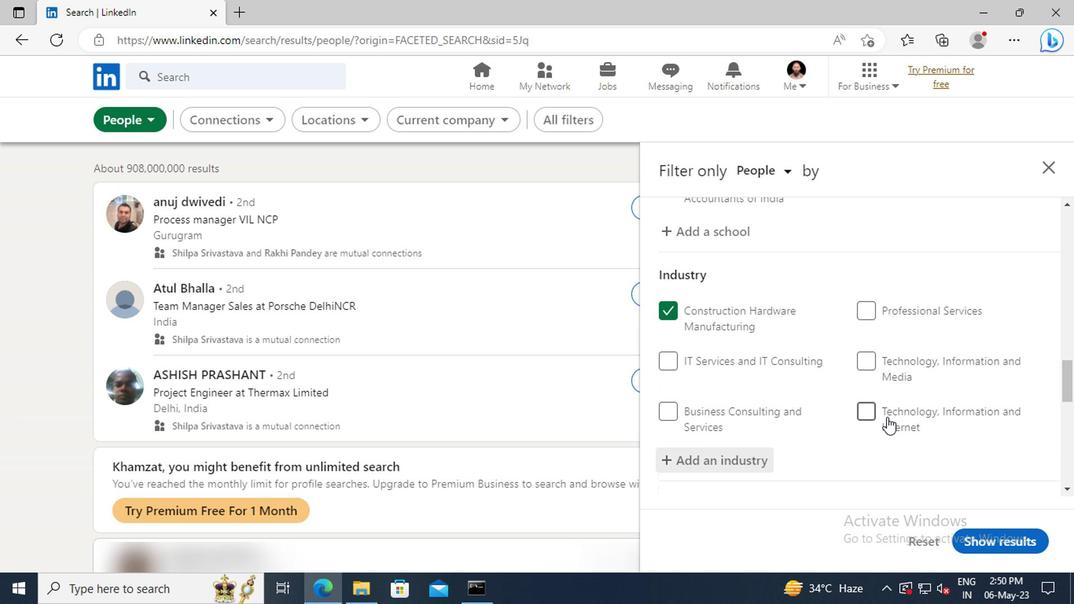 
Action: Mouse scrolled (882, 416) with delta (0, 0)
Screenshot: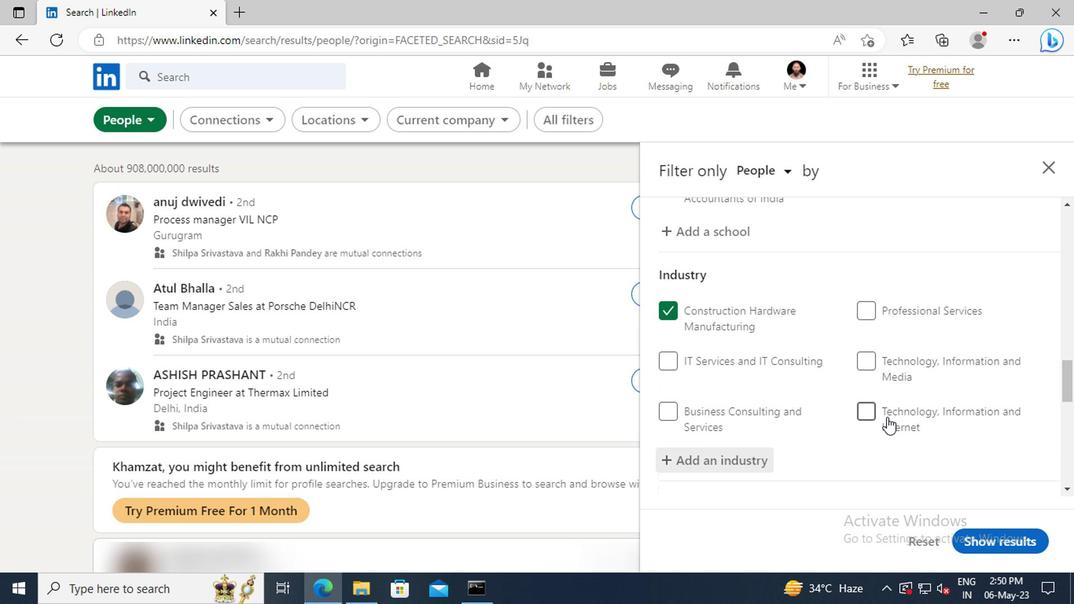 
Action: Mouse scrolled (882, 416) with delta (0, 0)
Screenshot: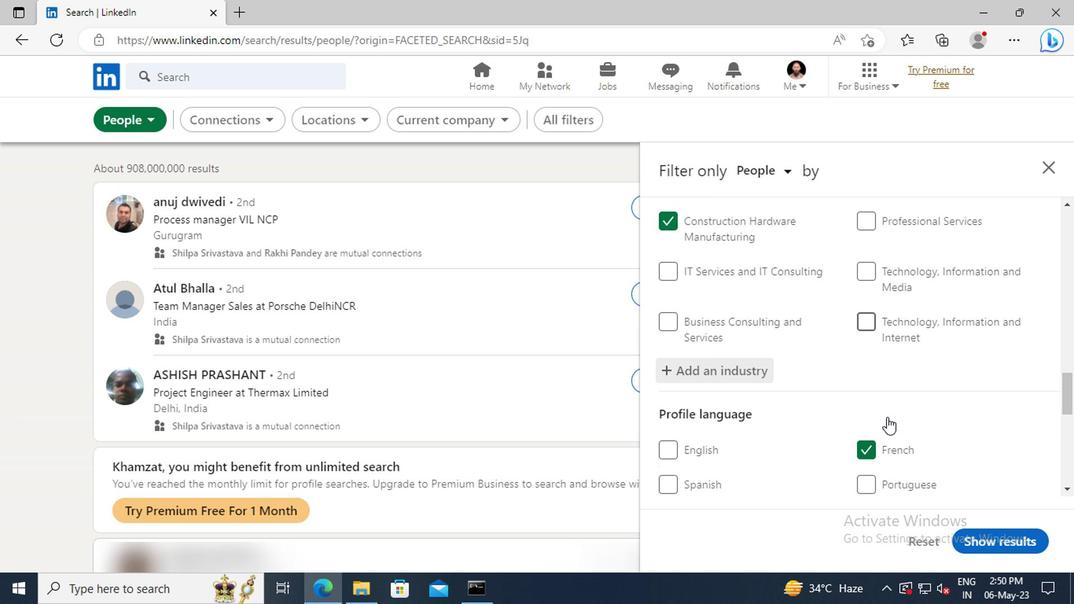 
Action: Mouse moved to (882, 416)
Screenshot: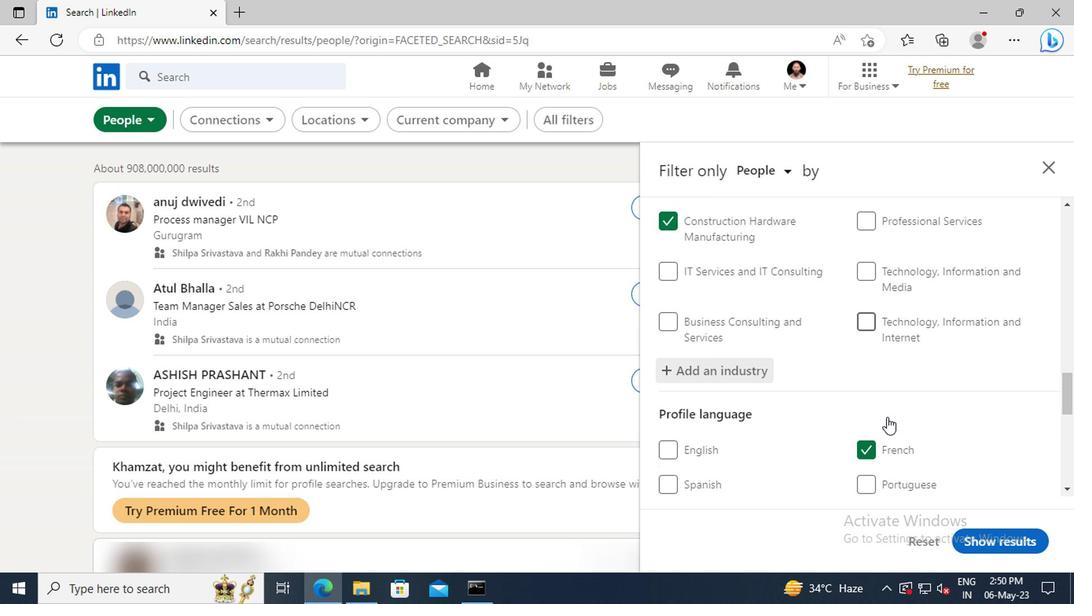 
Action: Mouse scrolled (882, 415) with delta (0, -1)
Screenshot: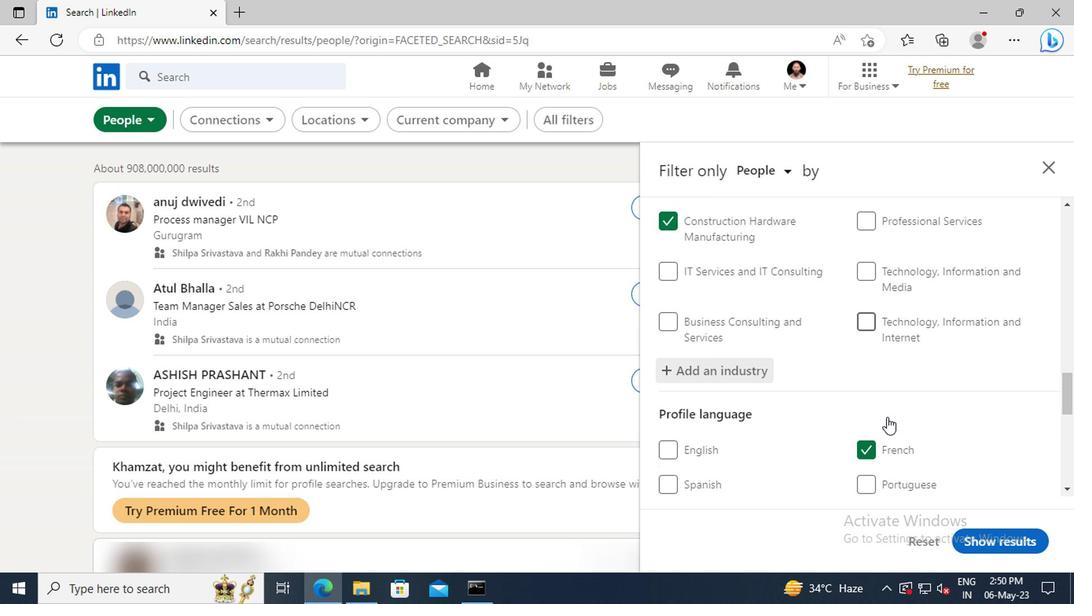 
Action: Mouse moved to (882, 398)
Screenshot: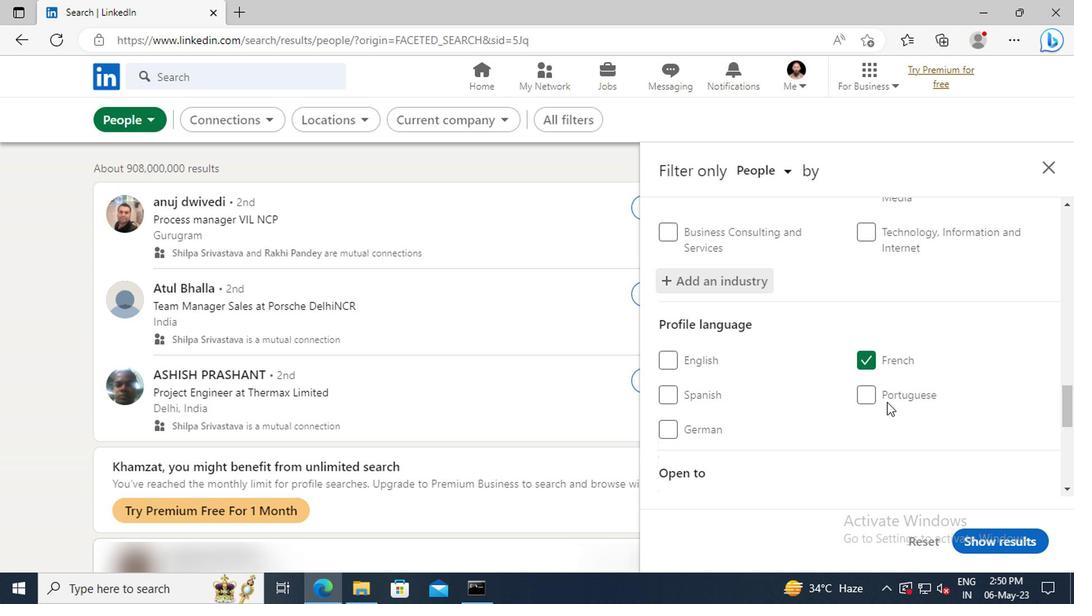 
Action: Mouse scrolled (882, 397) with delta (0, -1)
Screenshot: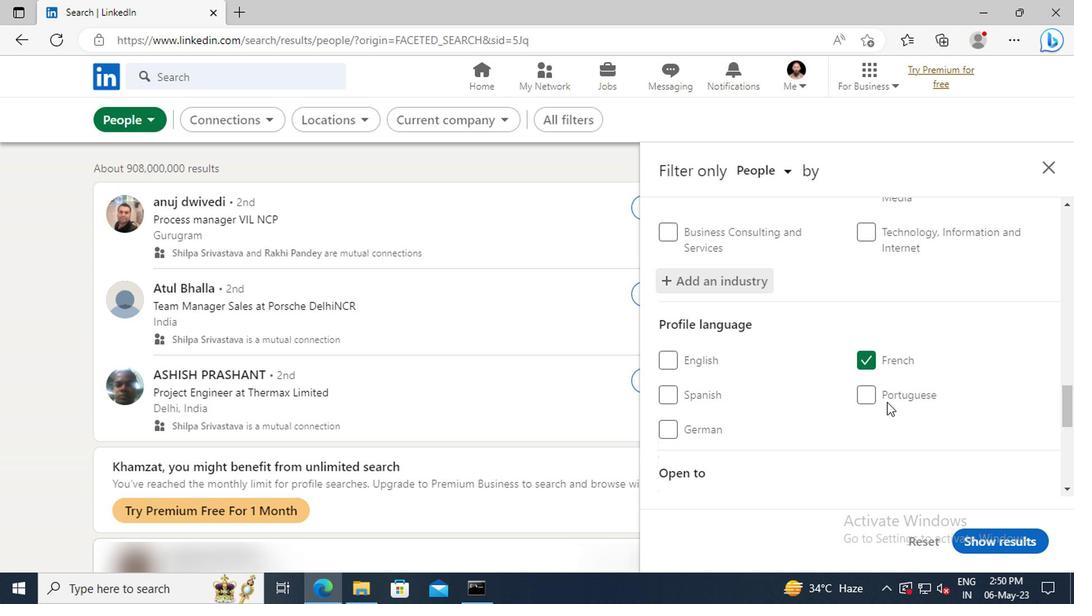 
Action: Mouse moved to (882, 397)
Screenshot: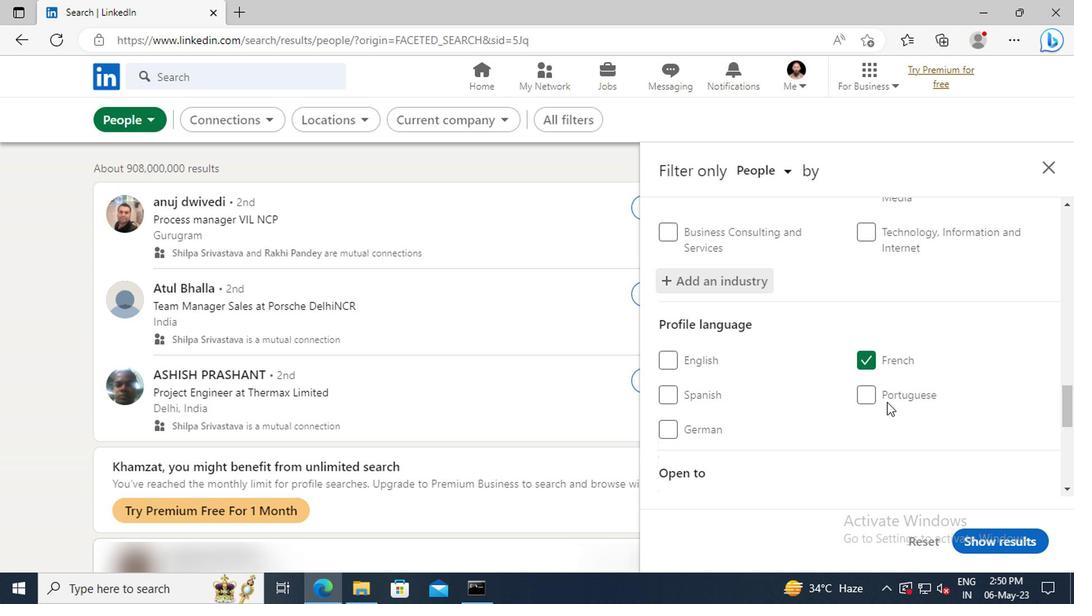 
Action: Mouse scrolled (882, 397) with delta (0, 0)
Screenshot: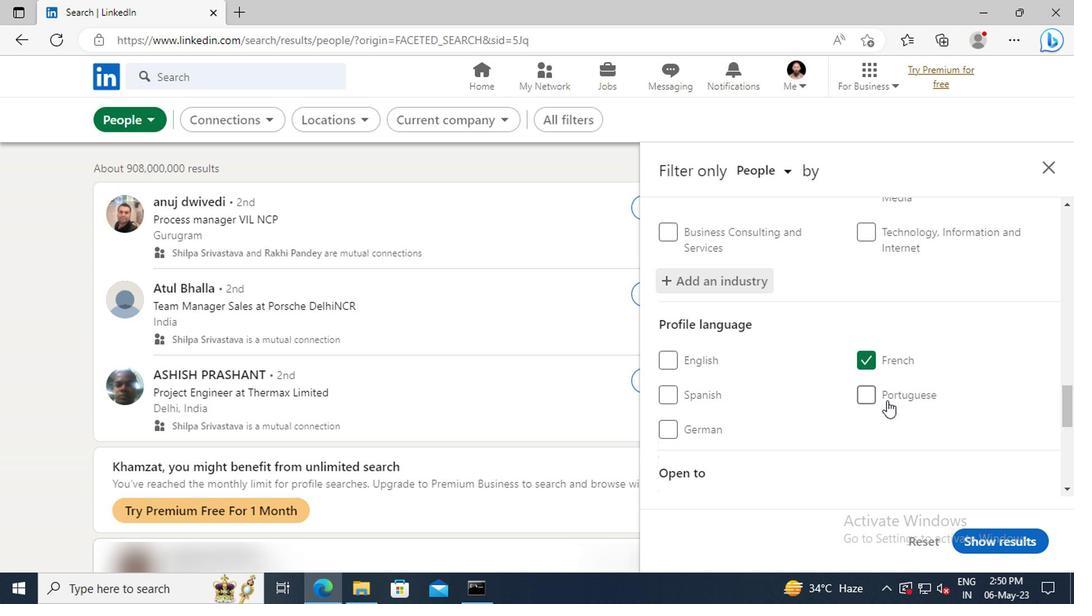
Action: Mouse moved to (879, 372)
Screenshot: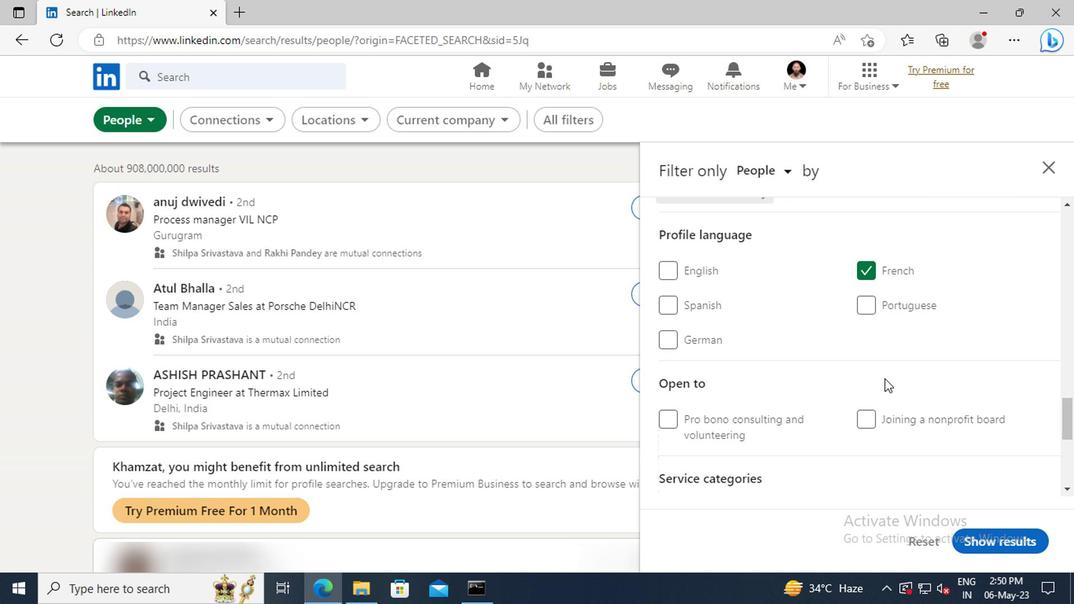 
Action: Mouse scrolled (879, 372) with delta (0, 0)
Screenshot: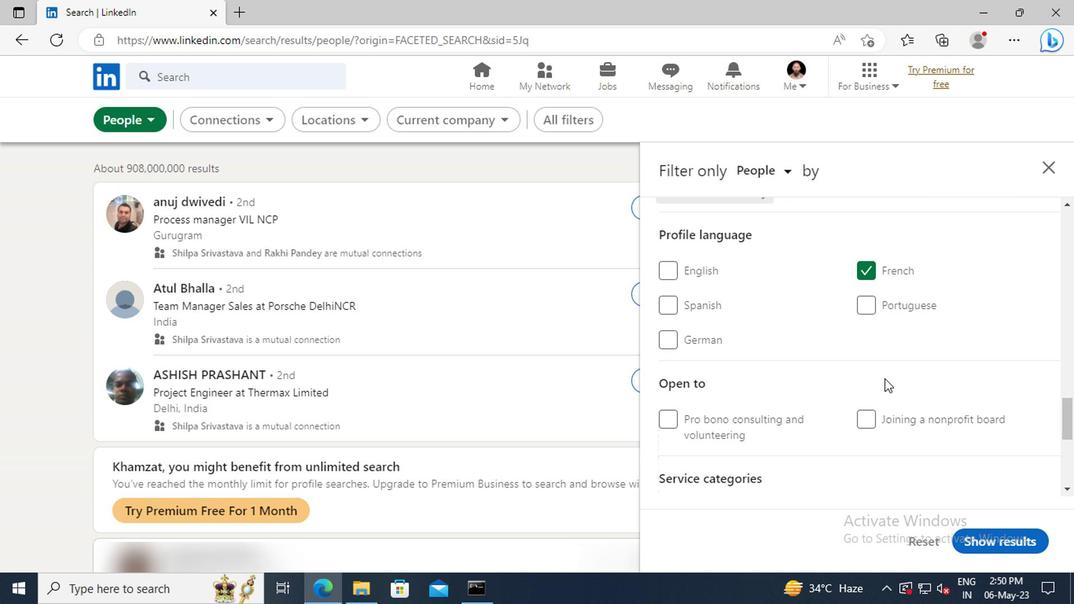 
Action: Mouse moved to (878, 364)
Screenshot: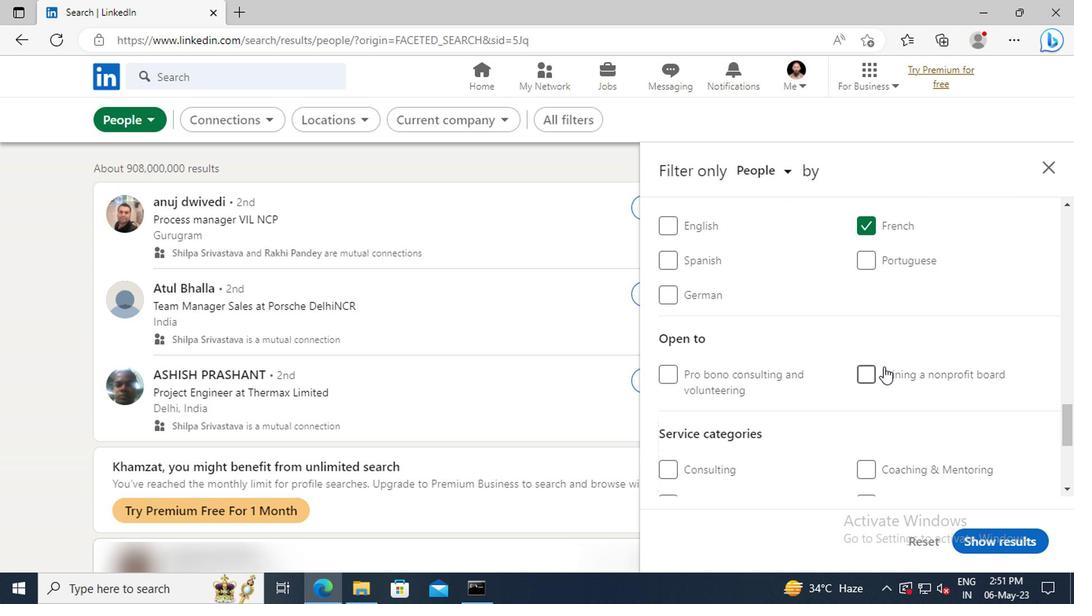 
Action: Mouse scrolled (878, 363) with delta (0, 0)
Screenshot: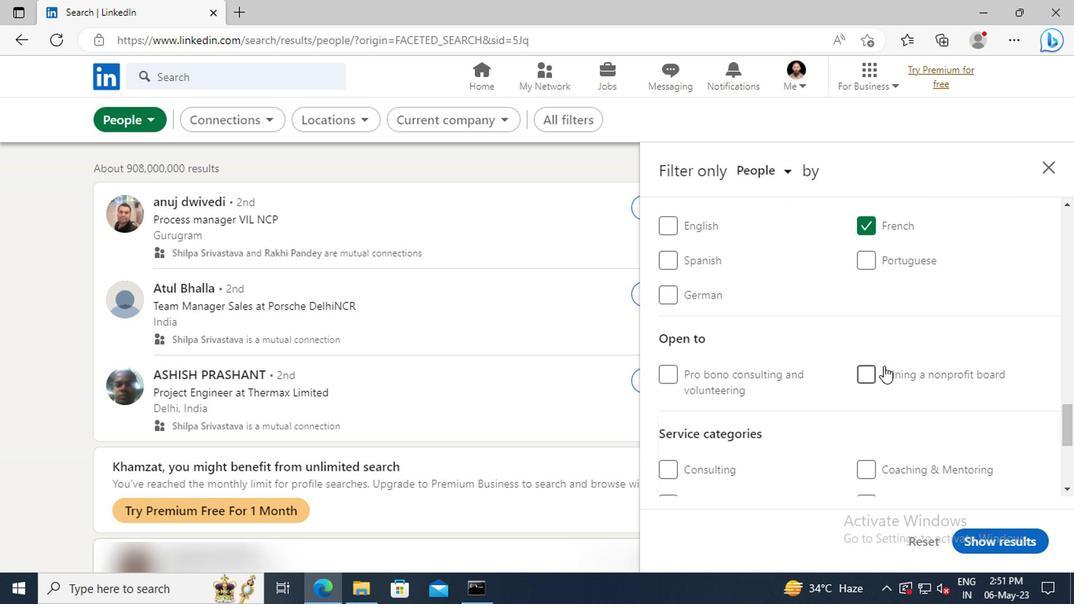 
Action: Mouse scrolled (878, 363) with delta (0, 0)
Screenshot: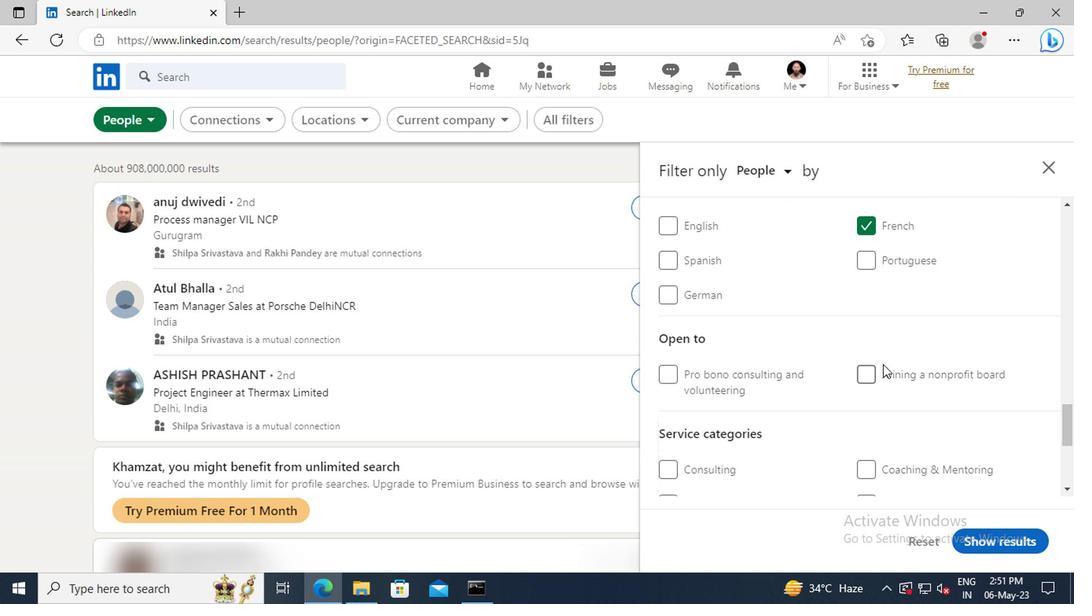 
Action: Mouse scrolled (878, 363) with delta (0, 0)
Screenshot: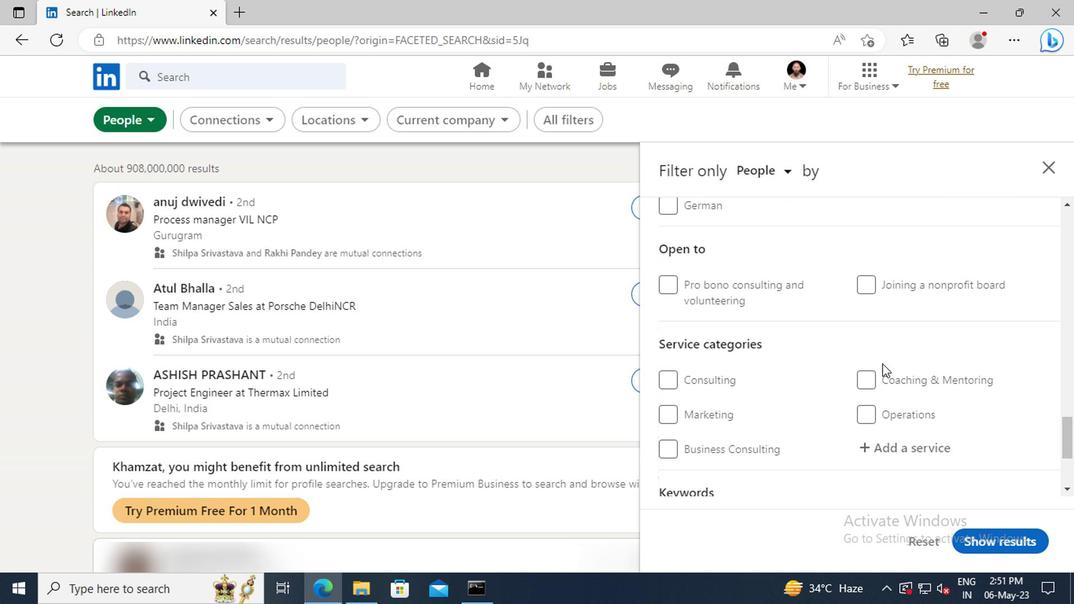 
Action: Mouse scrolled (878, 363) with delta (0, 0)
Screenshot: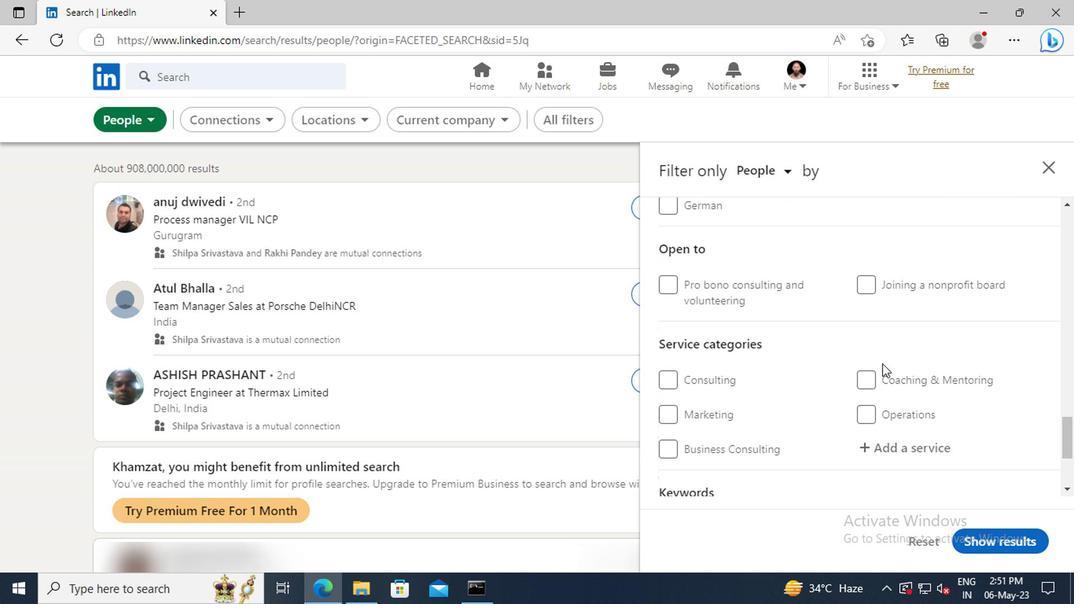 
Action: Mouse moved to (878, 363)
Screenshot: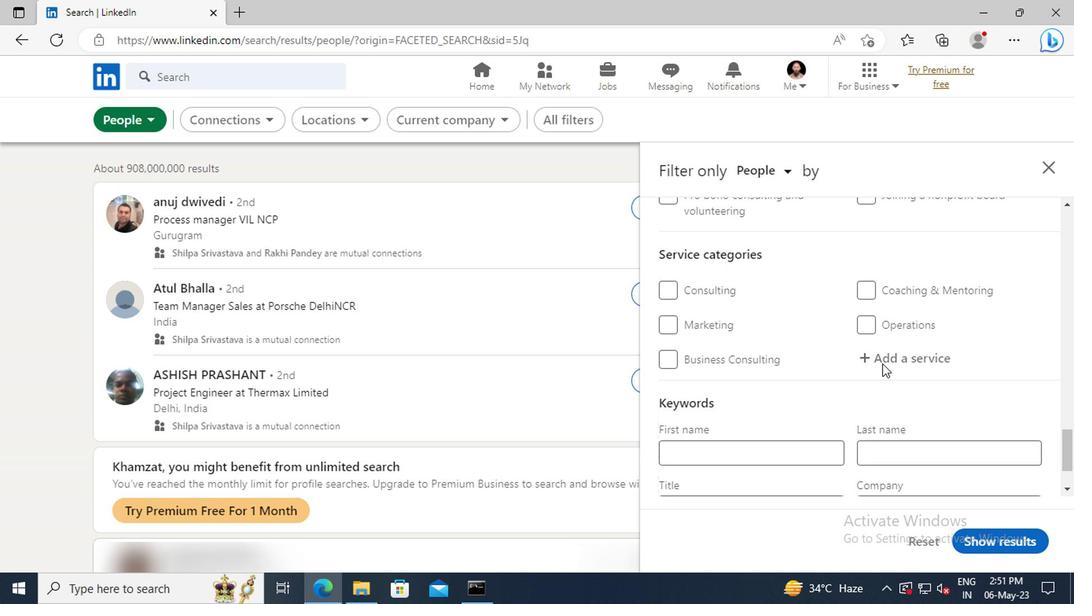 
Action: Mouse pressed left at (878, 363)
Screenshot: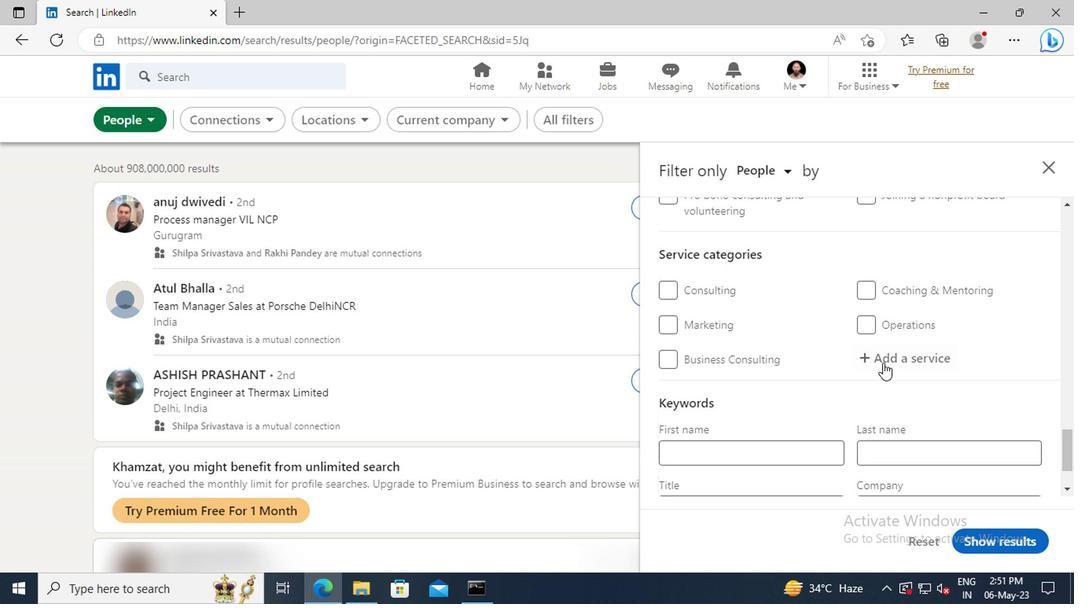 
Action: Mouse moved to (879, 362)
Screenshot: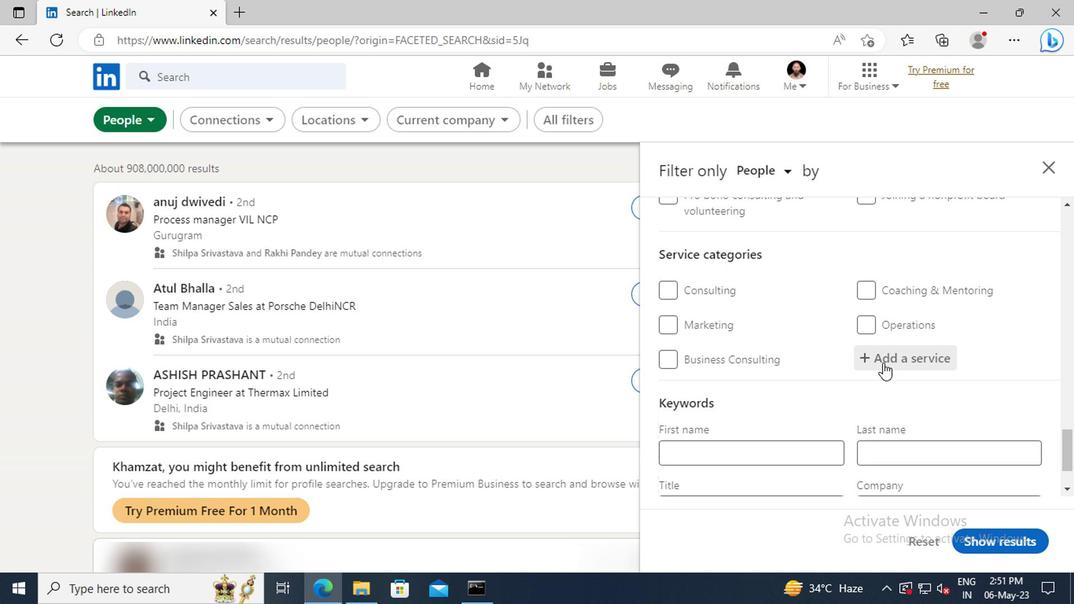 
Action: Key pressed <Key.shift>BLOGG
Screenshot: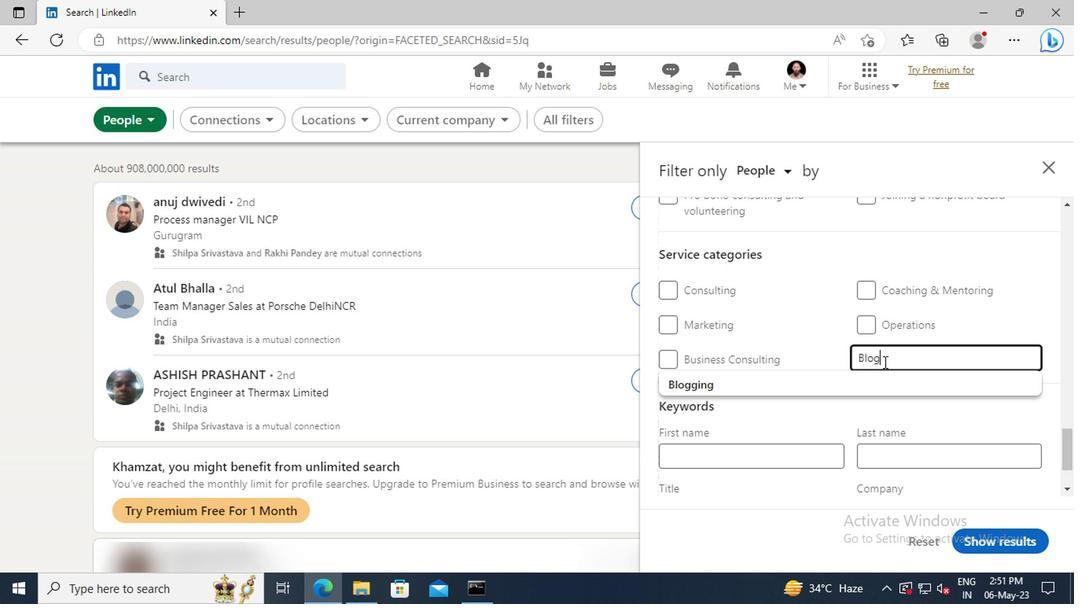 
Action: Mouse moved to (876, 380)
Screenshot: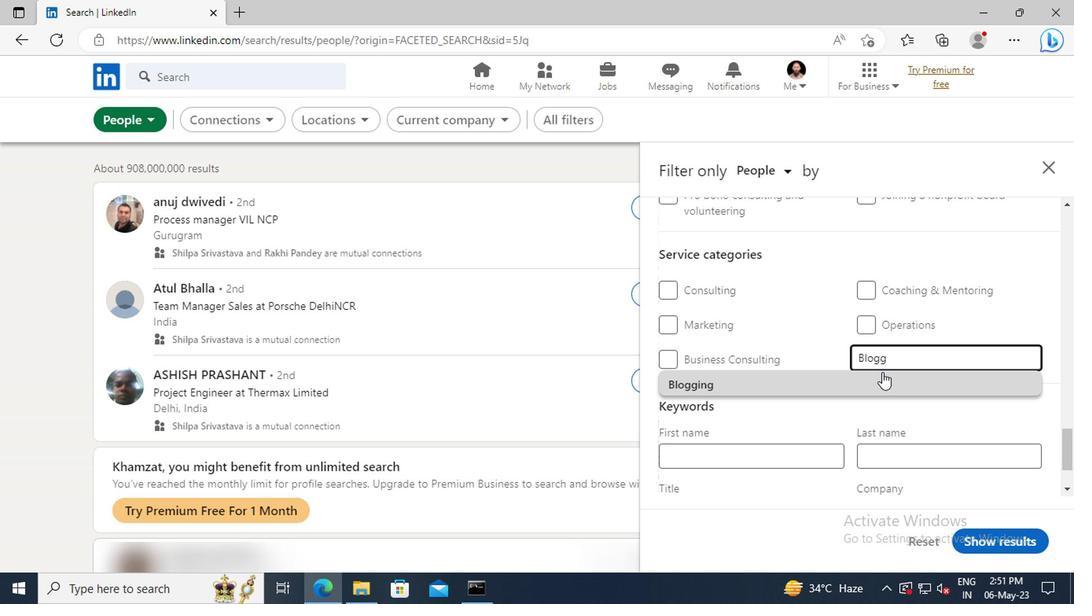 
Action: Mouse pressed left at (876, 380)
Screenshot: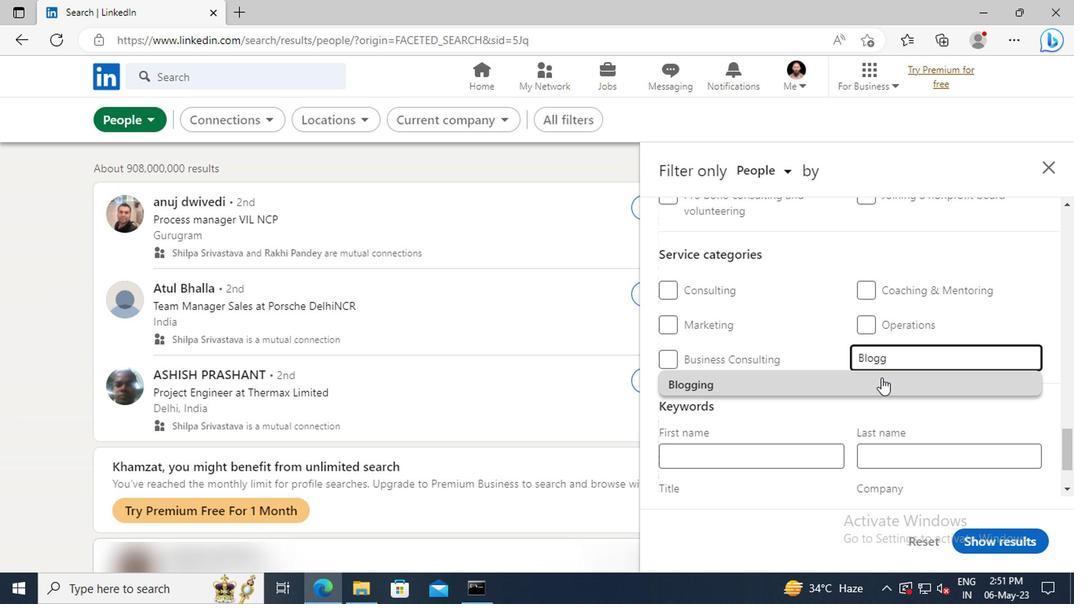 
Action: Mouse scrolled (876, 379) with delta (0, 0)
Screenshot: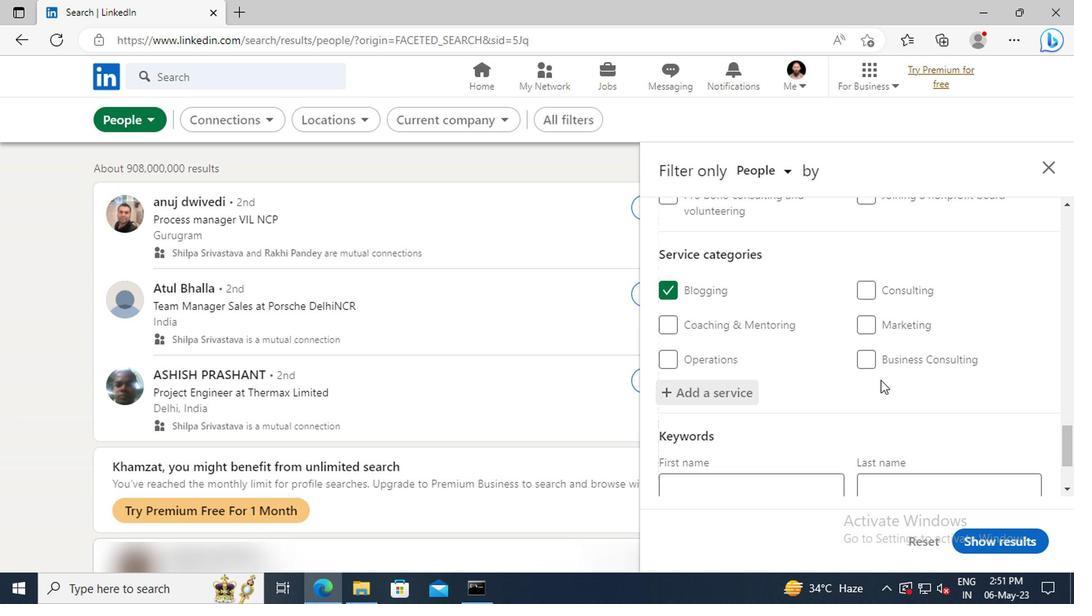 
Action: Mouse scrolled (876, 379) with delta (0, 0)
Screenshot: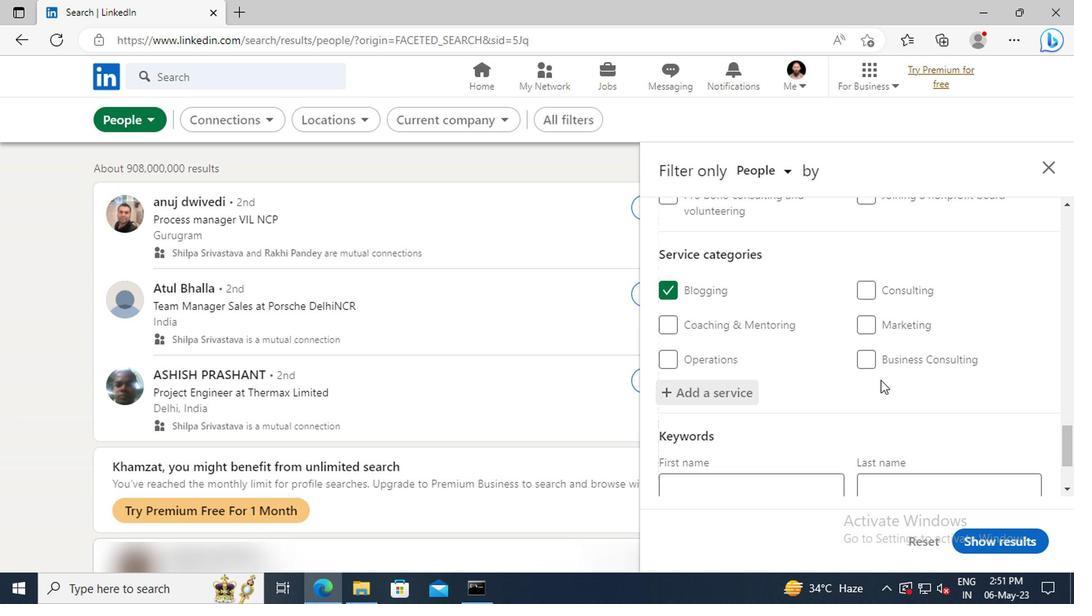 
Action: Mouse scrolled (876, 379) with delta (0, 0)
Screenshot: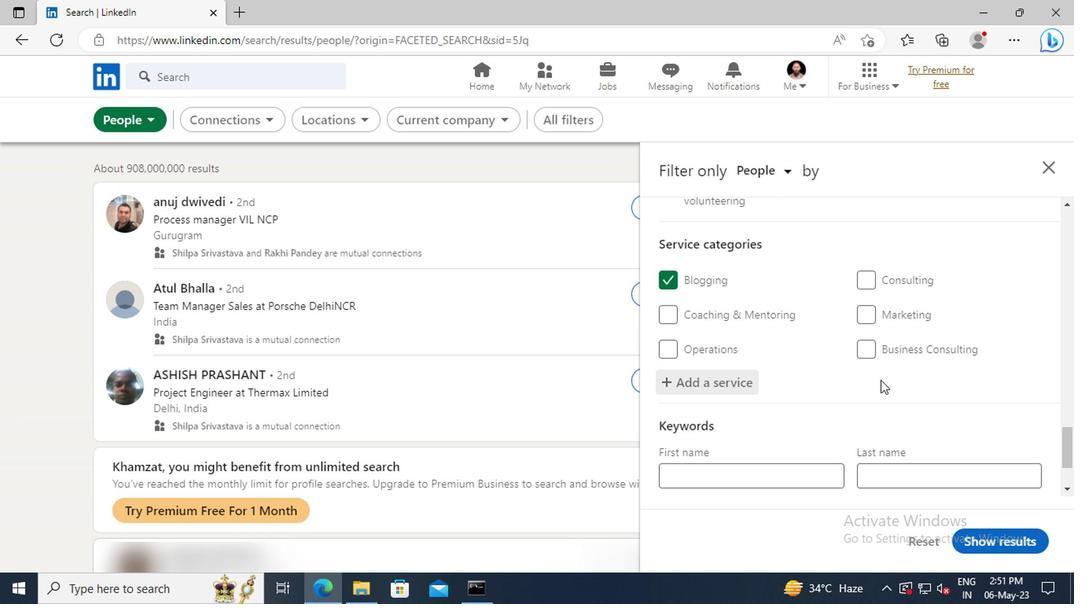 
Action: Mouse moved to (759, 426)
Screenshot: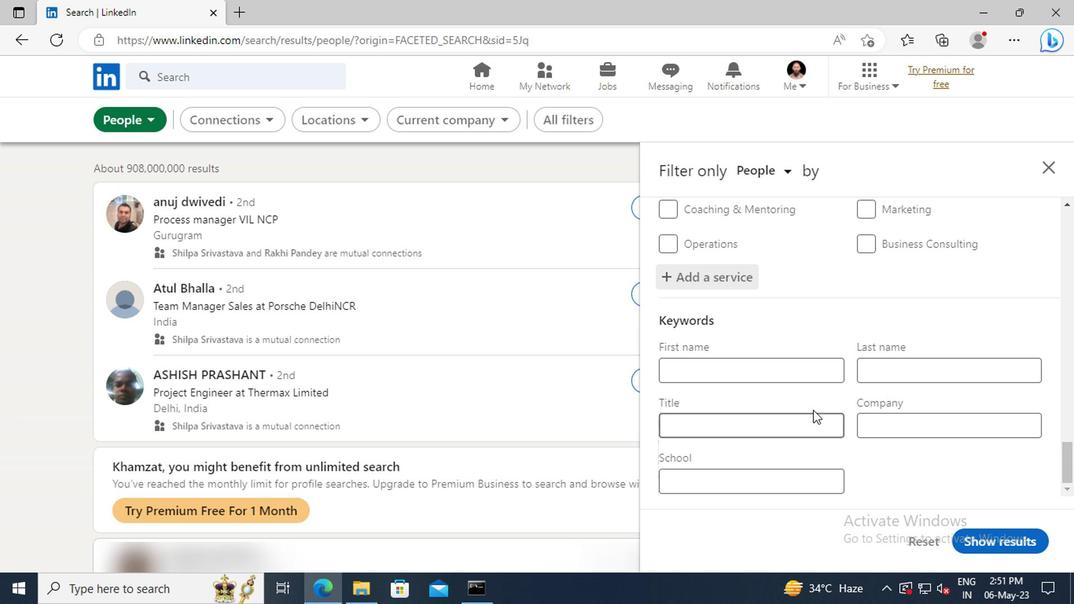 
Action: Mouse pressed left at (759, 426)
Screenshot: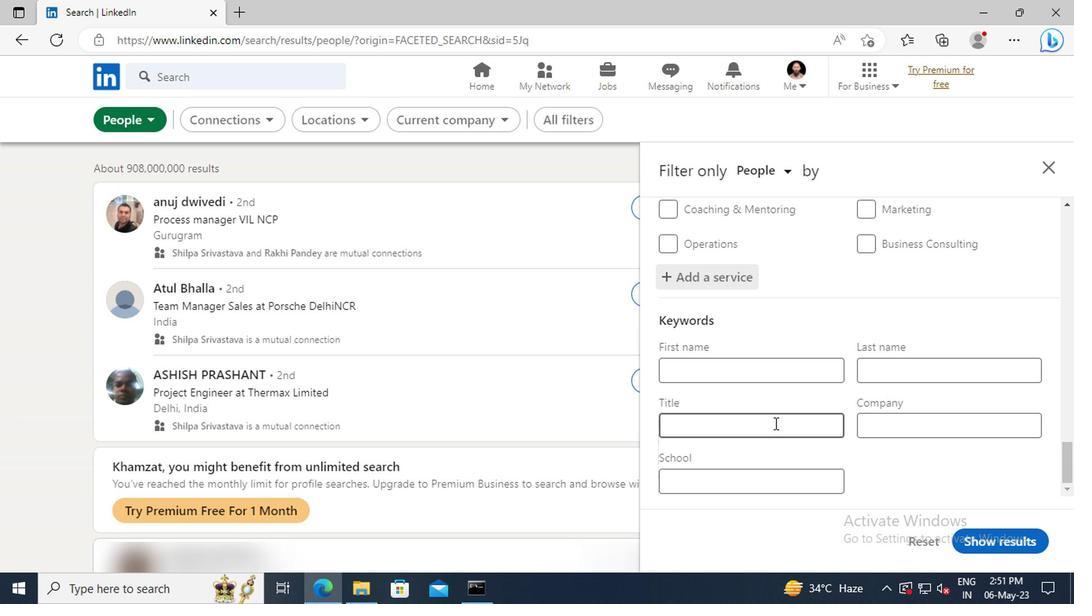 
Action: Key pressed <Key.shift>
Screenshot: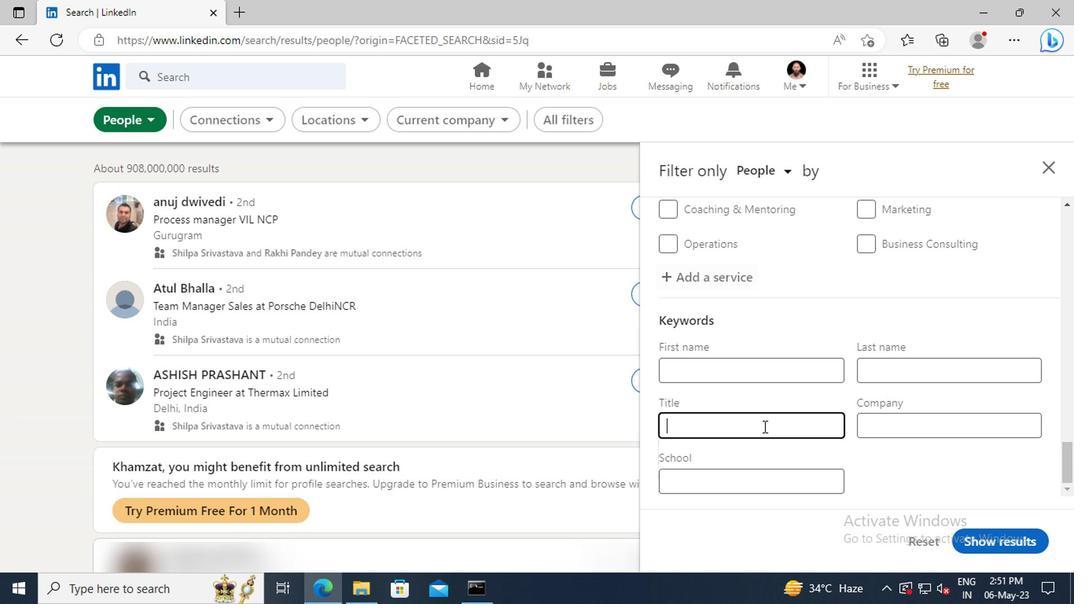 
Action: Mouse moved to (761, 426)
Screenshot: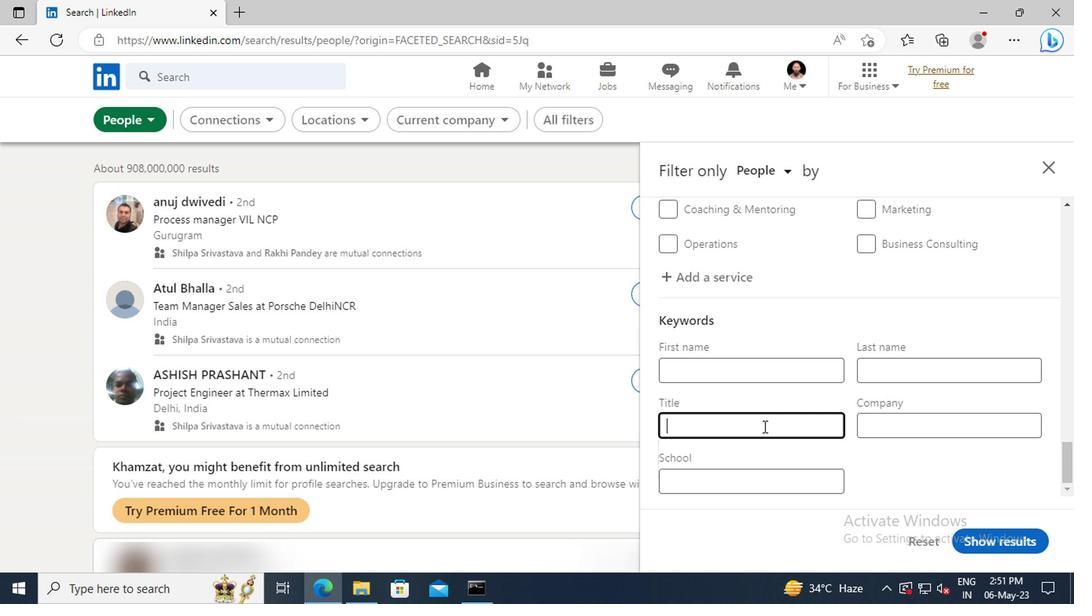 
Action: Key pressed <Key.shift><Key.shift><Key.shift>QUALITY<Key.space><Key.shift>CONTROL<Key.enter>
Screenshot: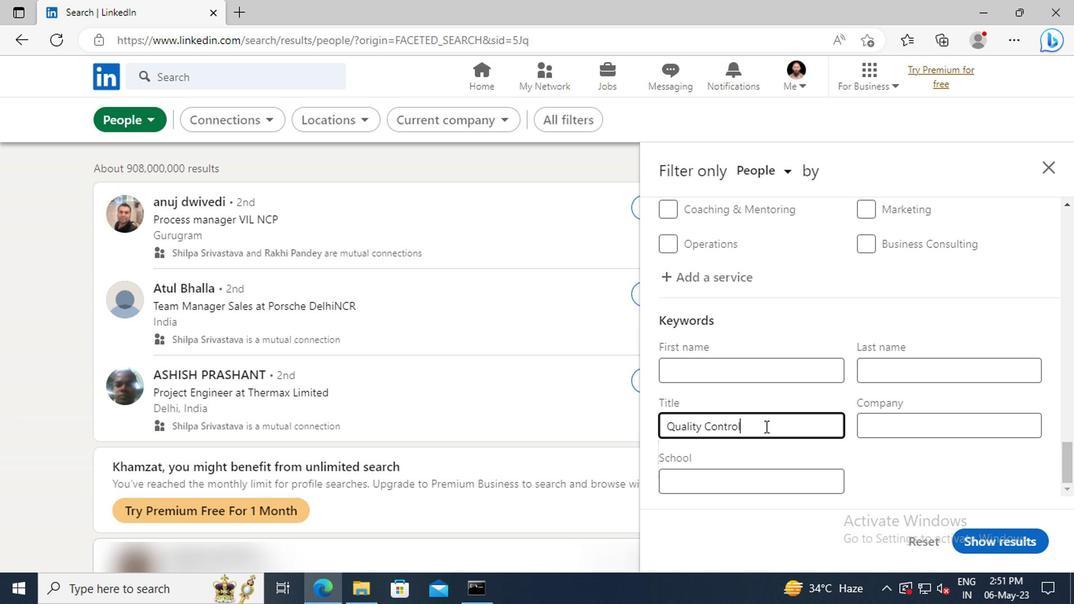 
Action: Mouse moved to (978, 538)
Screenshot: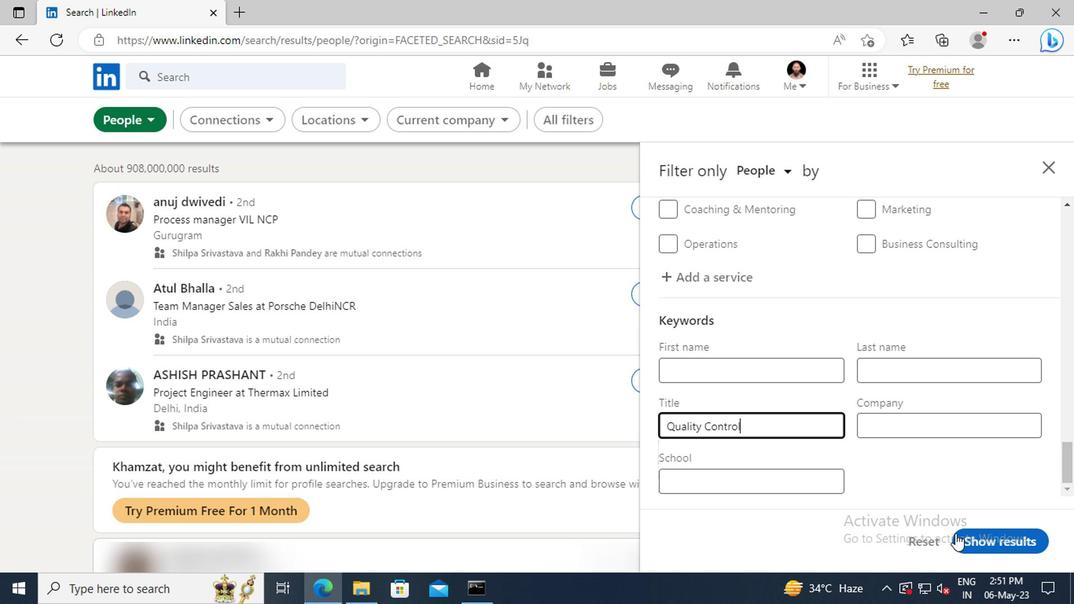 
Action: Mouse pressed left at (978, 538)
Screenshot: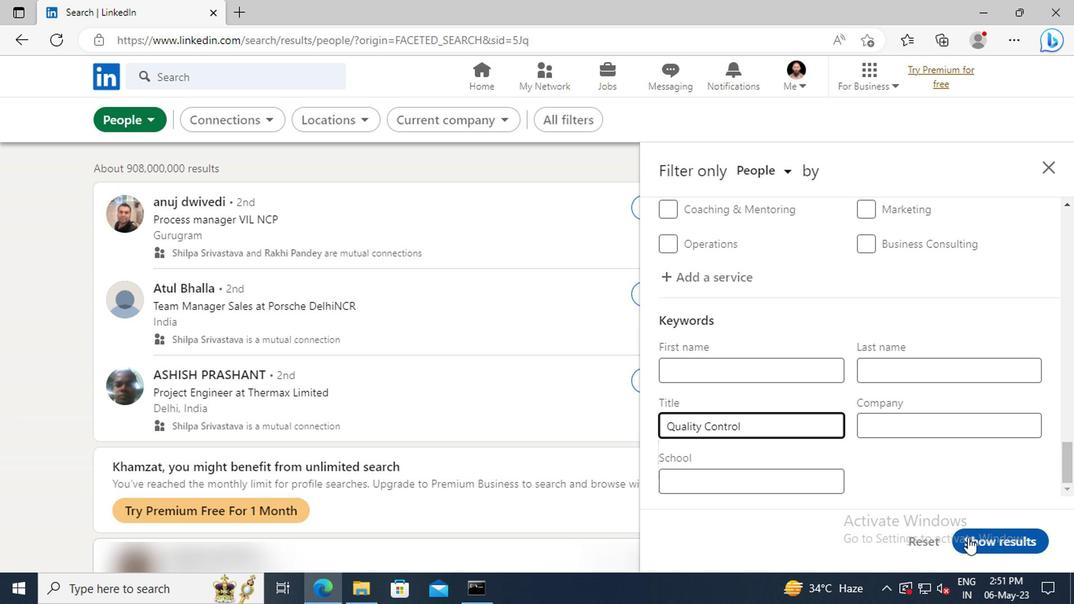 
